 Task: Explore Airbnb accommodation in Chongoyape, Peru from 9th November, 2023 to 16th November, 2023 for 2 adults.2 bedrooms having 2 beds and 1 bathroom. Property type can be flat. Look for 4 properties as per requirement.
Action: Mouse moved to (423, 57)
Screenshot: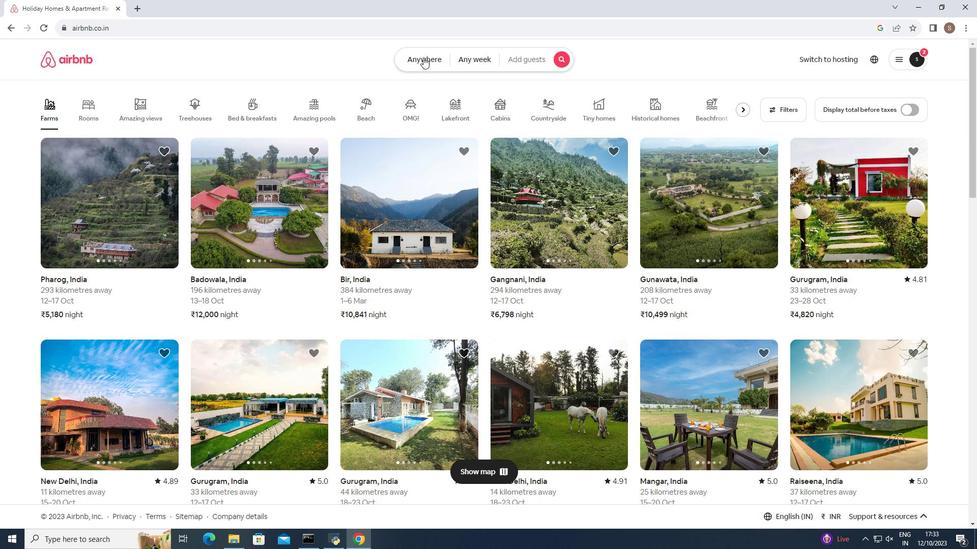 
Action: Mouse pressed left at (423, 57)
Screenshot: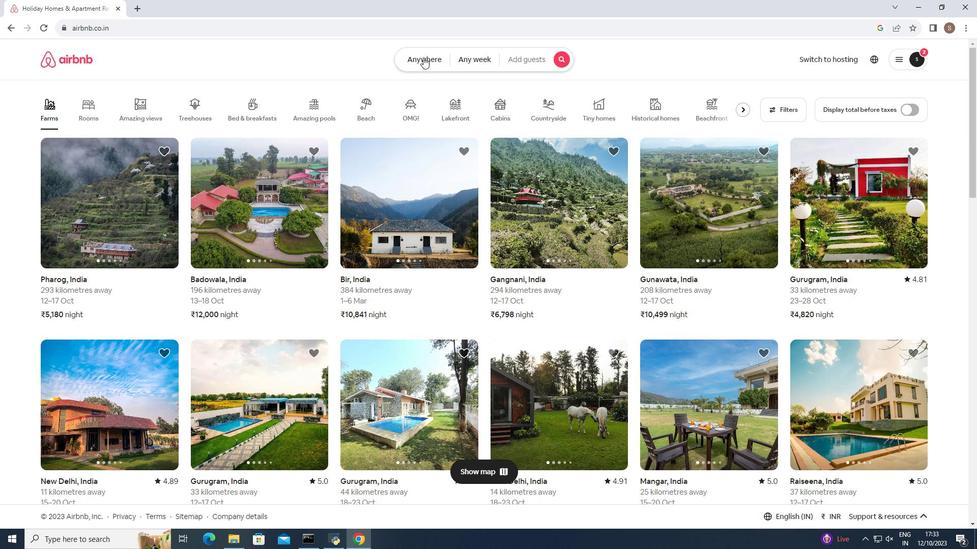 
Action: Mouse moved to (289, 102)
Screenshot: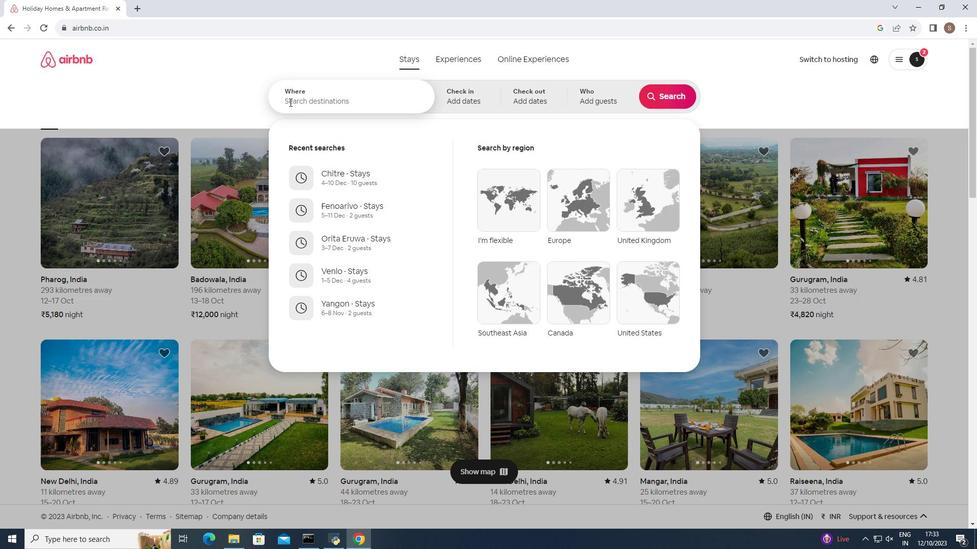 
Action: Mouse pressed left at (289, 102)
Screenshot: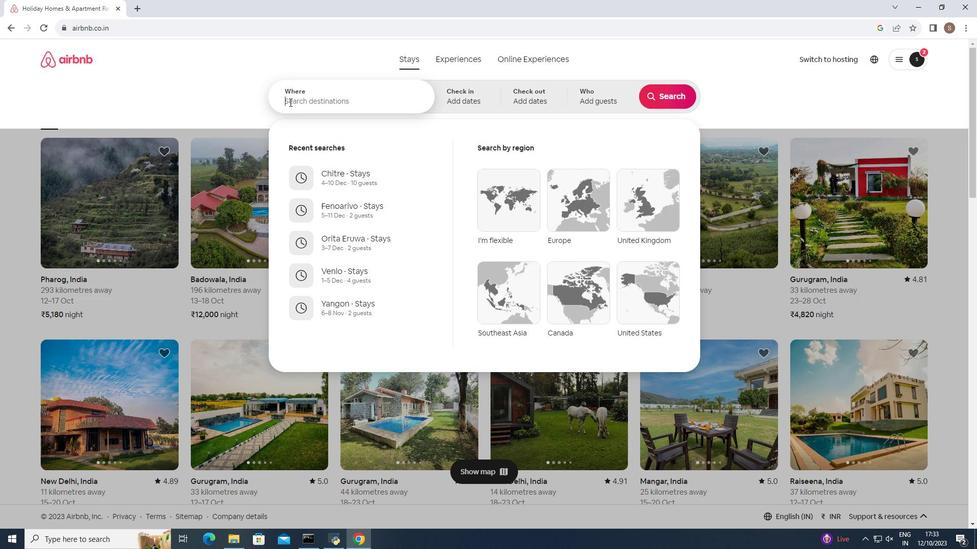 
Action: Key pressed <Key.shift>Chongoyape,<Key.space><Key.shift>Peru<Key.enter>
Screenshot: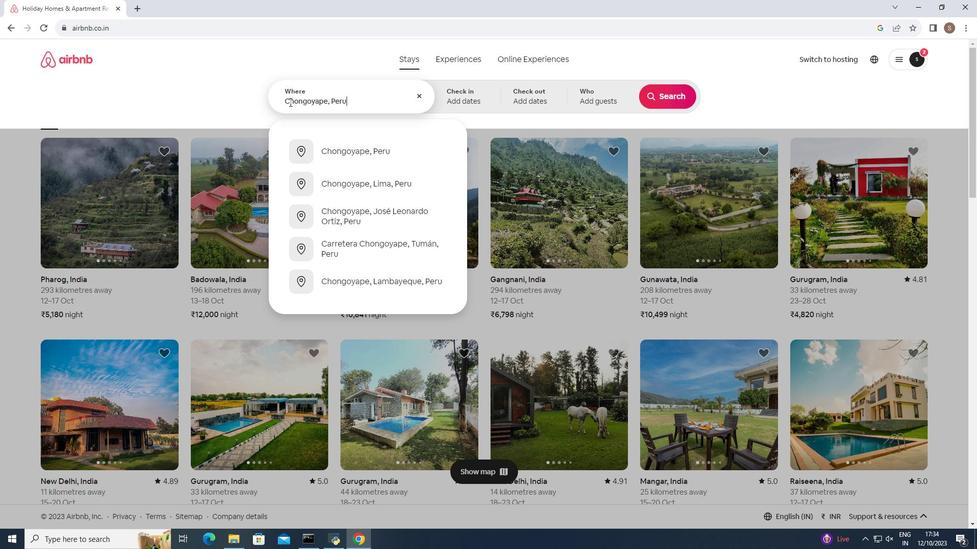 
Action: Mouse moved to (607, 242)
Screenshot: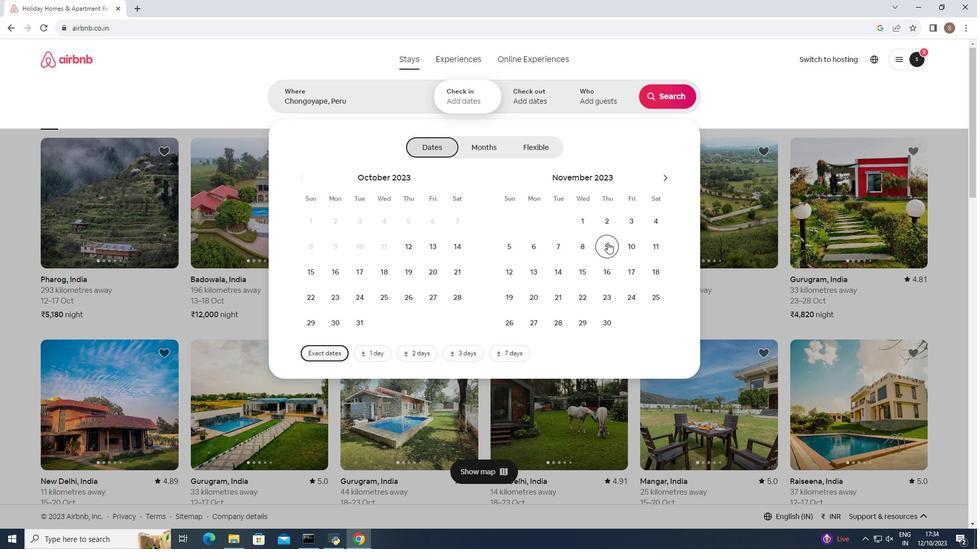 
Action: Mouse pressed left at (607, 242)
Screenshot: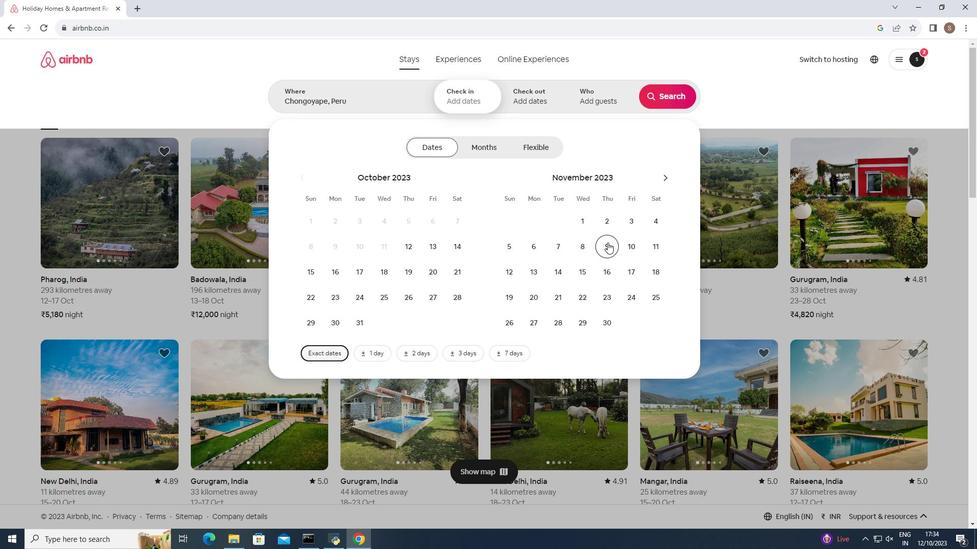 
Action: Mouse moved to (608, 268)
Screenshot: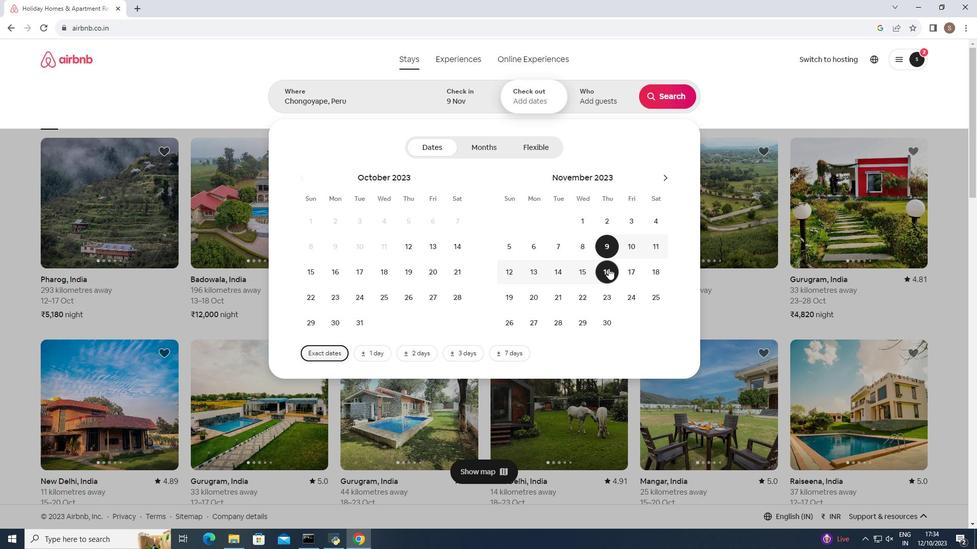 
Action: Mouse pressed left at (608, 268)
Screenshot: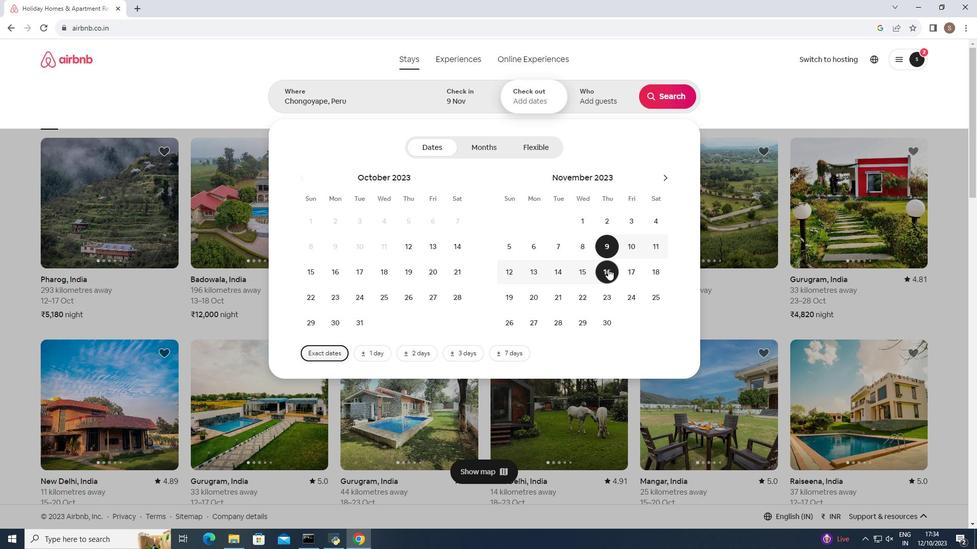 
Action: Mouse moved to (589, 95)
Screenshot: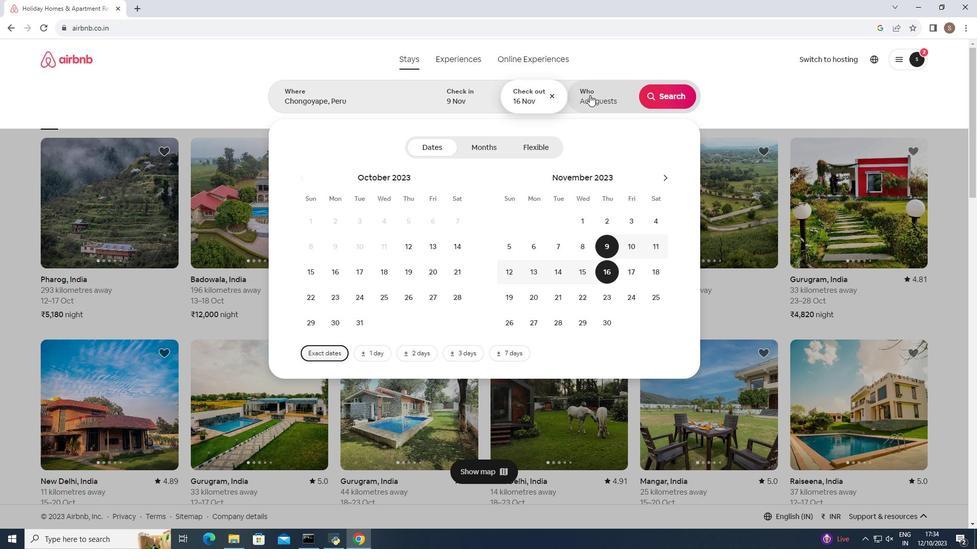
Action: Mouse pressed left at (589, 95)
Screenshot: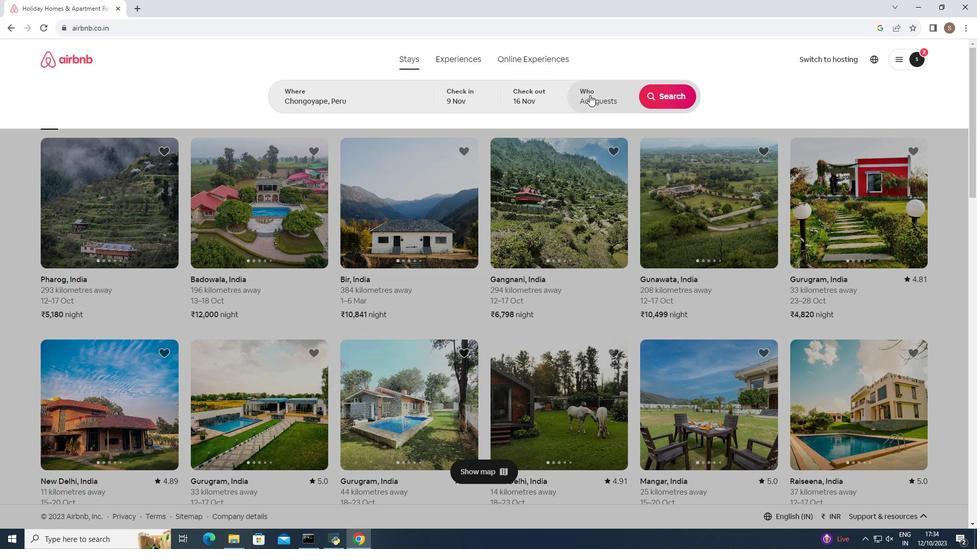 
Action: Mouse moved to (673, 149)
Screenshot: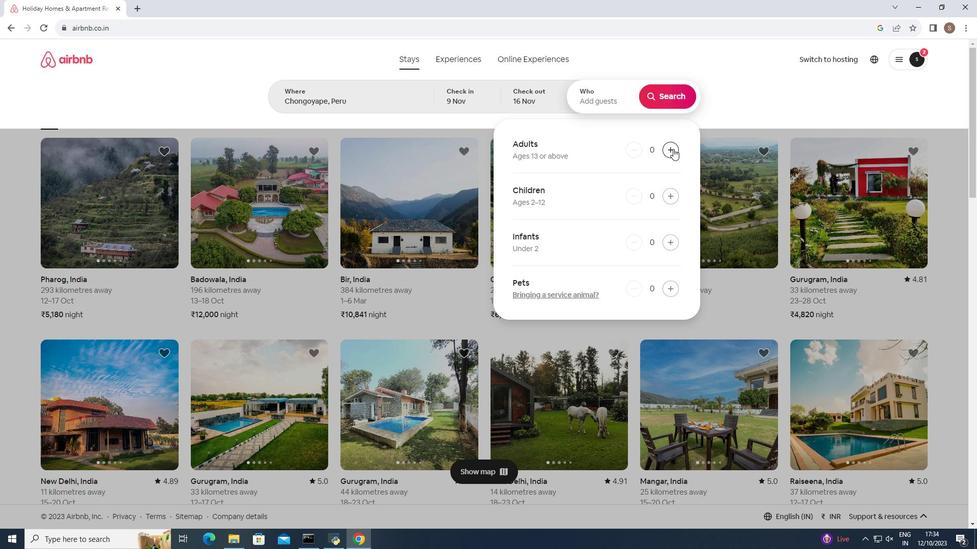 
Action: Mouse pressed left at (673, 149)
Screenshot: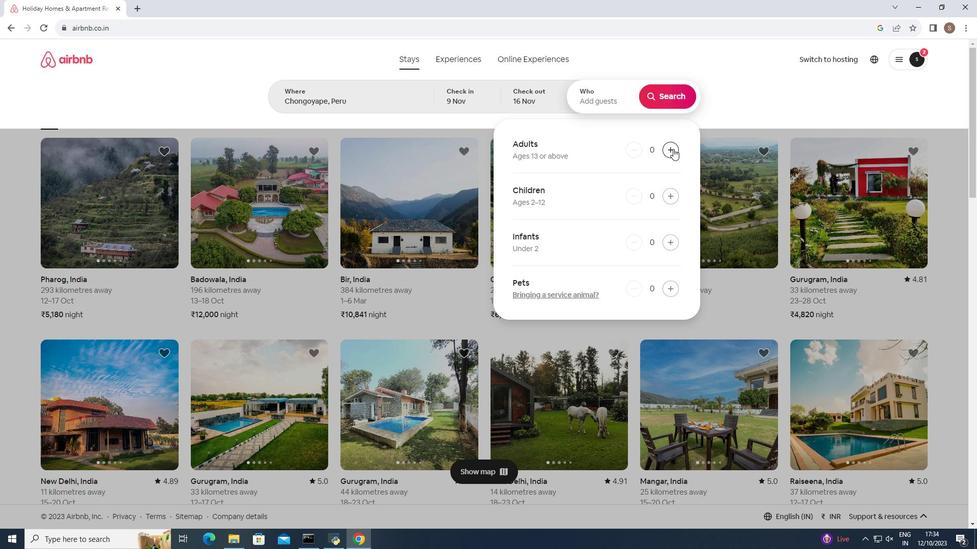 
Action: Mouse pressed left at (673, 149)
Screenshot: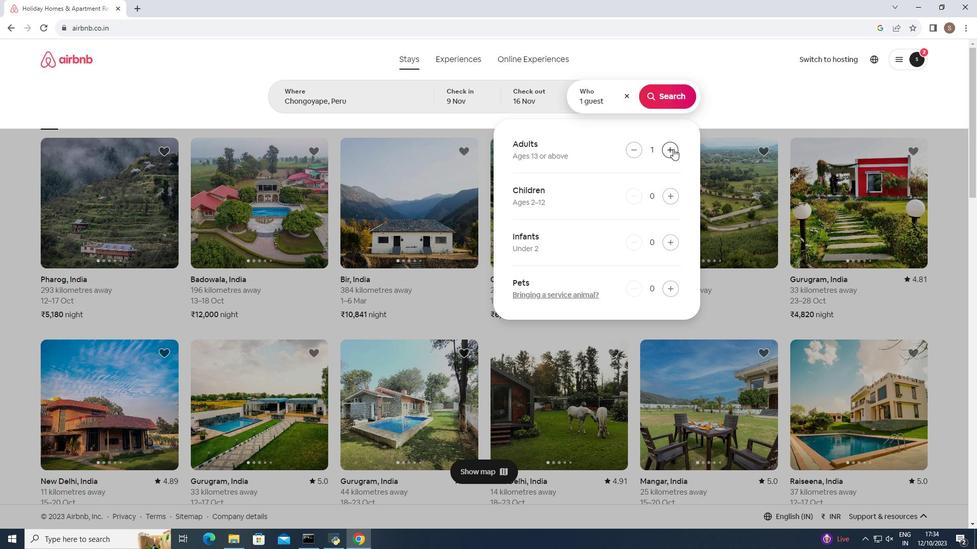 
Action: Mouse moved to (664, 92)
Screenshot: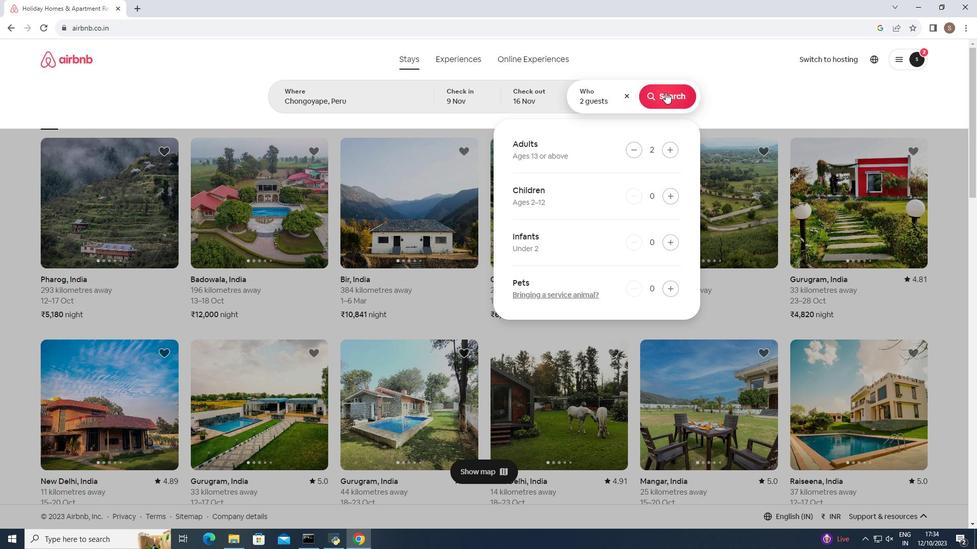 
Action: Mouse pressed left at (664, 92)
Screenshot: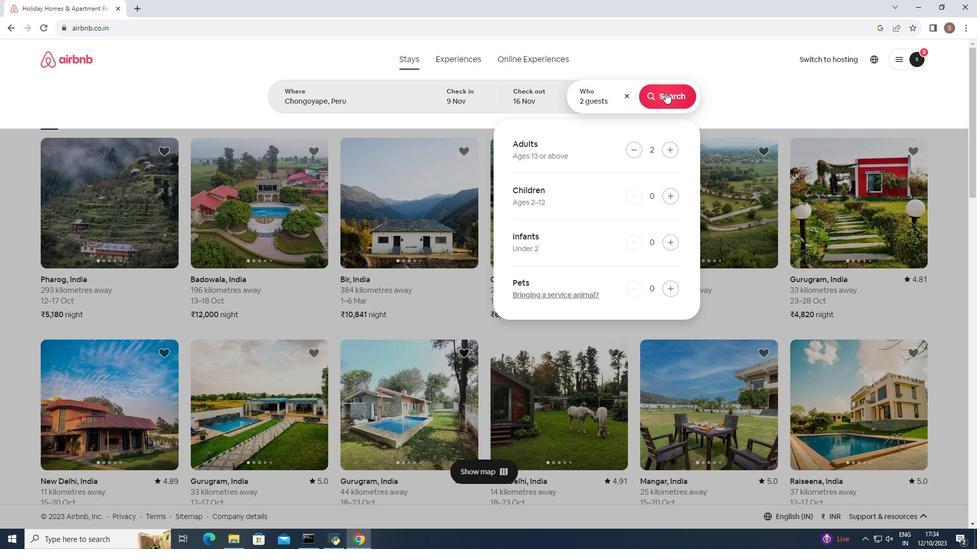 
Action: Mouse moved to (815, 103)
Screenshot: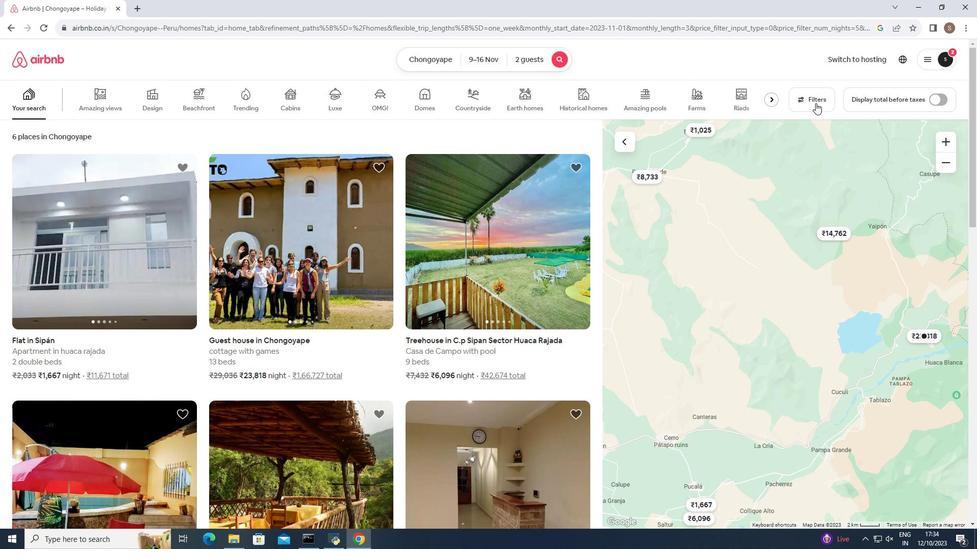 
Action: Mouse pressed left at (815, 103)
Screenshot: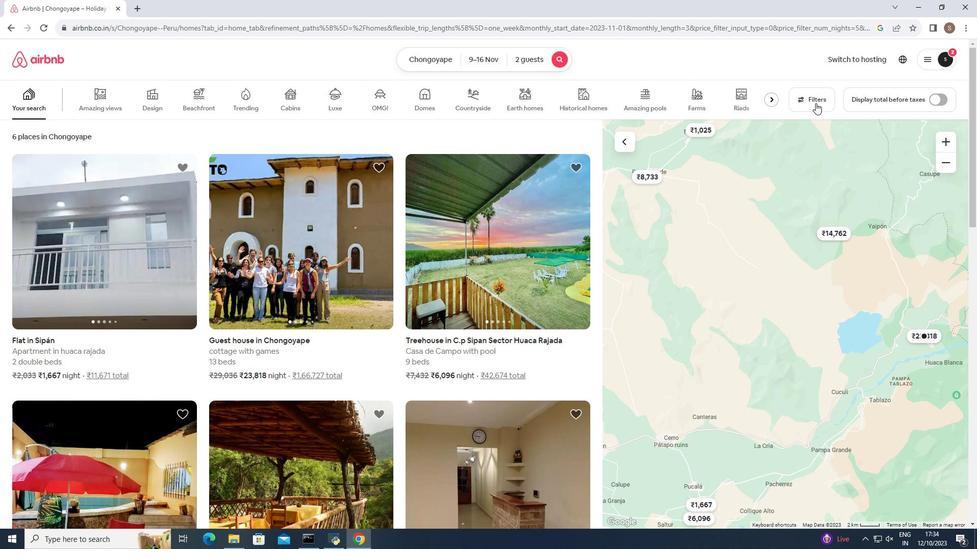 
Action: Mouse moved to (390, 317)
Screenshot: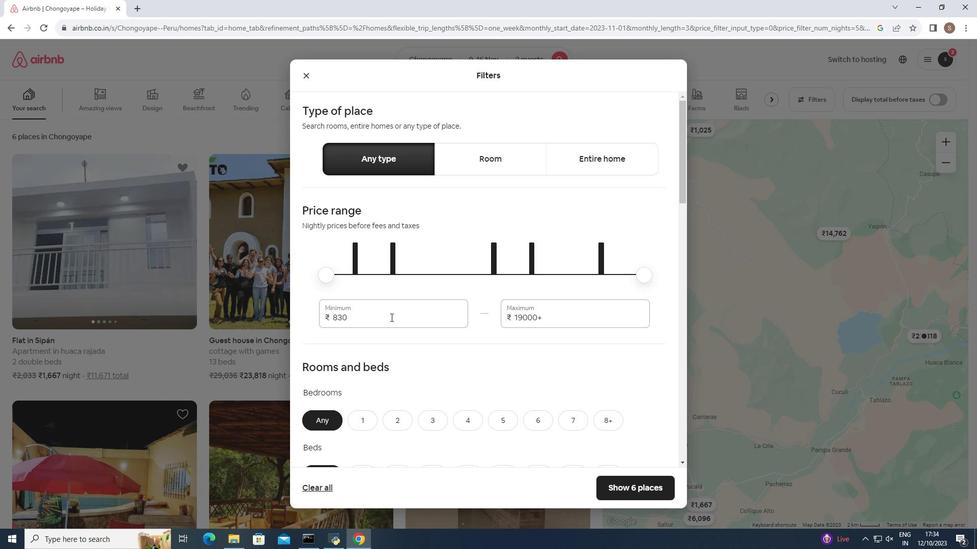 
Action: Mouse scrolled (390, 317) with delta (0, 0)
Screenshot: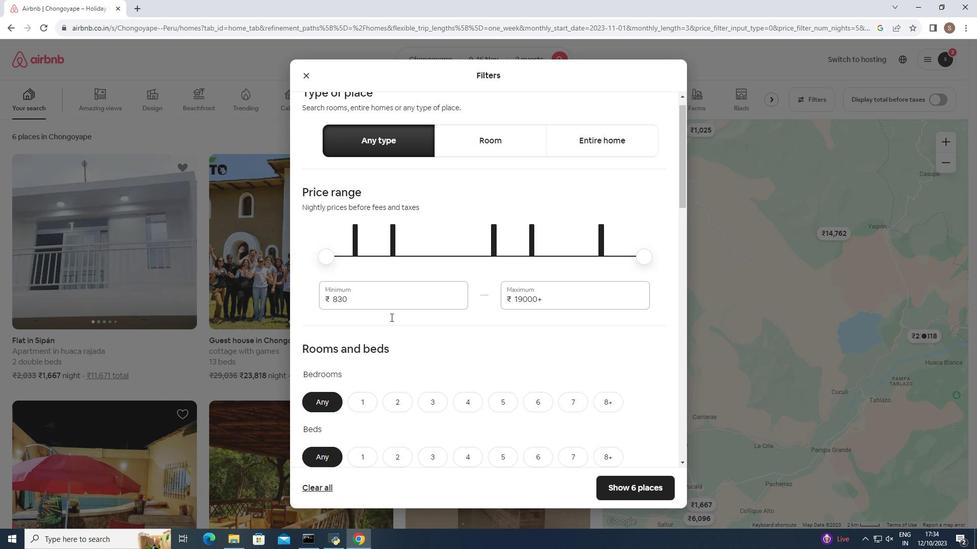 
Action: Mouse scrolled (390, 317) with delta (0, 0)
Screenshot: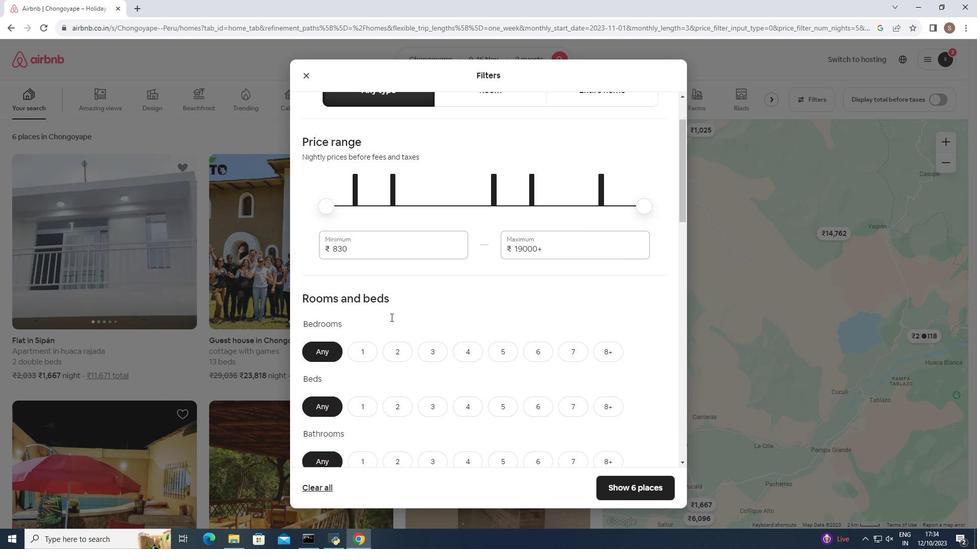
Action: Mouse moved to (394, 319)
Screenshot: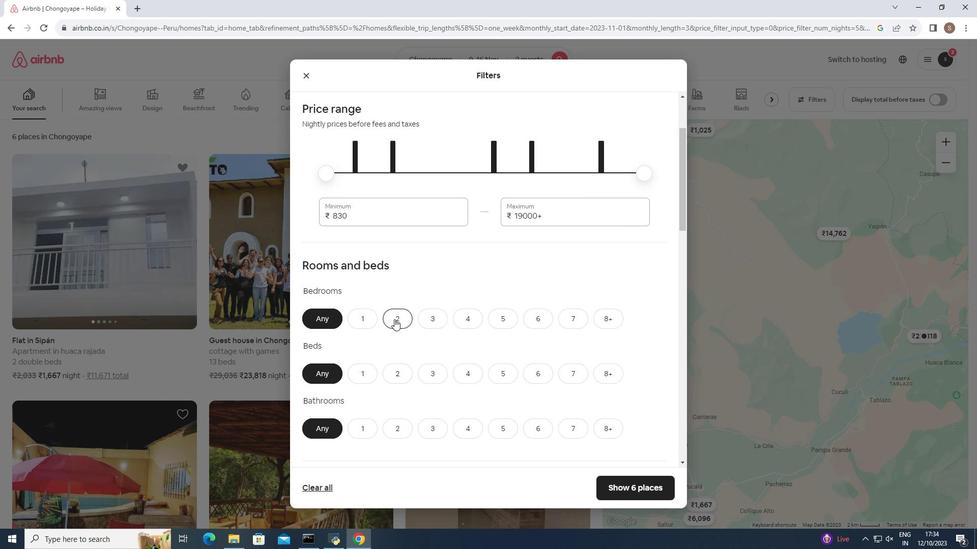 
Action: Mouse pressed left at (394, 319)
Screenshot: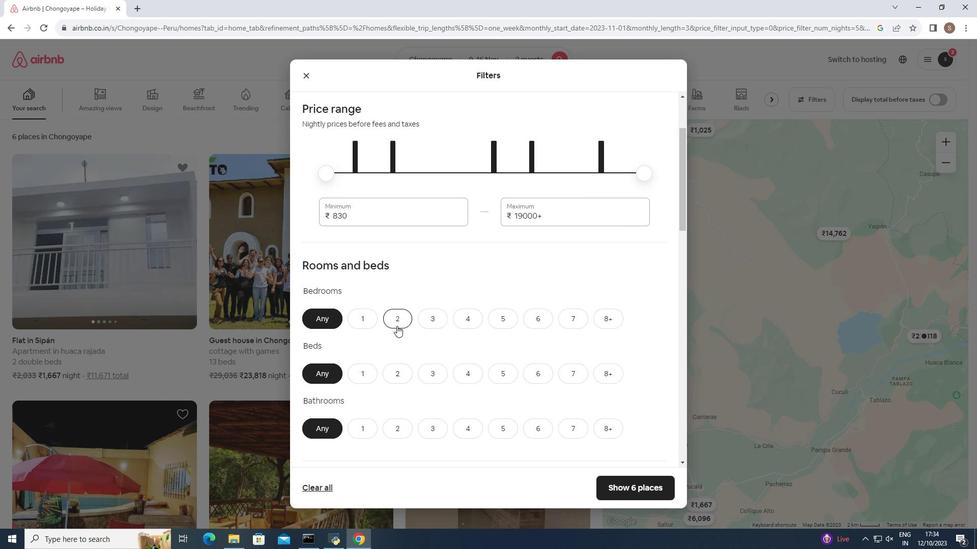 
Action: Mouse moved to (407, 373)
Screenshot: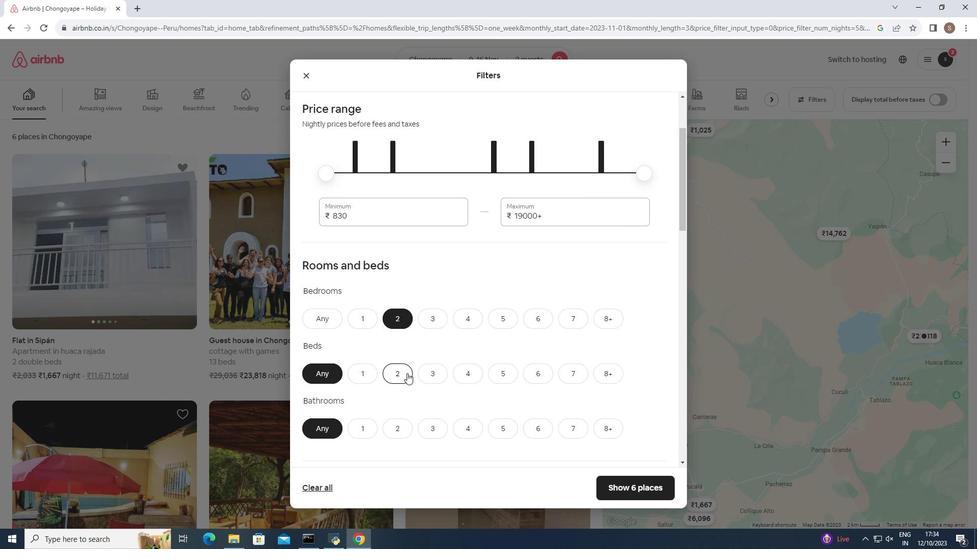 
Action: Mouse pressed left at (407, 373)
Screenshot: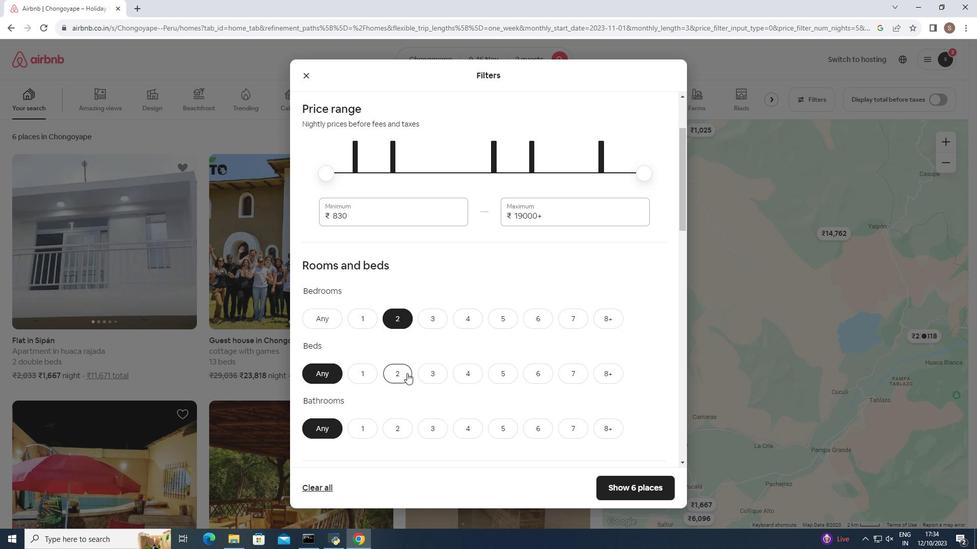 
Action: Mouse moved to (367, 426)
Screenshot: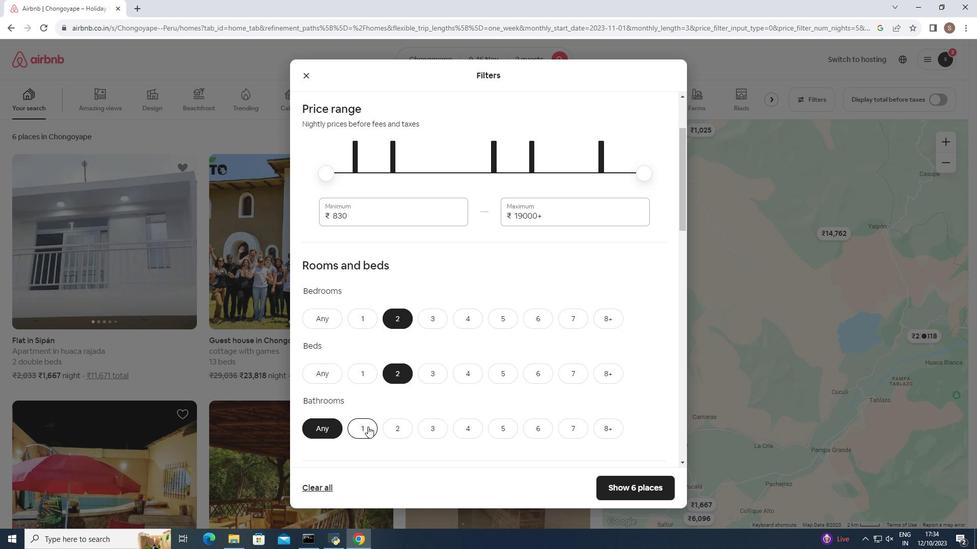 
Action: Mouse pressed left at (367, 426)
Screenshot: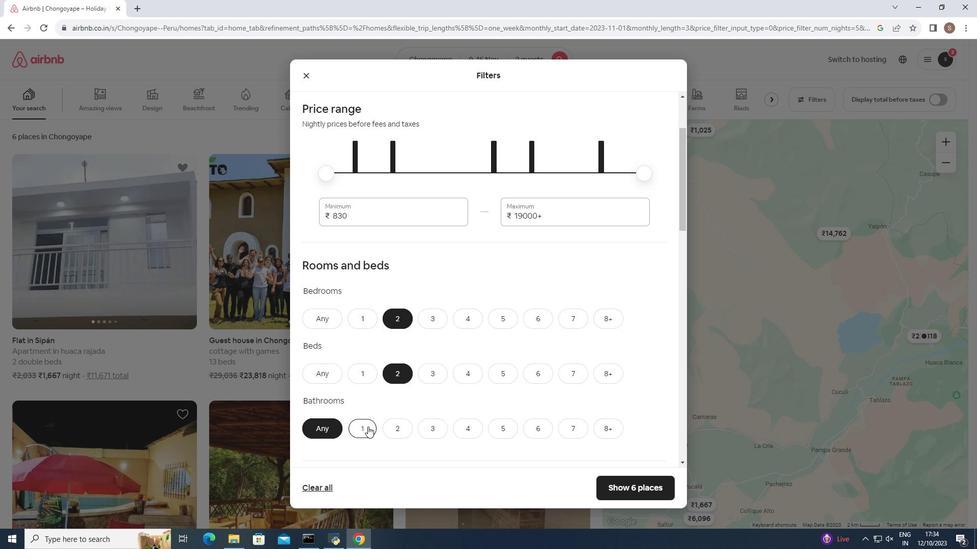 
Action: Mouse moved to (422, 354)
Screenshot: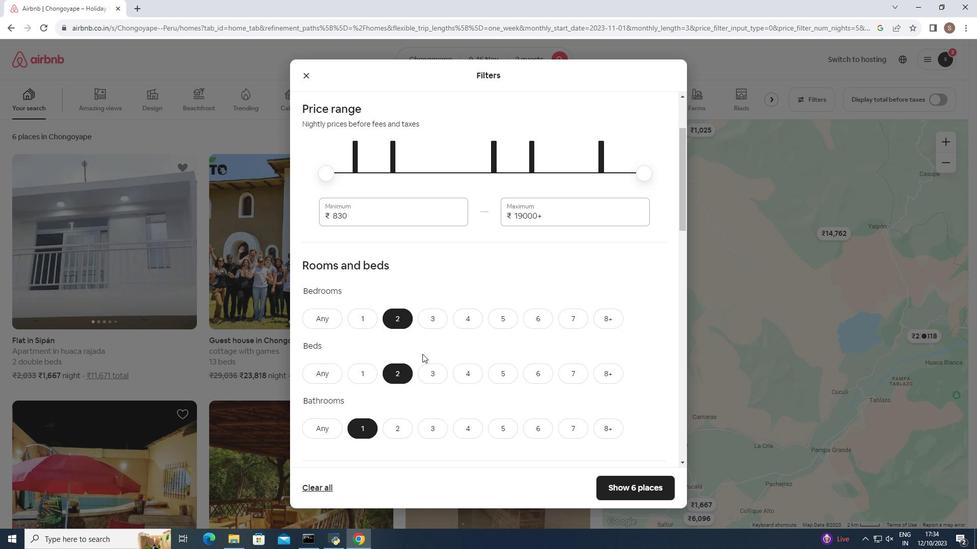 
Action: Mouse scrolled (422, 353) with delta (0, 0)
Screenshot: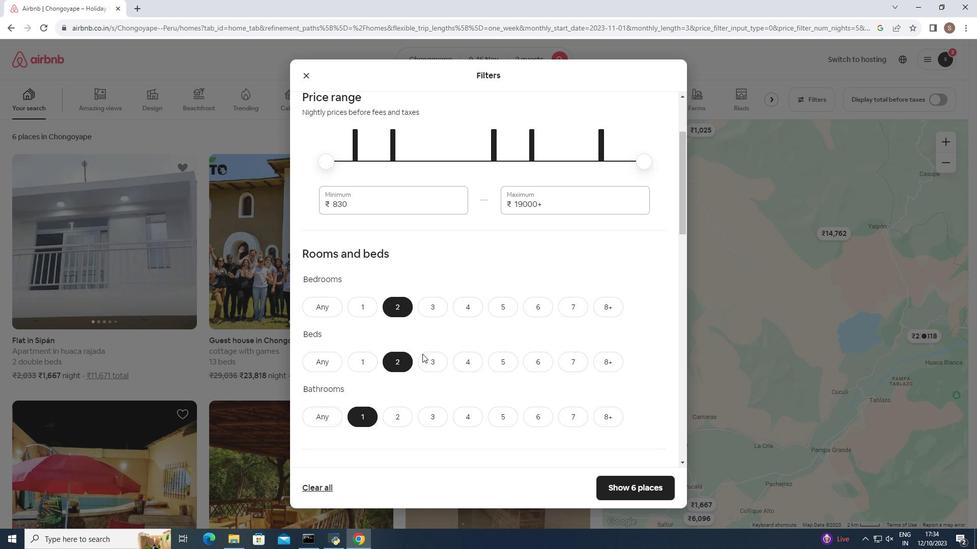 
Action: Mouse scrolled (422, 353) with delta (0, 0)
Screenshot: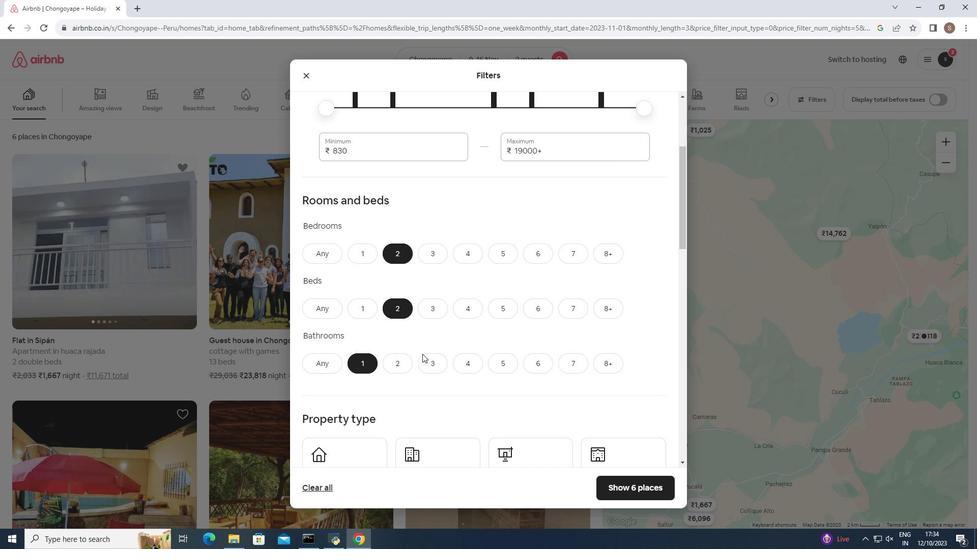 
Action: Mouse moved to (421, 353)
Screenshot: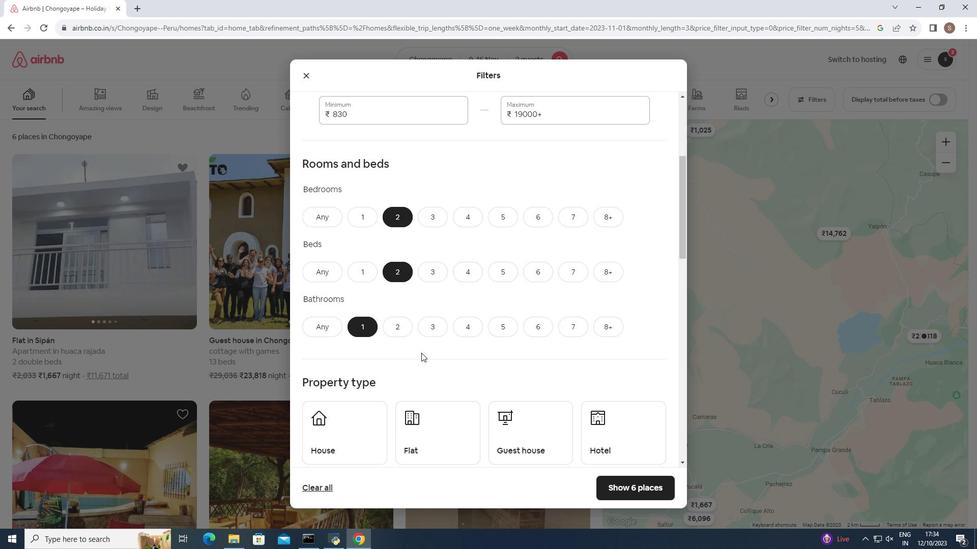 
Action: Mouse scrolled (421, 352) with delta (0, 0)
Screenshot: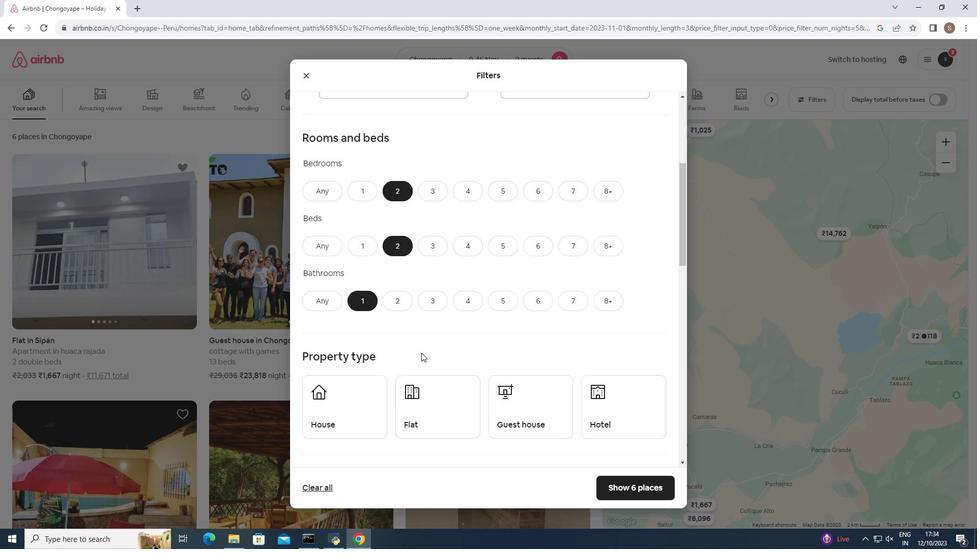 
Action: Mouse moved to (414, 372)
Screenshot: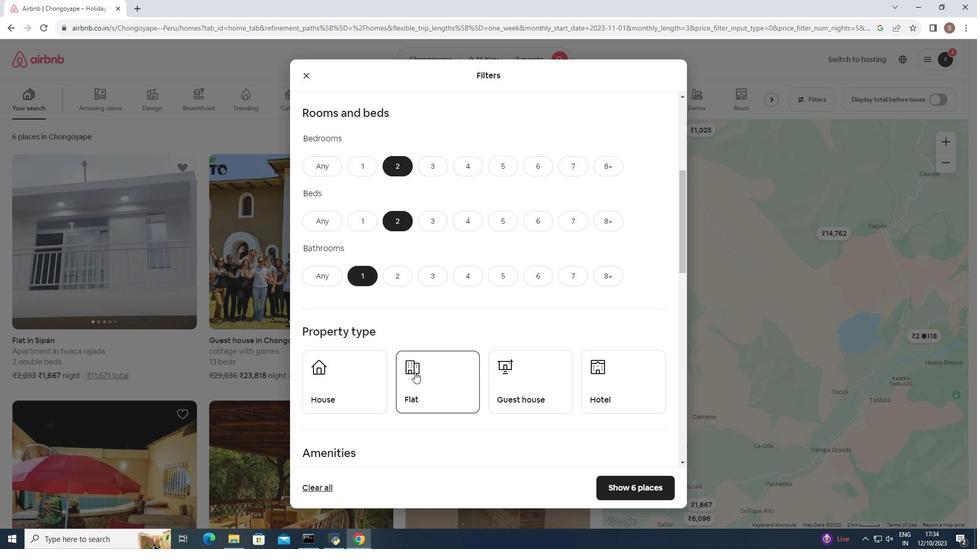 
Action: Mouse pressed left at (414, 372)
Screenshot: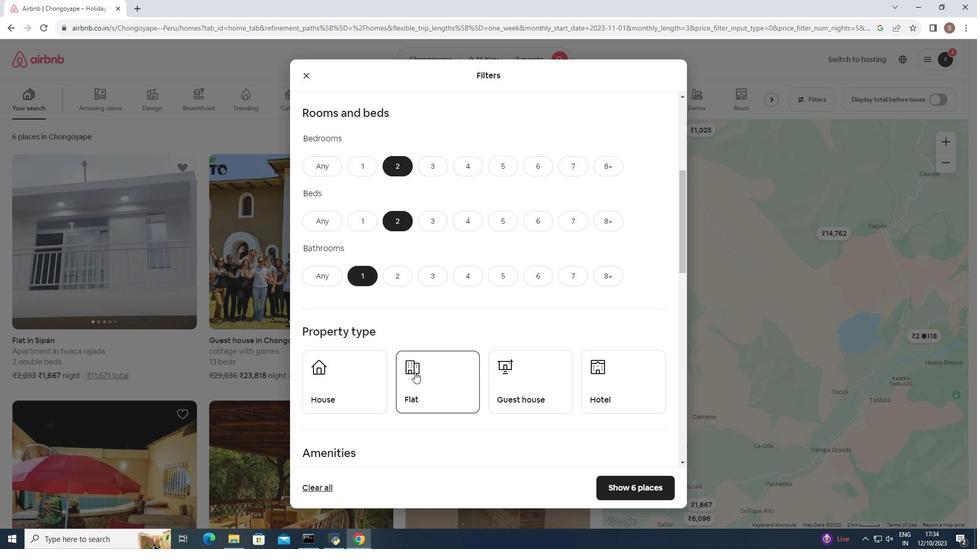 
Action: Mouse moved to (641, 486)
Screenshot: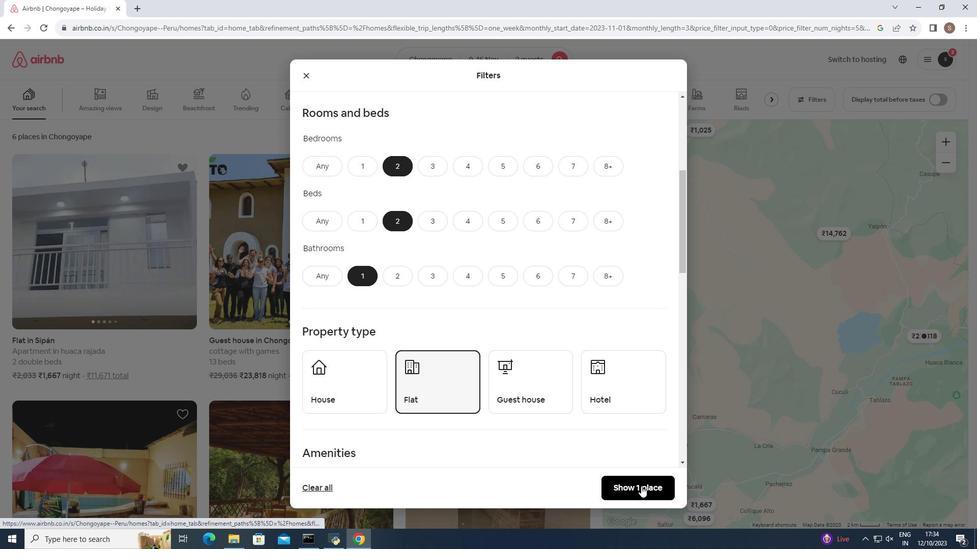 
Action: Mouse pressed left at (641, 486)
Screenshot: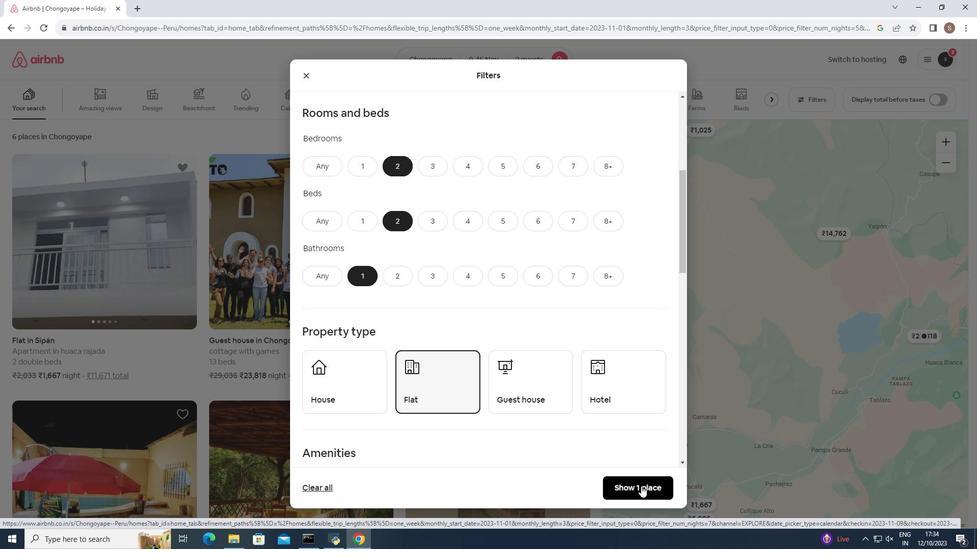 
Action: Mouse moved to (106, 266)
Screenshot: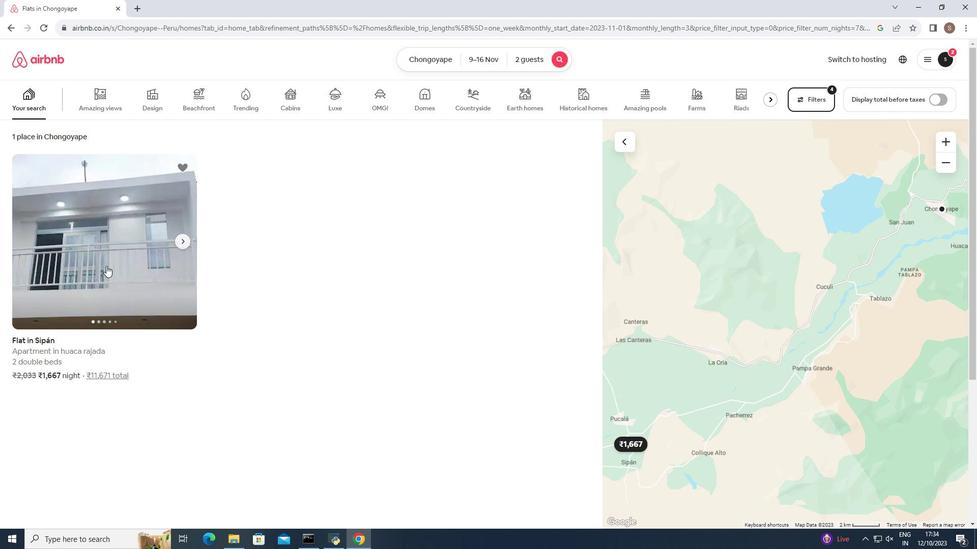 
Action: Mouse pressed left at (106, 266)
Screenshot: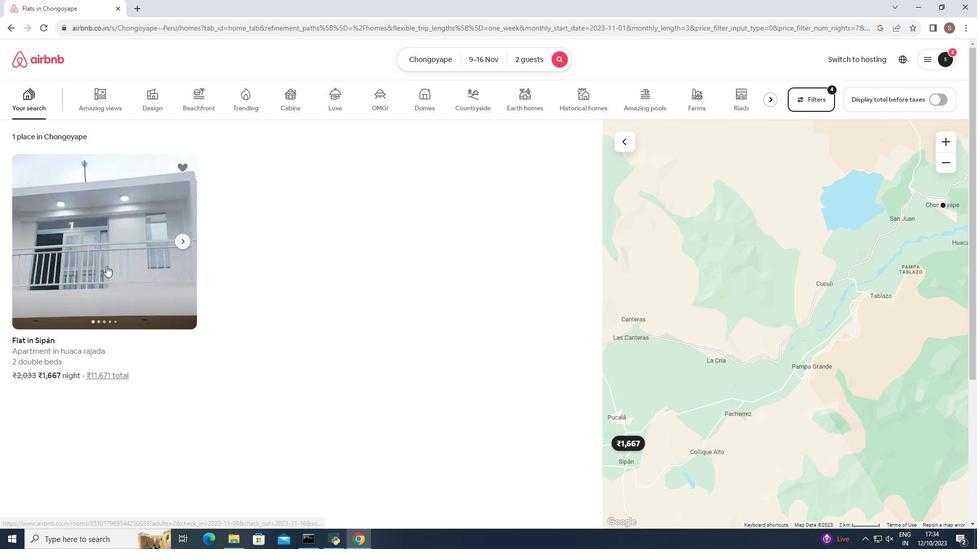 
Action: Mouse moved to (311, 275)
Screenshot: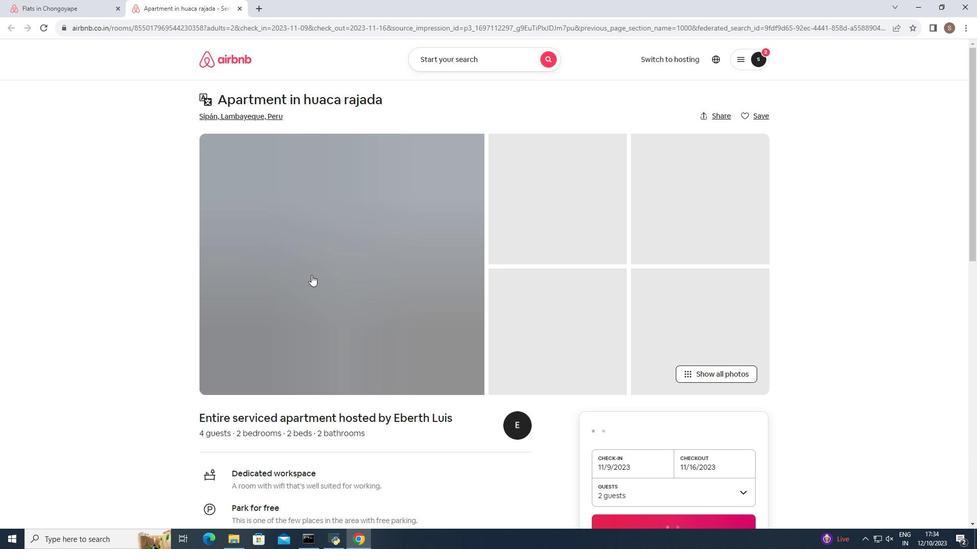 
Action: Mouse pressed left at (311, 275)
Screenshot: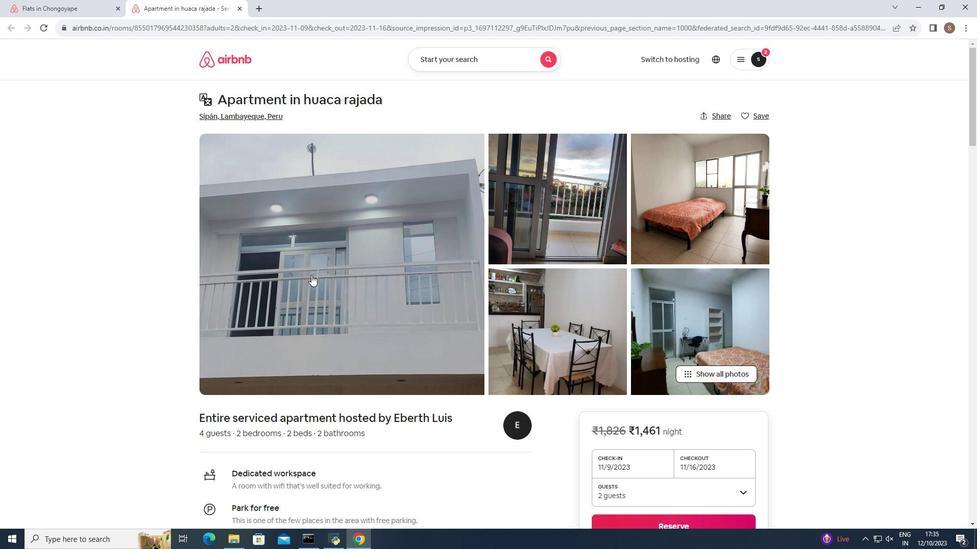 
Action: Mouse moved to (310, 273)
Screenshot: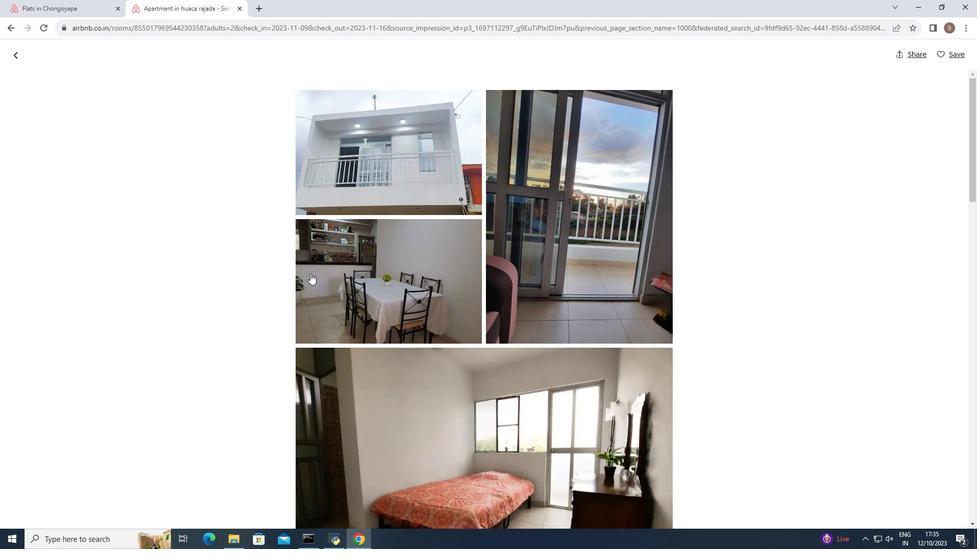 
Action: Mouse scrolled (310, 273) with delta (0, 0)
Screenshot: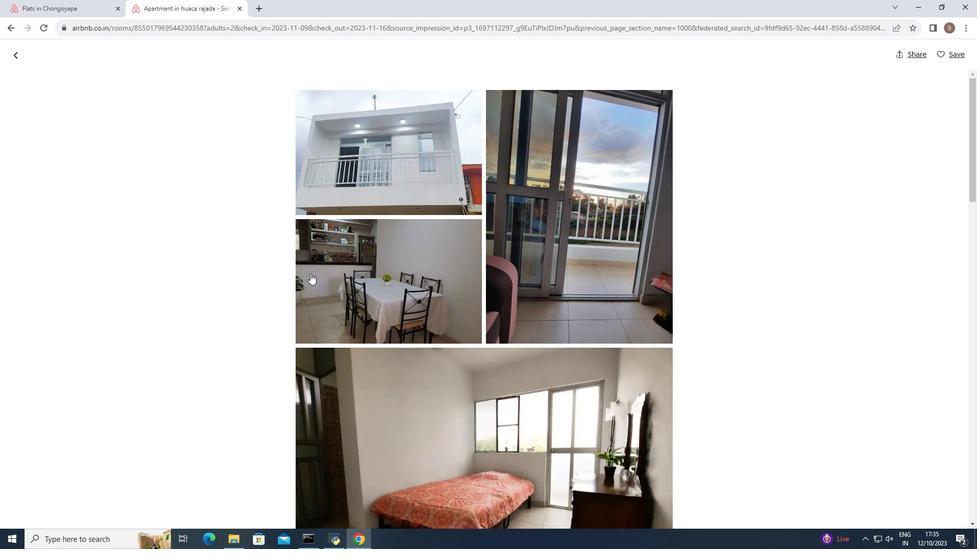 
Action: Mouse moved to (309, 273)
Screenshot: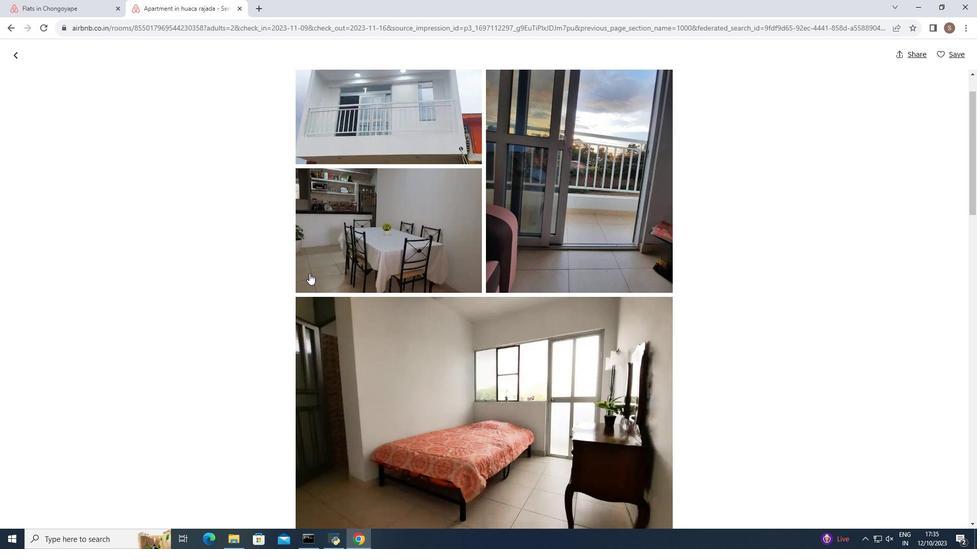 
Action: Mouse scrolled (309, 273) with delta (0, 0)
Screenshot: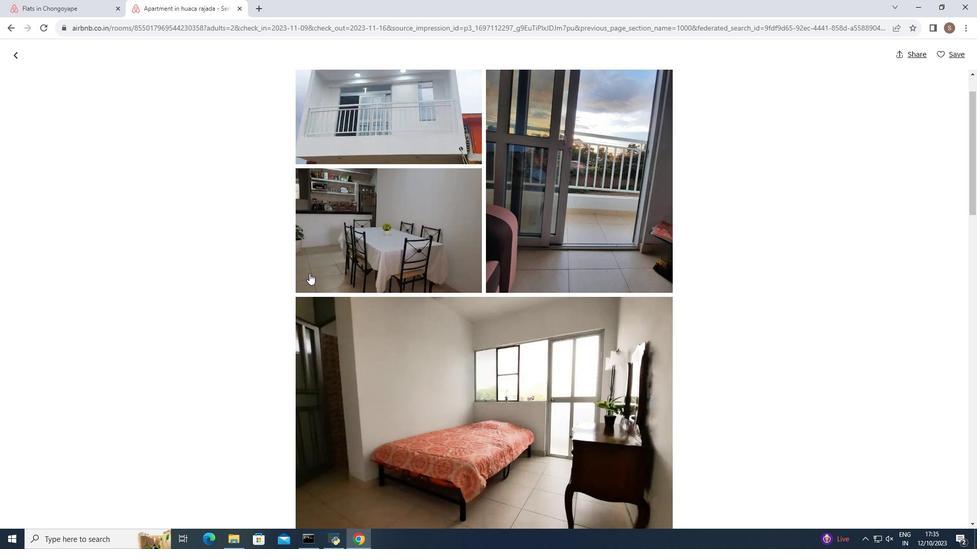 
Action: Mouse moved to (309, 273)
Screenshot: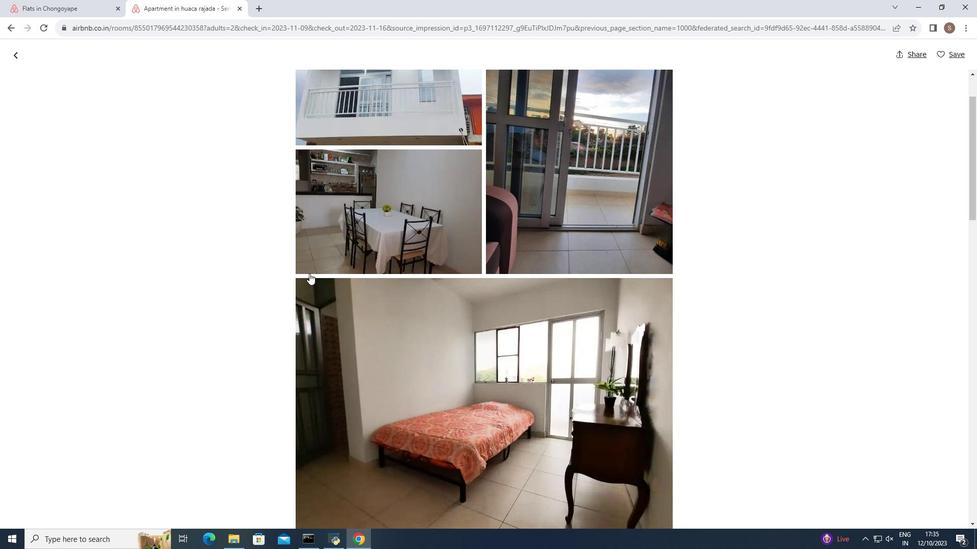 
Action: Mouse scrolled (309, 273) with delta (0, 0)
Screenshot: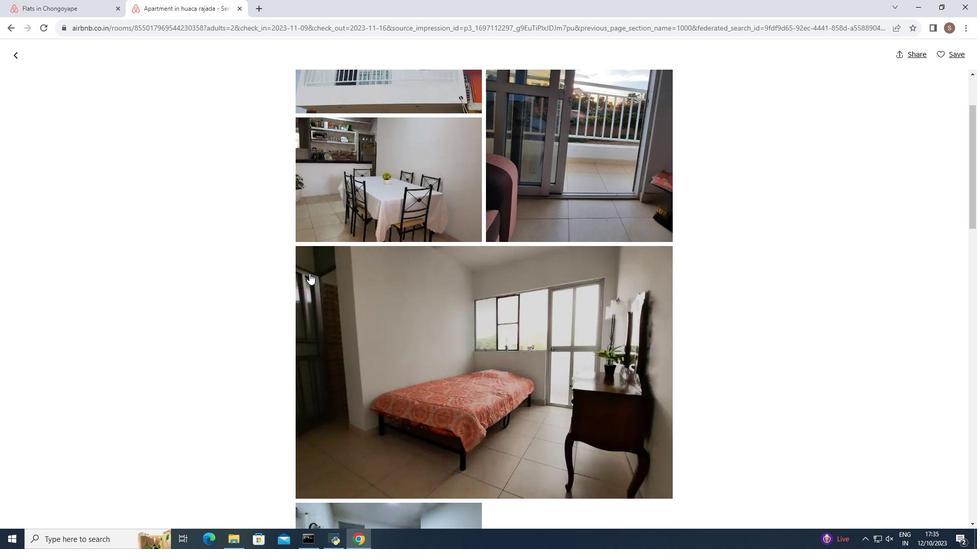 
Action: Mouse moved to (309, 273)
Screenshot: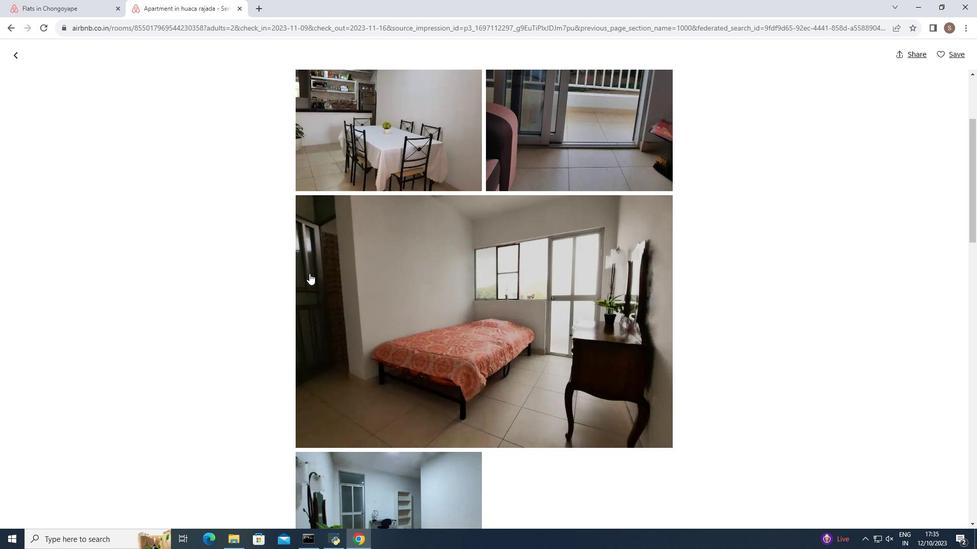 
Action: Mouse scrolled (309, 273) with delta (0, 0)
Screenshot: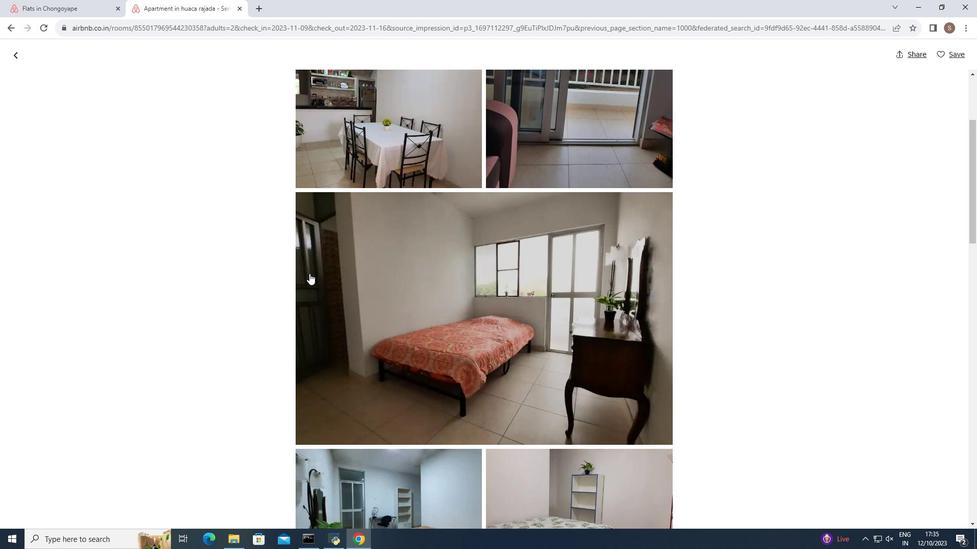 
Action: Mouse scrolled (309, 273) with delta (0, 0)
Screenshot: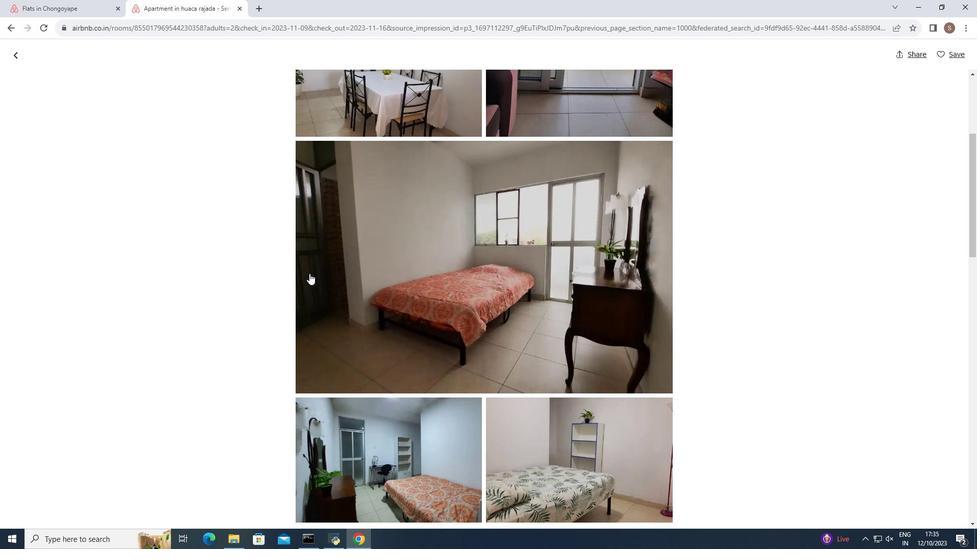 
Action: Mouse scrolled (309, 273) with delta (0, 0)
Screenshot: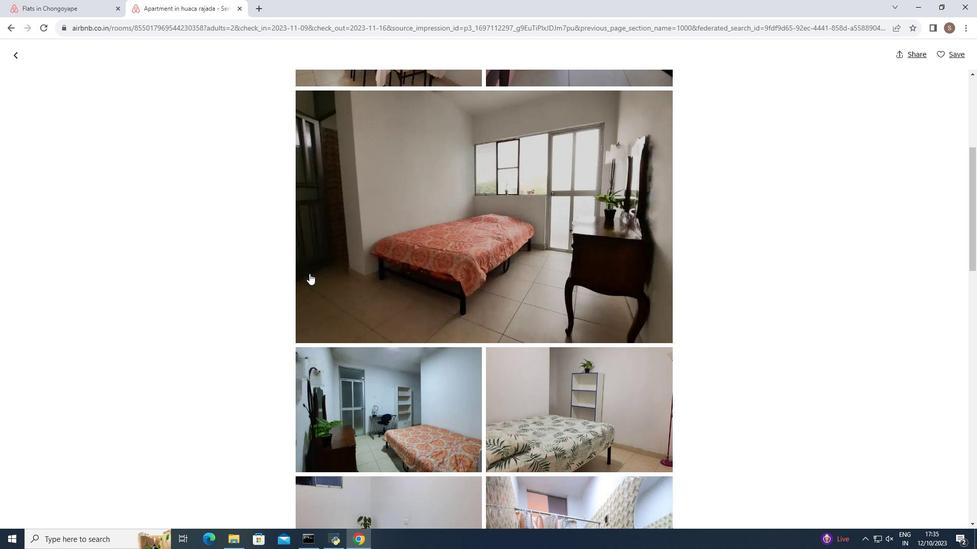
Action: Mouse scrolled (309, 273) with delta (0, 0)
Screenshot: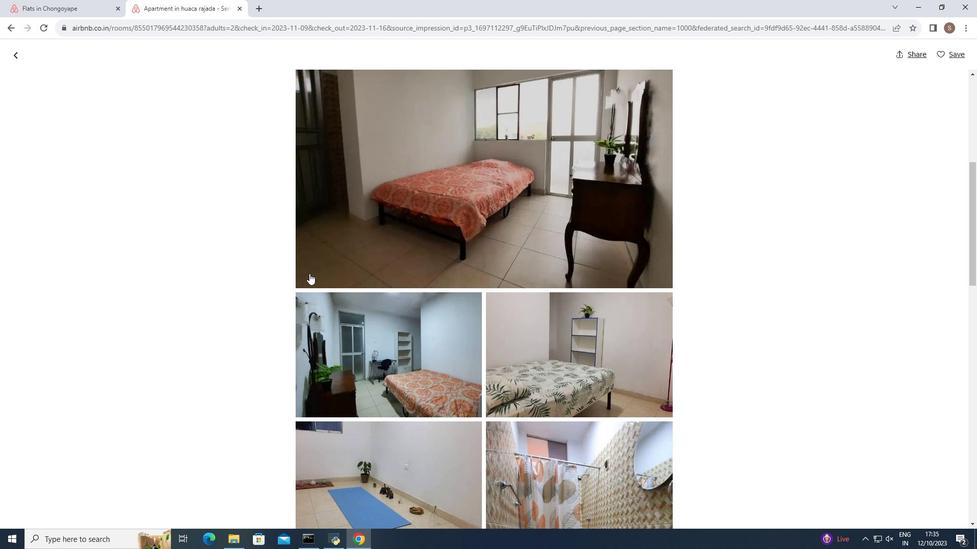 
Action: Mouse scrolled (309, 273) with delta (0, 0)
Screenshot: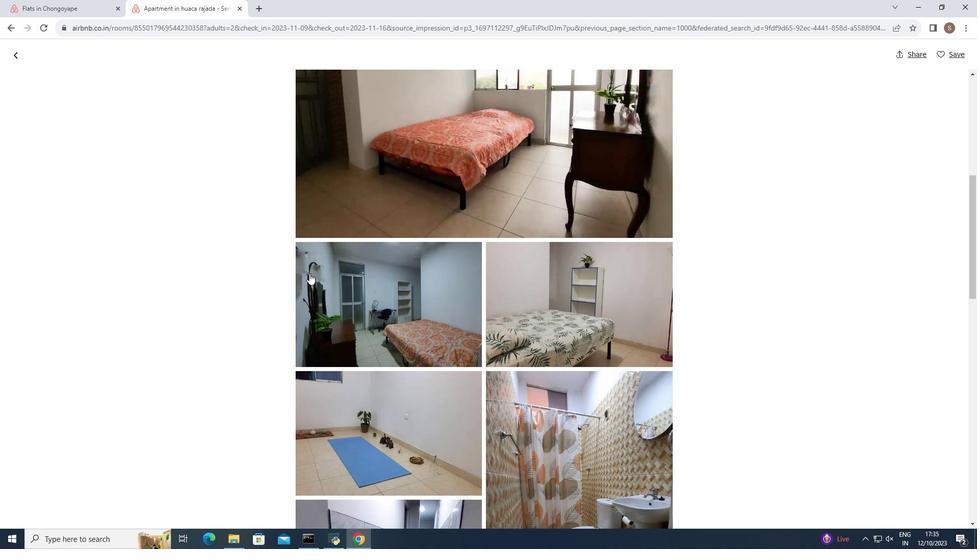 
Action: Mouse scrolled (309, 273) with delta (0, 0)
Screenshot: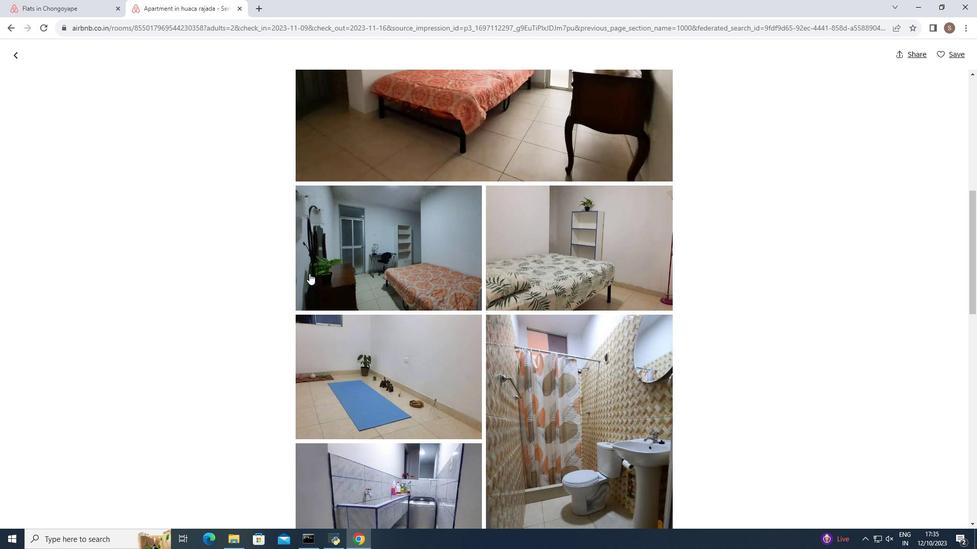 
Action: Mouse scrolled (309, 273) with delta (0, 0)
Screenshot: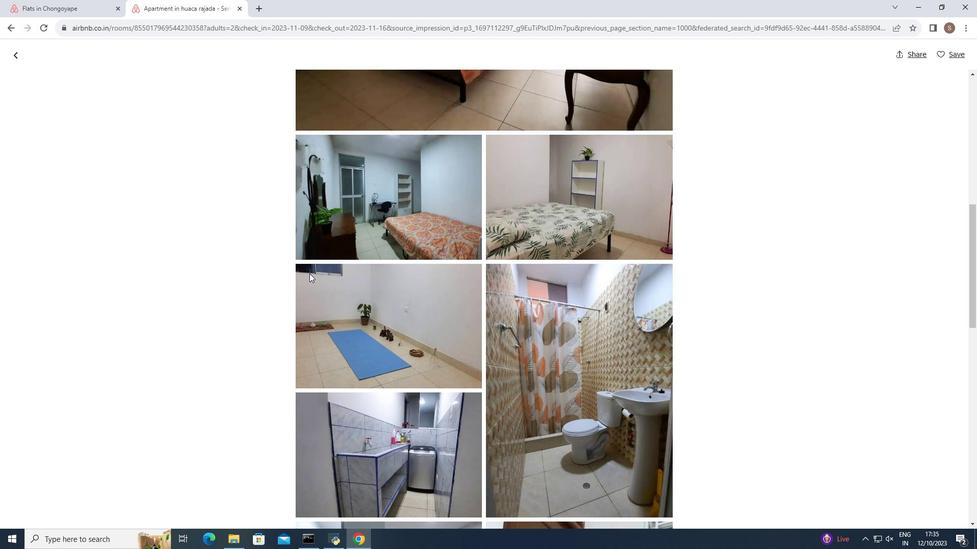 
Action: Mouse moved to (308, 273)
Screenshot: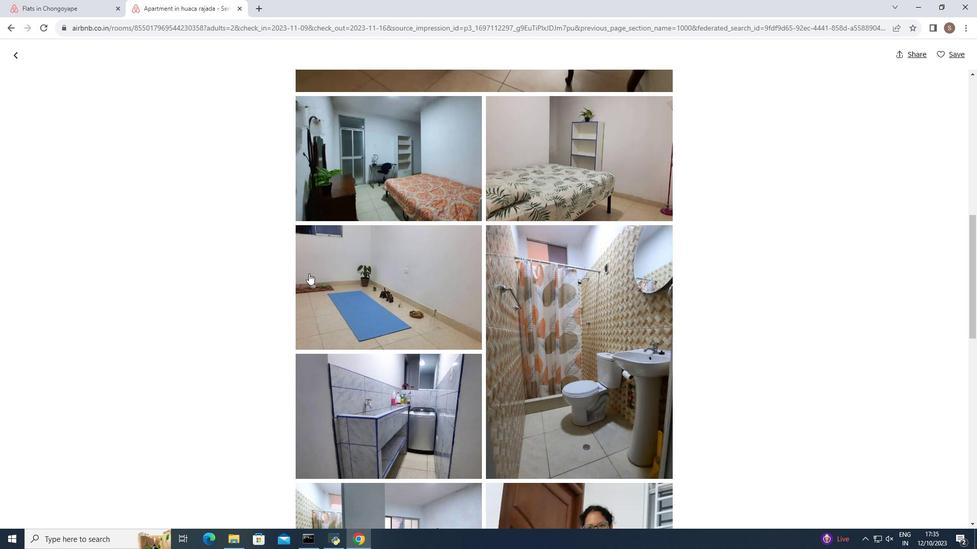
Action: Mouse scrolled (308, 273) with delta (0, 0)
Screenshot: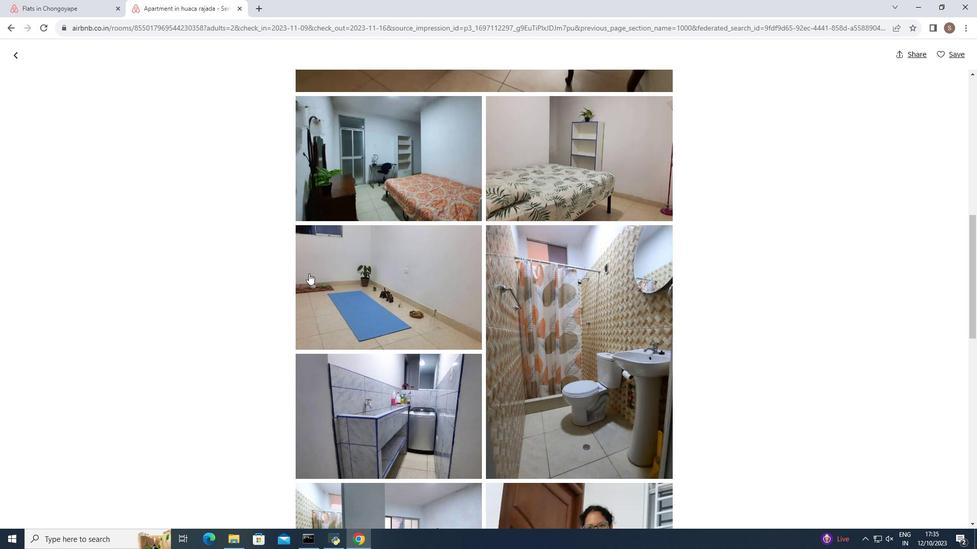
Action: Mouse moved to (308, 273)
Screenshot: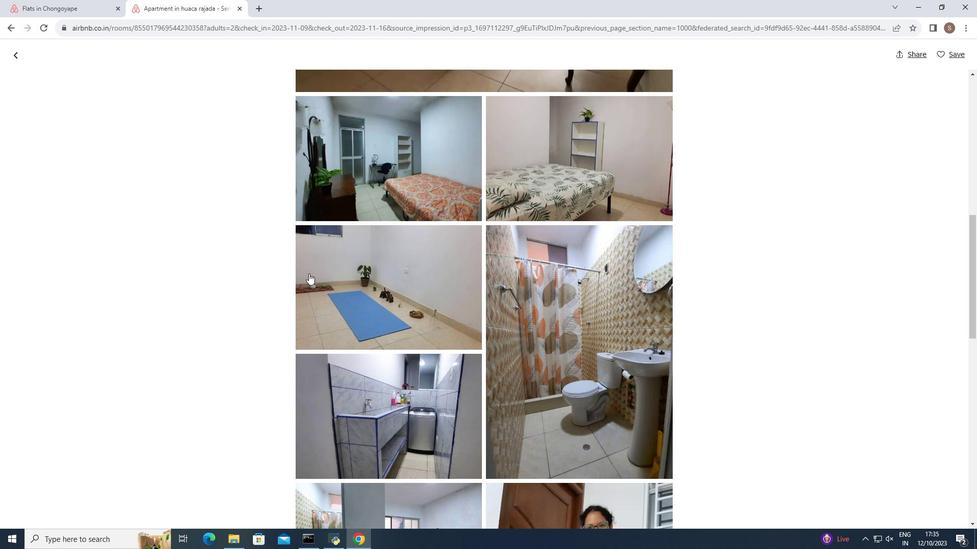 
Action: Mouse scrolled (308, 273) with delta (0, 0)
Screenshot: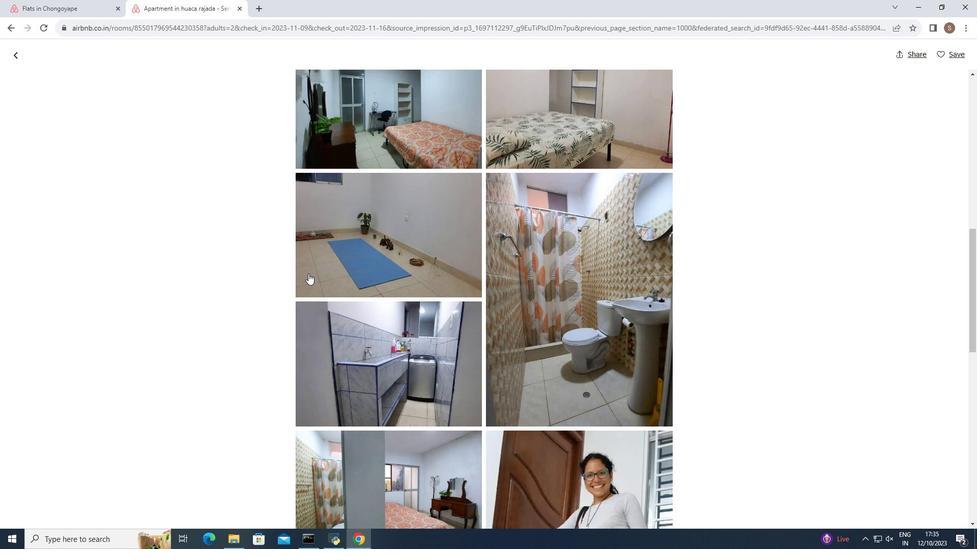 
Action: Mouse moved to (308, 273)
Screenshot: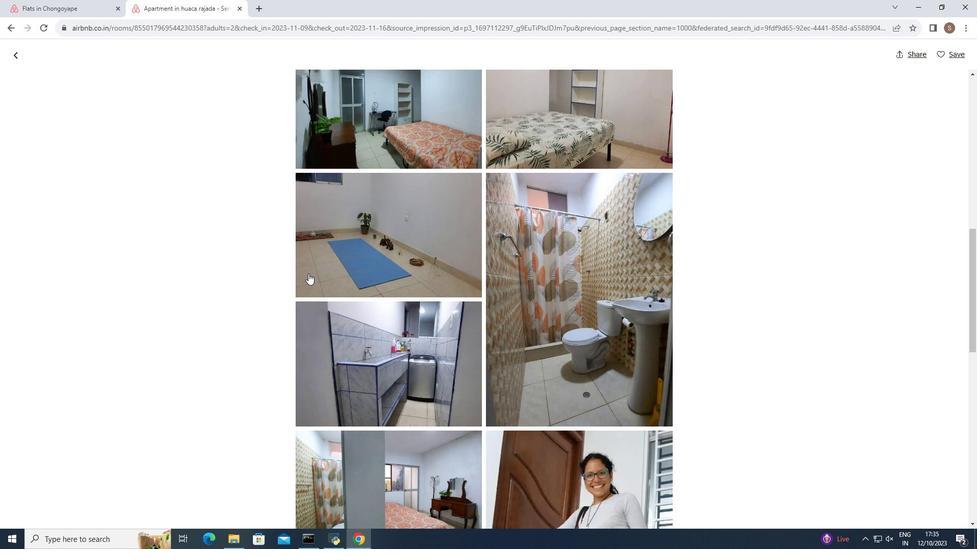 
Action: Mouse scrolled (308, 273) with delta (0, 0)
Screenshot: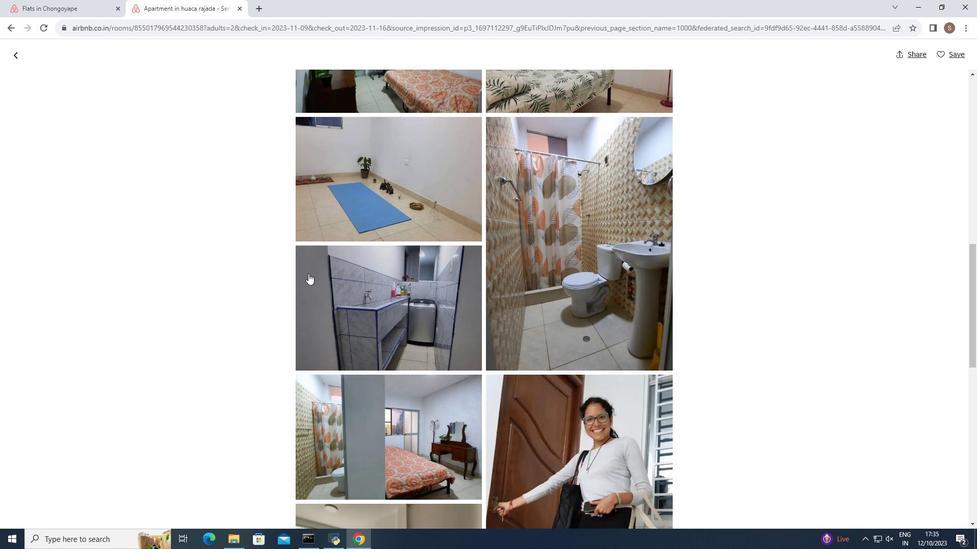 
Action: Mouse scrolled (308, 273) with delta (0, 0)
Screenshot: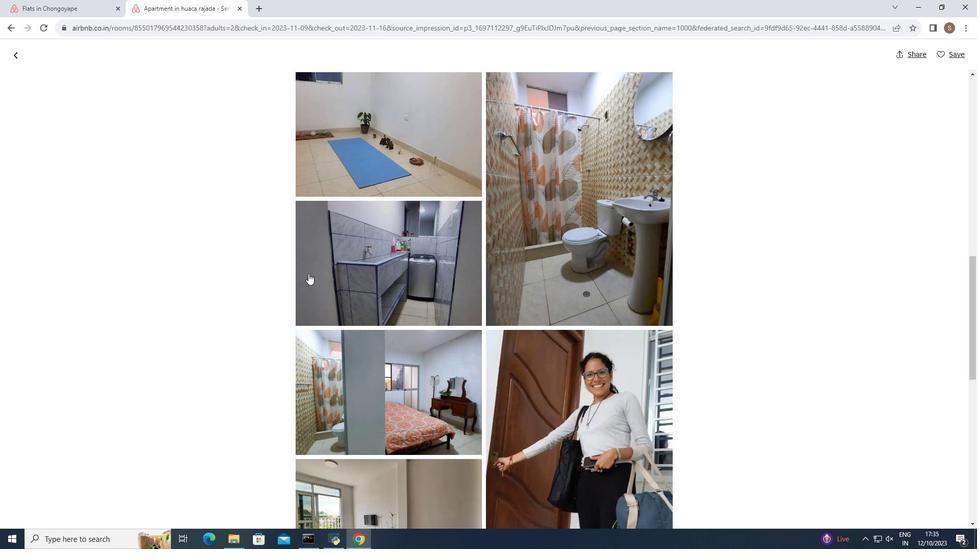
Action: Mouse scrolled (308, 273) with delta (0, 0)
Screenshot: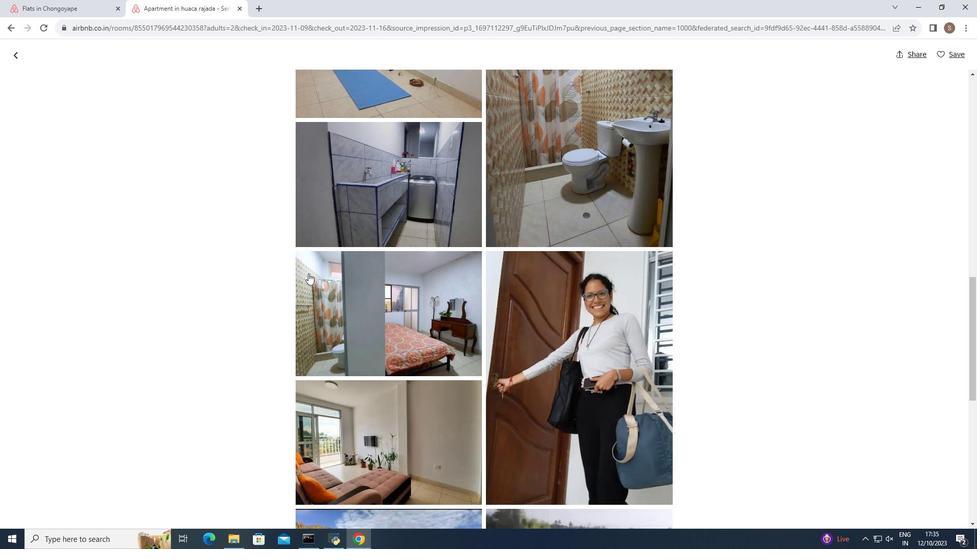 
Action: Mouse scrolled (308, 273) with delta (0, 0)
Screenshot: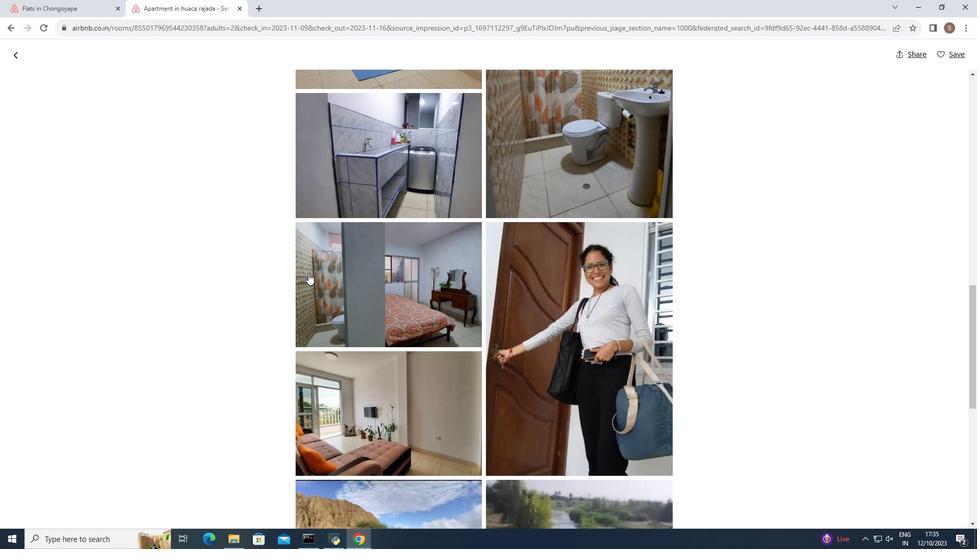 
Action: Mouse scrolled (308, 273) with delta (0, 0)
Screenshot: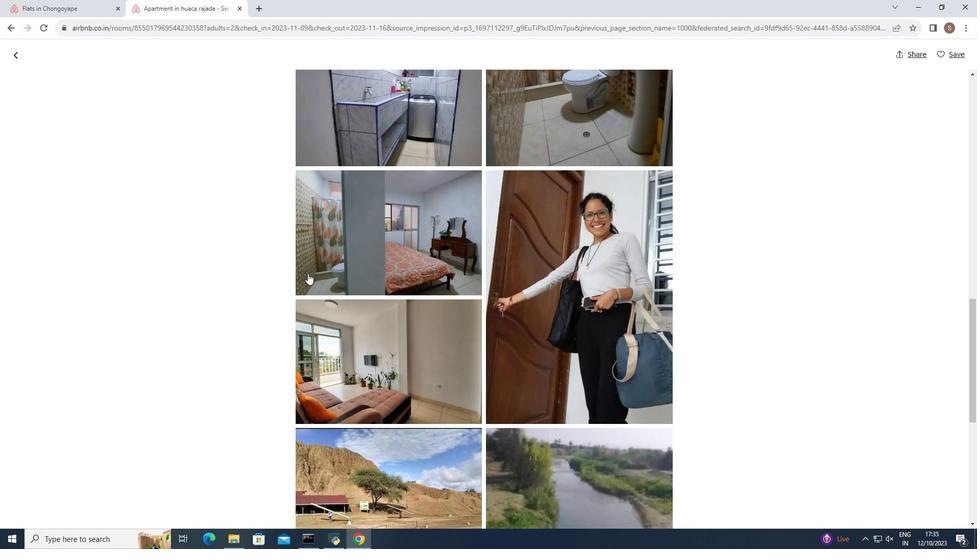 
Action: Mouse moved to (307, 273)
Screenshot: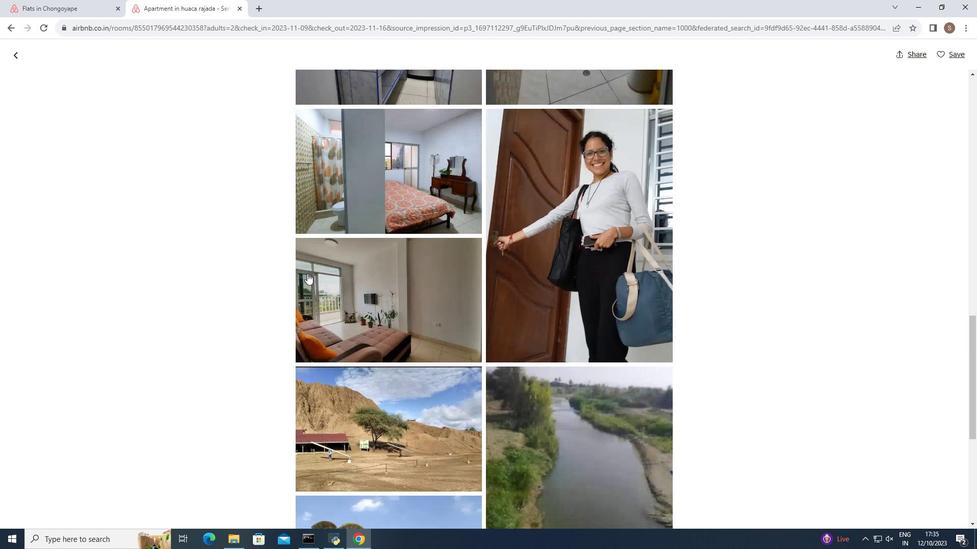 
Action: Mouse scrolled (307, 273) with delta (0, 0)
Screenshot: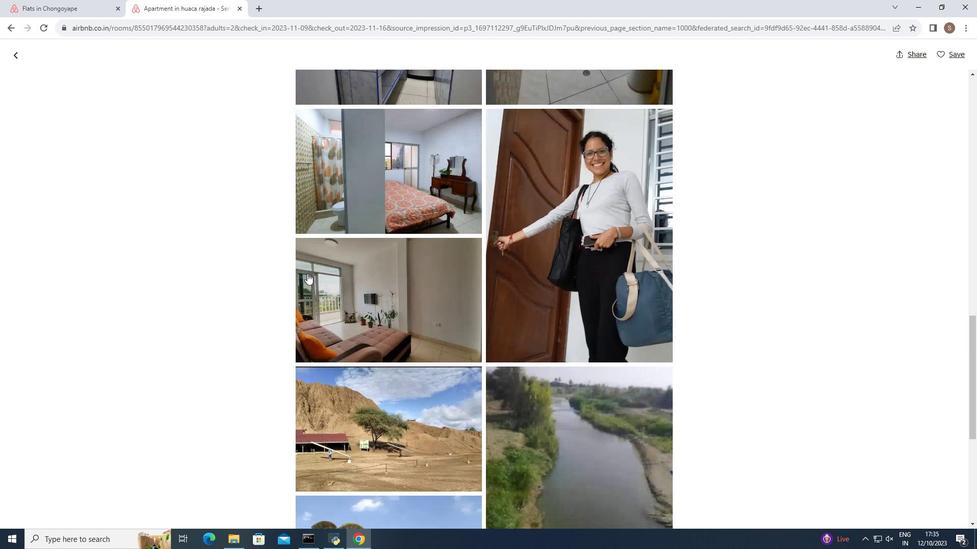 
Action: Mouse scrolled (307, 273) with delta (0, 0)
Screenshot: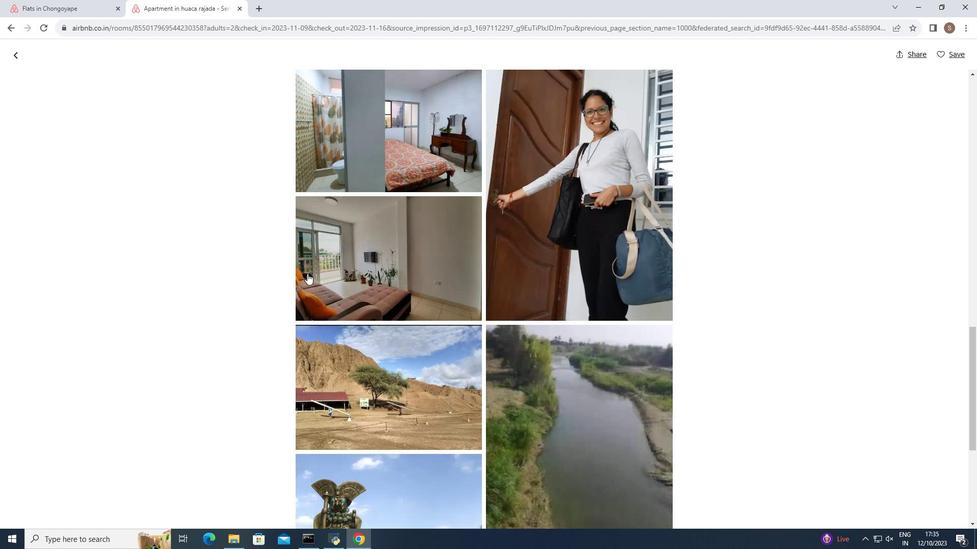 
Action: Mouse scrolled (307, 273) with delta (0, 0)
Screenshot: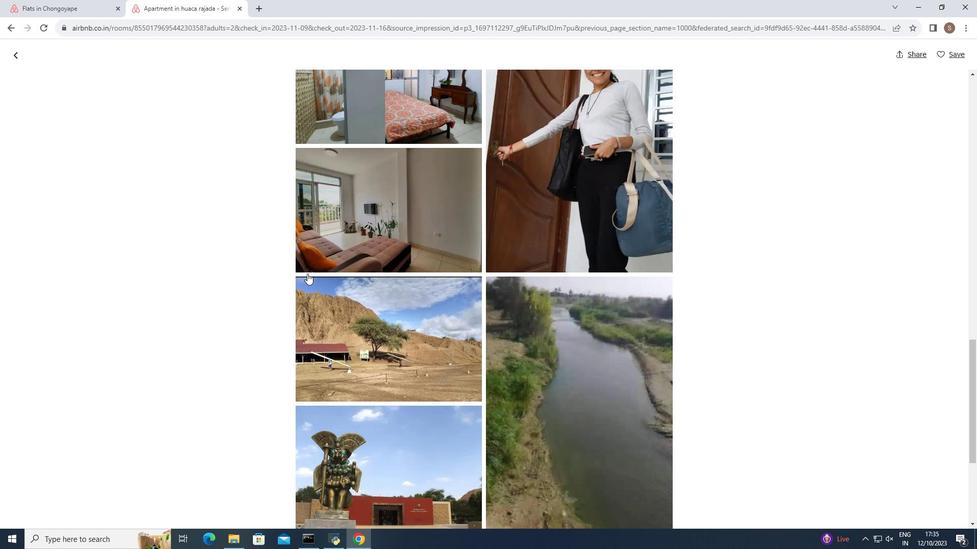 
Action: Mouse moved to (307, 273)
Screenshot: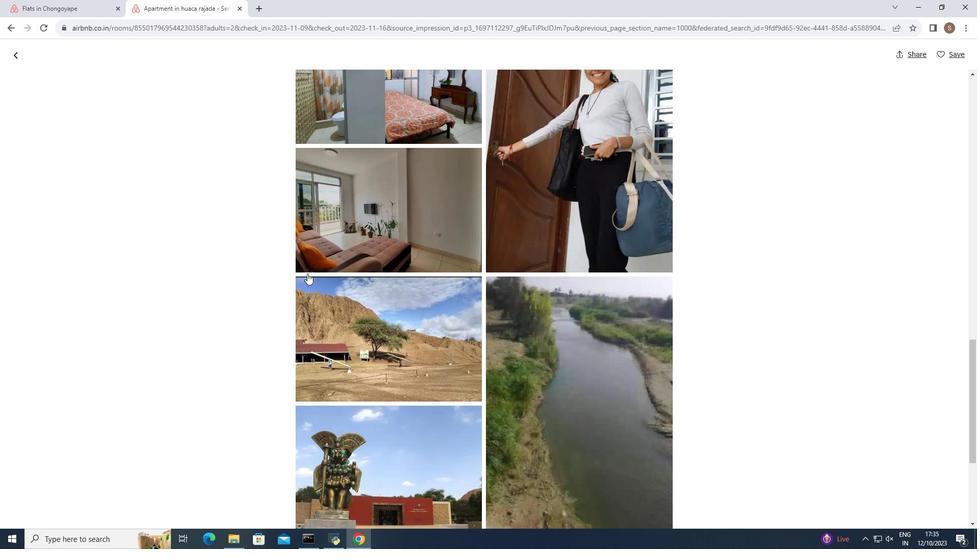 
Action: Mouse scrolled (307, 273) with delta (0, 0)
Screenshot: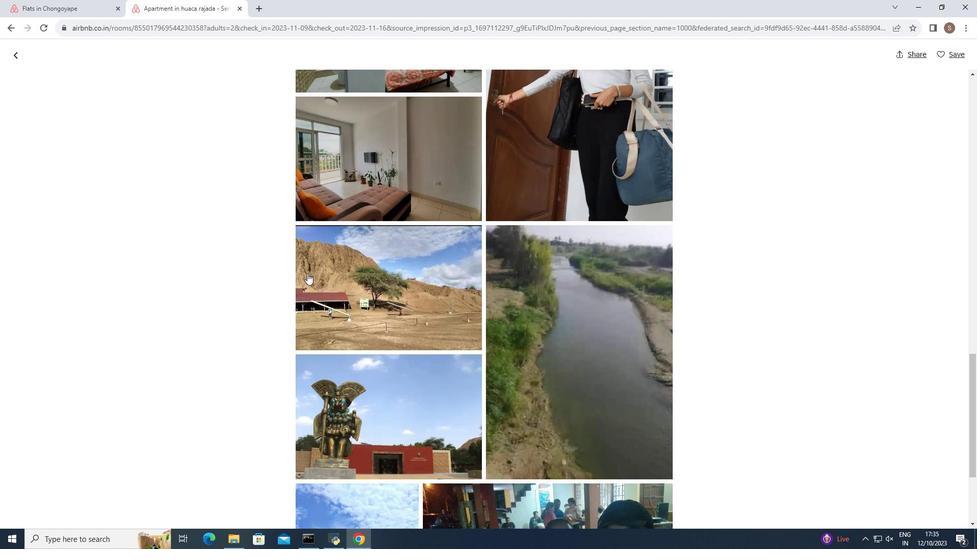 
Action: Mouse scrolled (307, 273) with delta (0, 0)
Screenshot: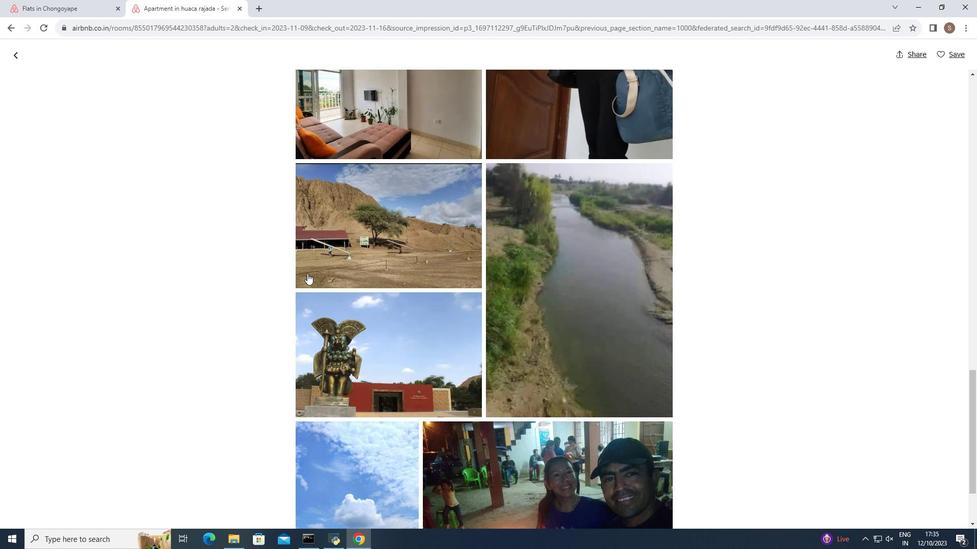 
Action: Mouse scrolled (307, 273) with delta (0, 0)
Screenshot: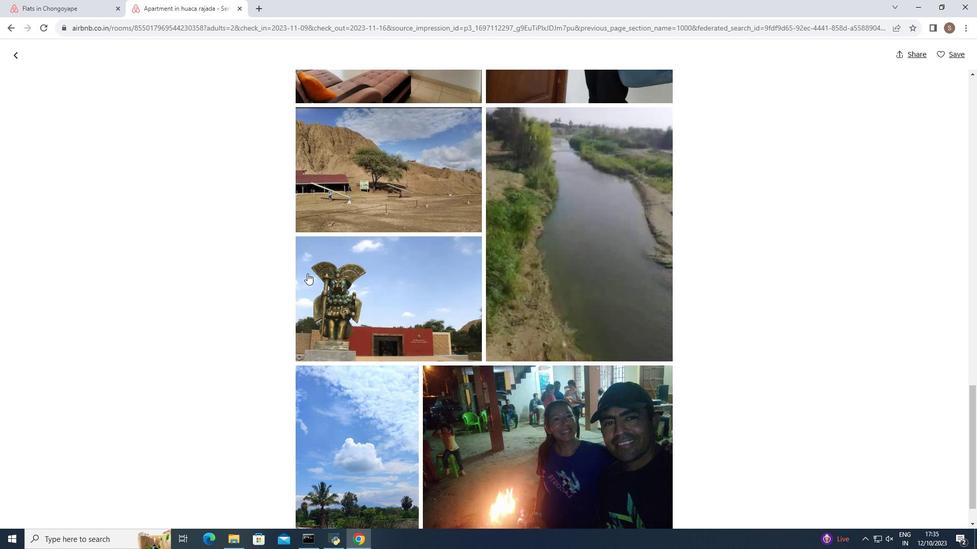 
Action: Mouse scrolled (307, 273) with delta (0, 0)
Screenshot: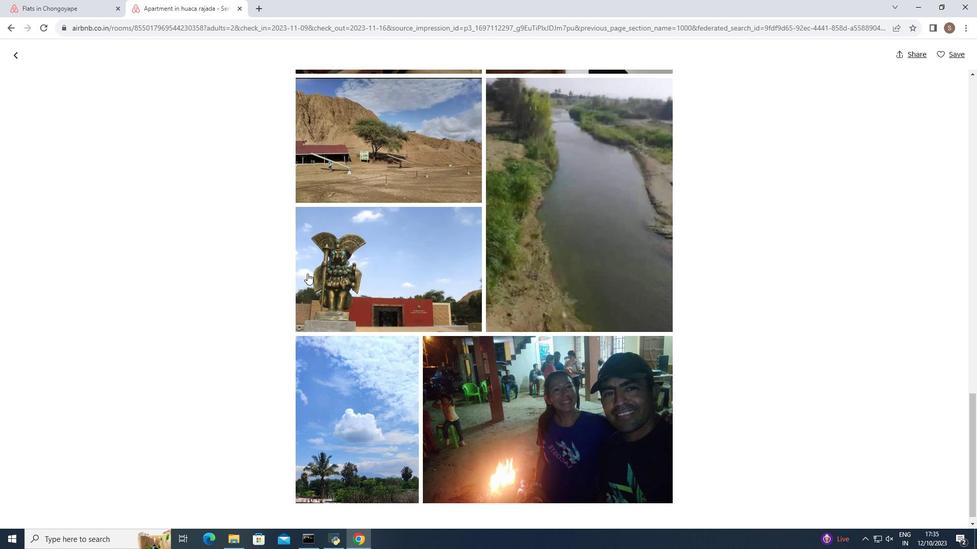 
Action: Mouse scrolled (307, 273) with delta (0, 0)
Screenshot: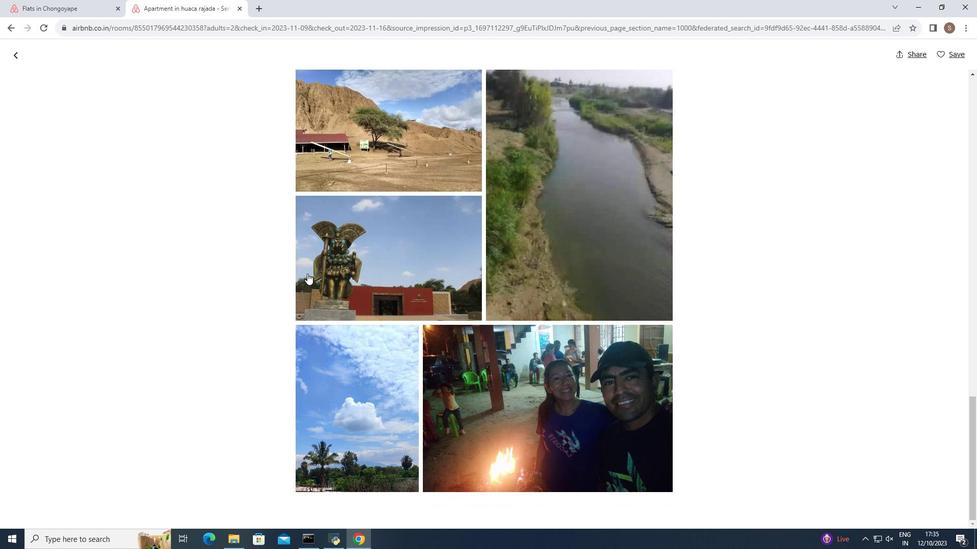 
Action: Mouse scrolled (307, 273) with delta (0, 0)
Screenshot: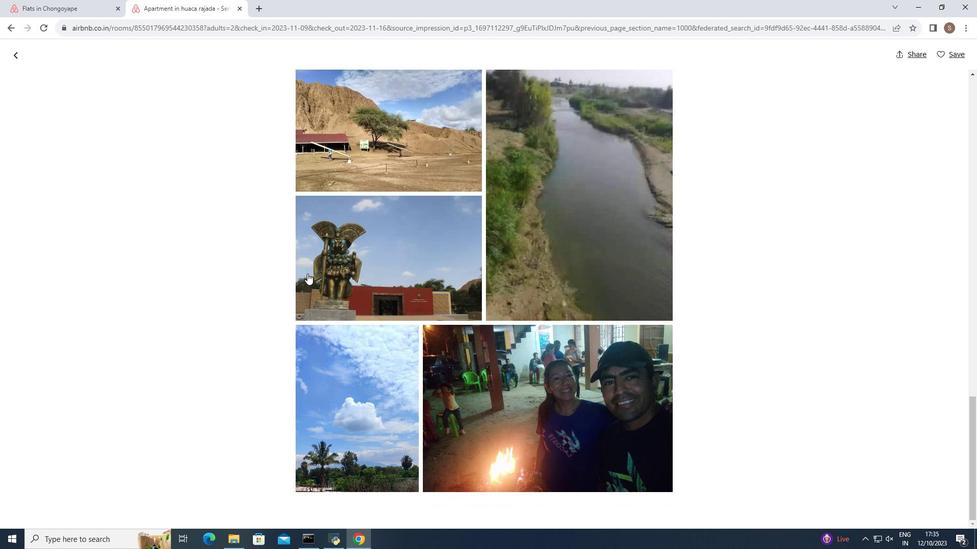 
Action: Mouse moved to (15, 54)
Screenshot: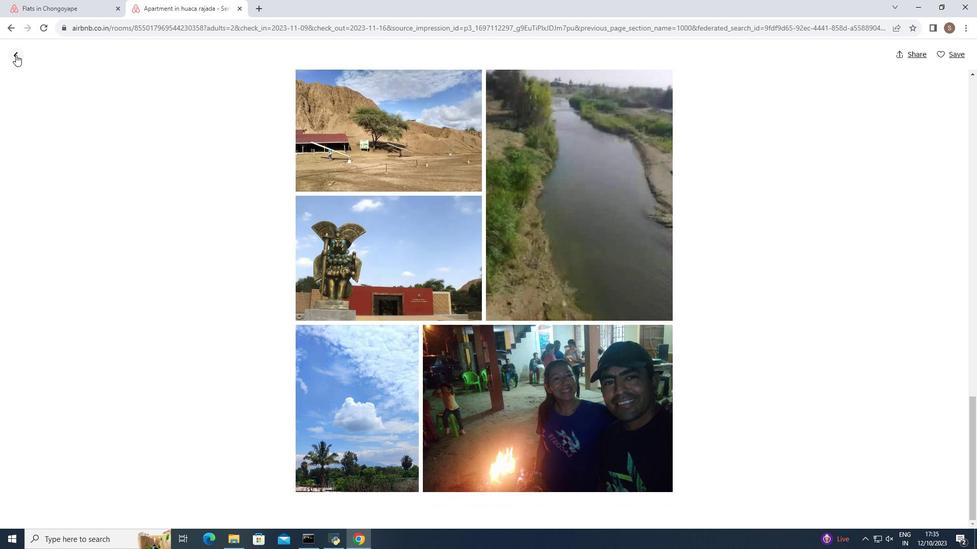 
Action: Mouse pressed left at (15, 54)
Screenshot: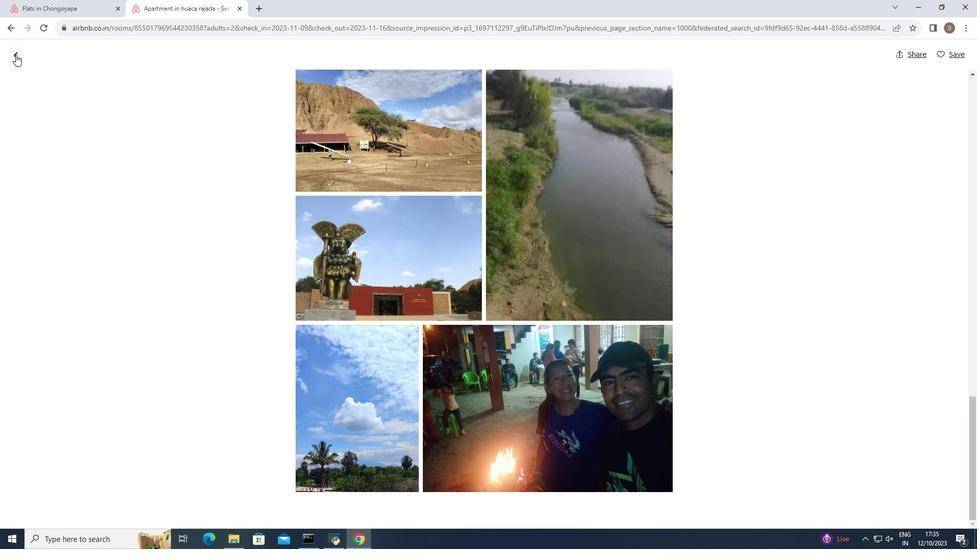 
Action: Mouse moved to (311, 221)
Screenshot: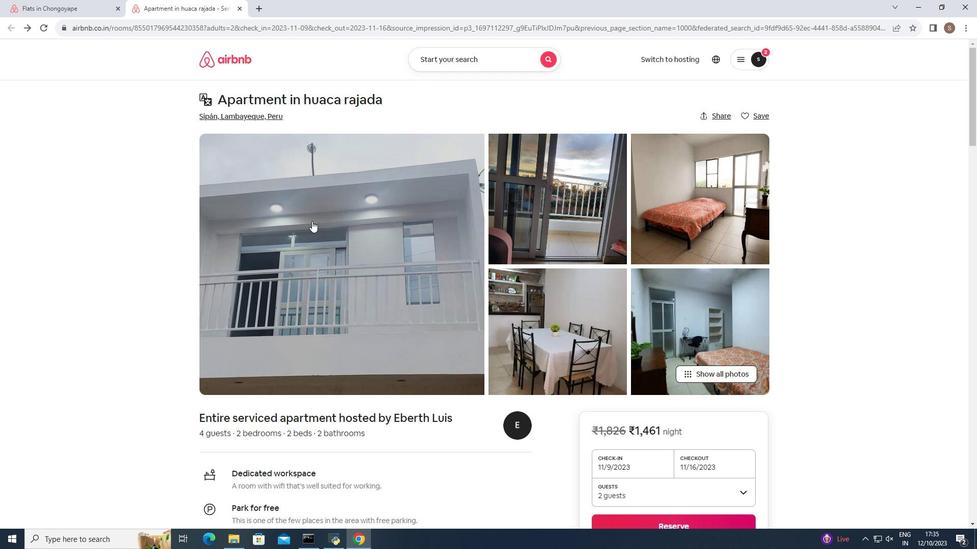 
Action: Mouse scrolled (311, 220) with delta (0, 0)
Screenshot: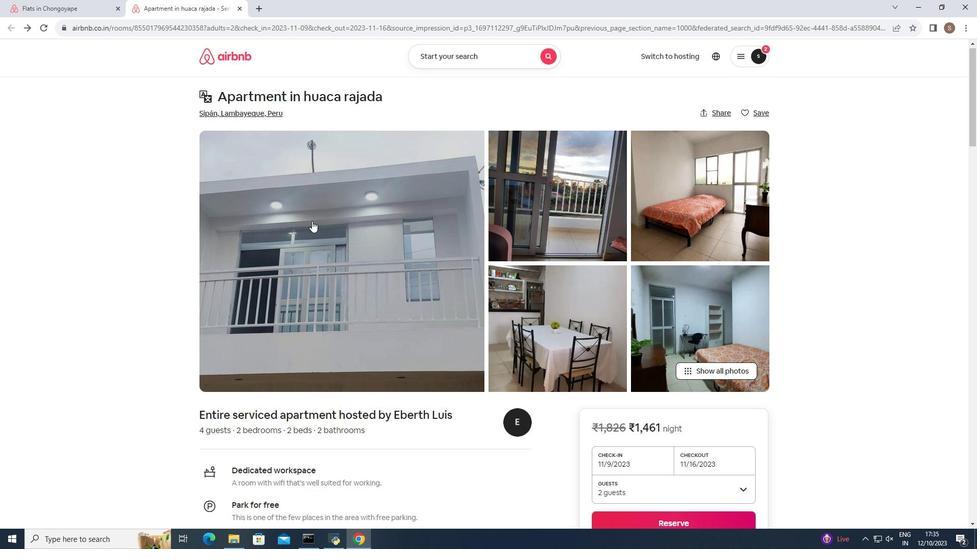 
Action: Mouse scrolled (311, 220) with delta (0, 0)
Screenshot: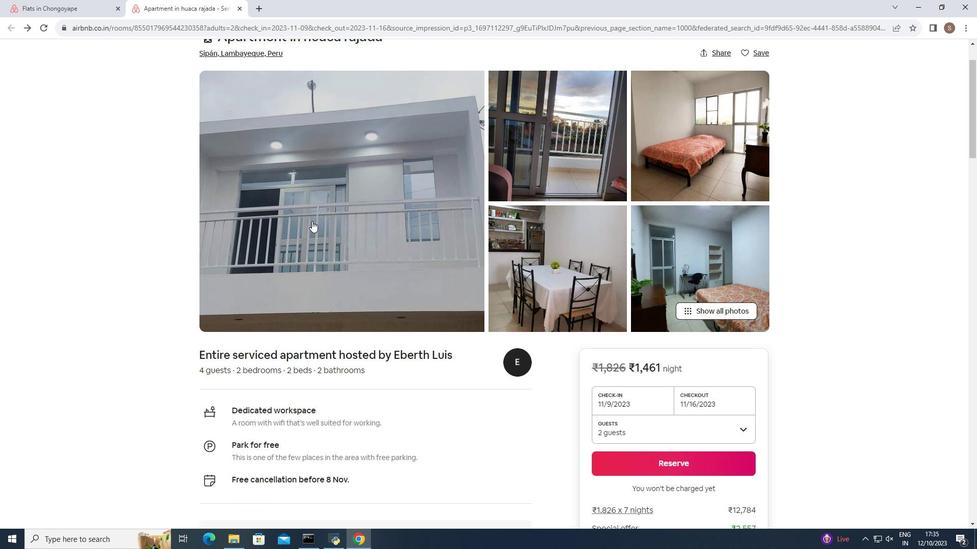
Action: Mouse scrolled (311, 220) with delta (0, 0)
Screenshot: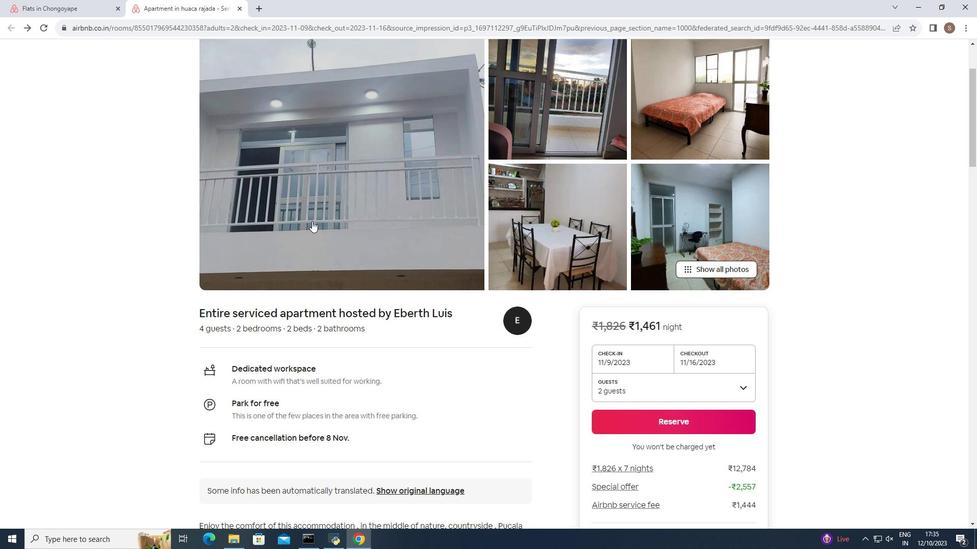 
Action: Mouse scrolled (311, 220) with delta (0, 0)
Screenshot: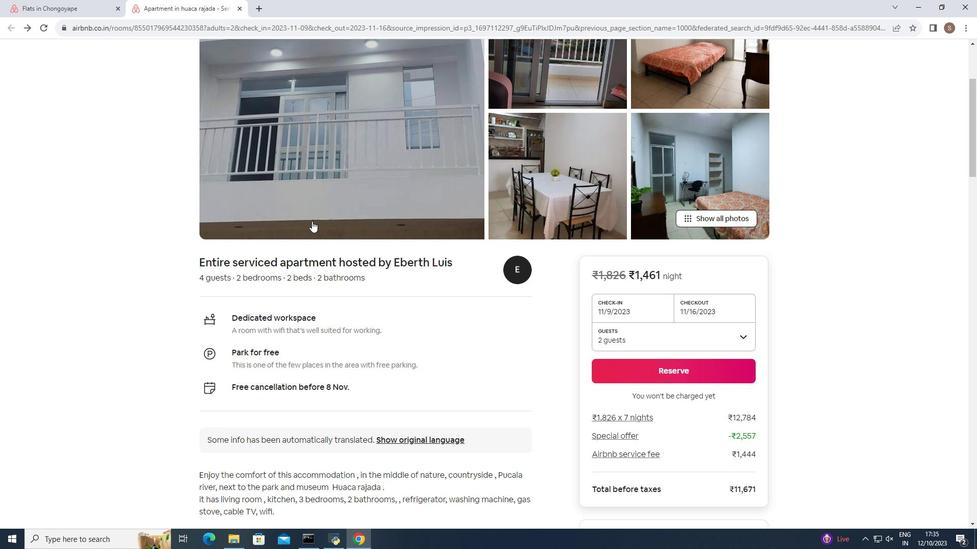 
Action: Mouse scrolled (311, 220) with delta (0, 0)
Screenshot: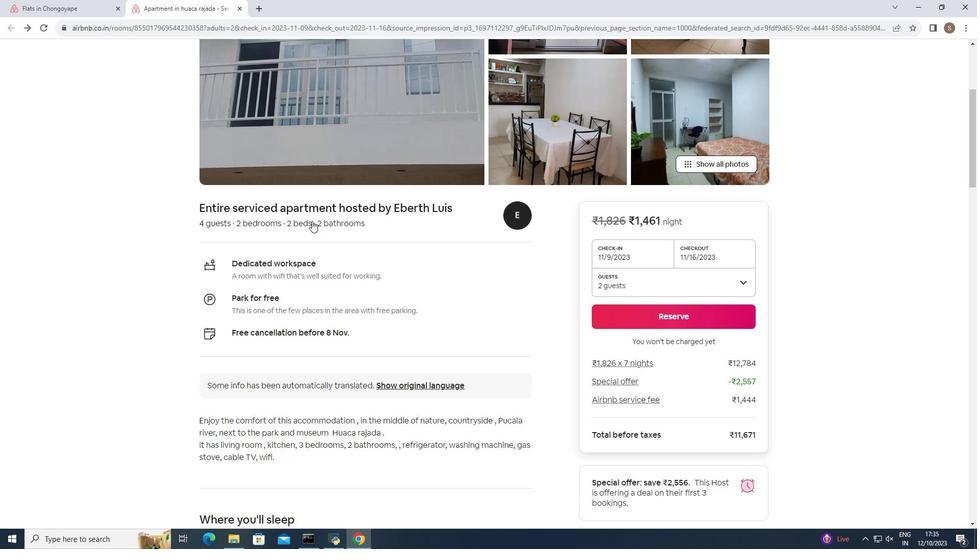 
Action: Mouse scrolled (311, 220) with delta (0, 0)
Screenshot: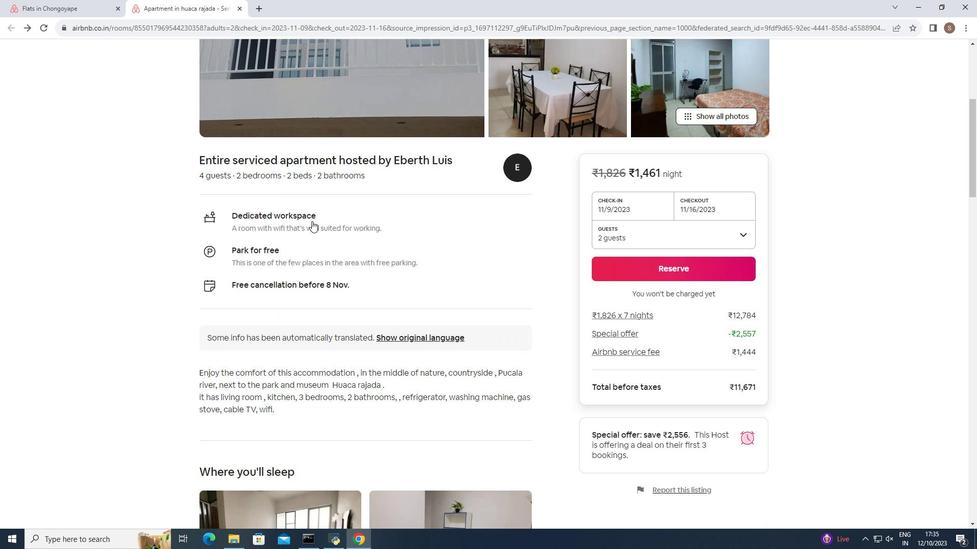 
Action: Mouse scrolled (311, 220) with delta (0, 0)
Screenshot: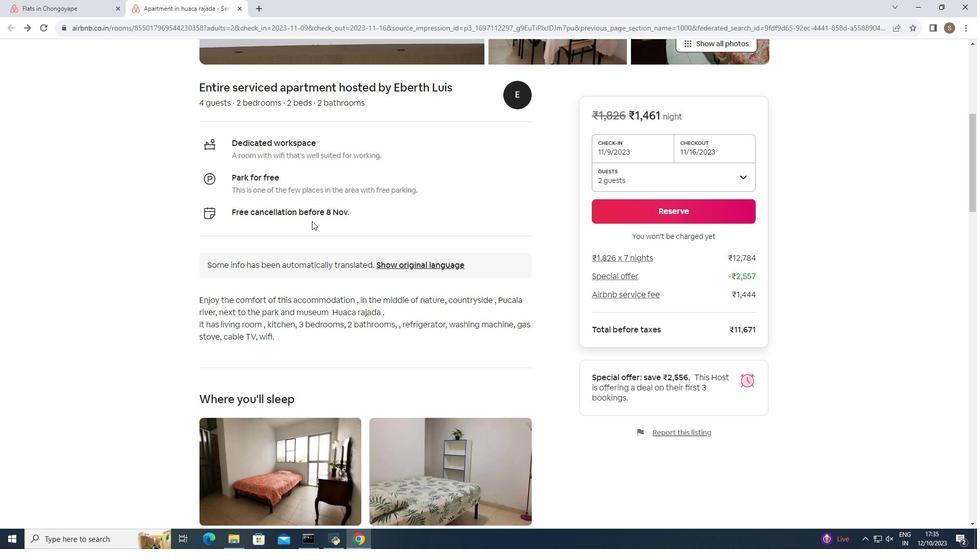 
Action: Mouse scrolled (311, 220) with delta (0, 0)
Screenshot: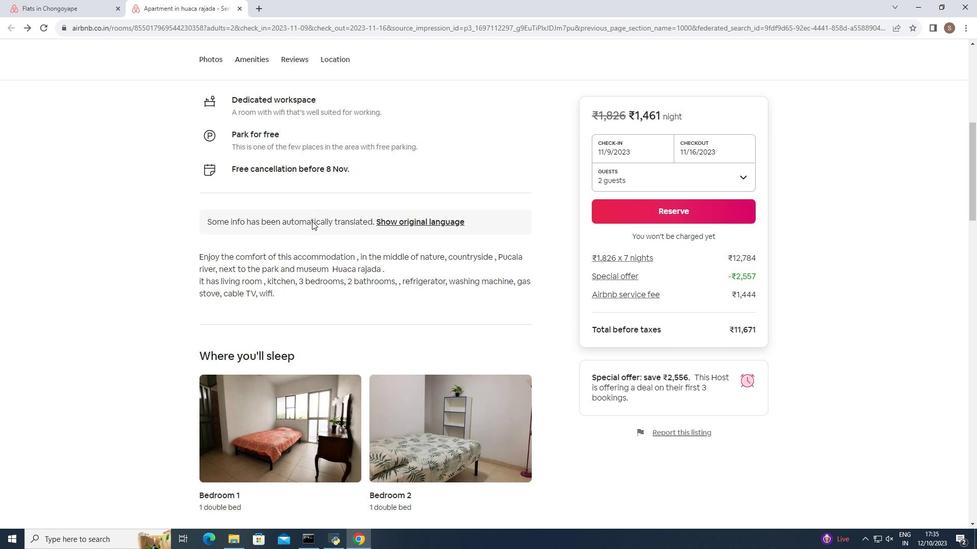 
Action: Mouse scrolled (311, 220) with delta (0, 0)
Screenshot: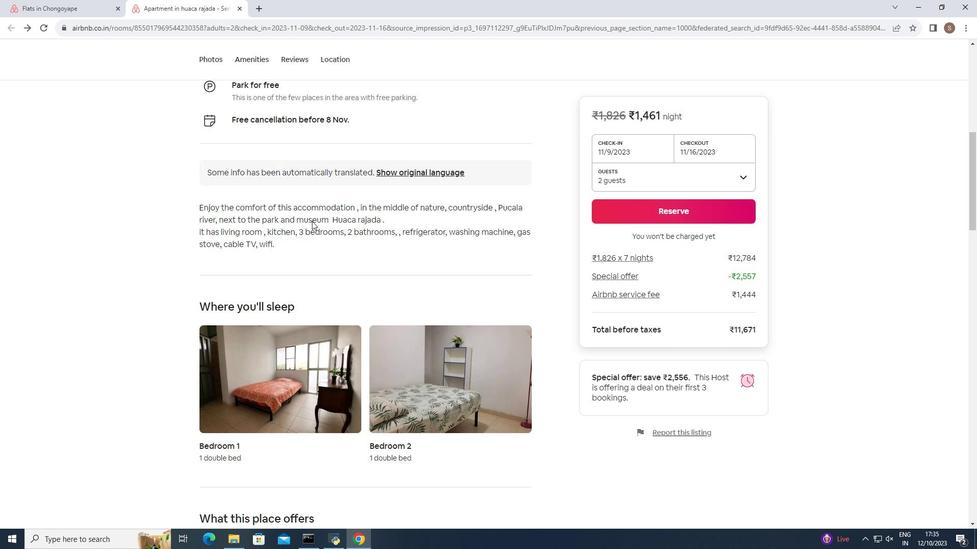 
Action: Mouse scrolled (311, 220) with delta (0, 0)
Screenshot: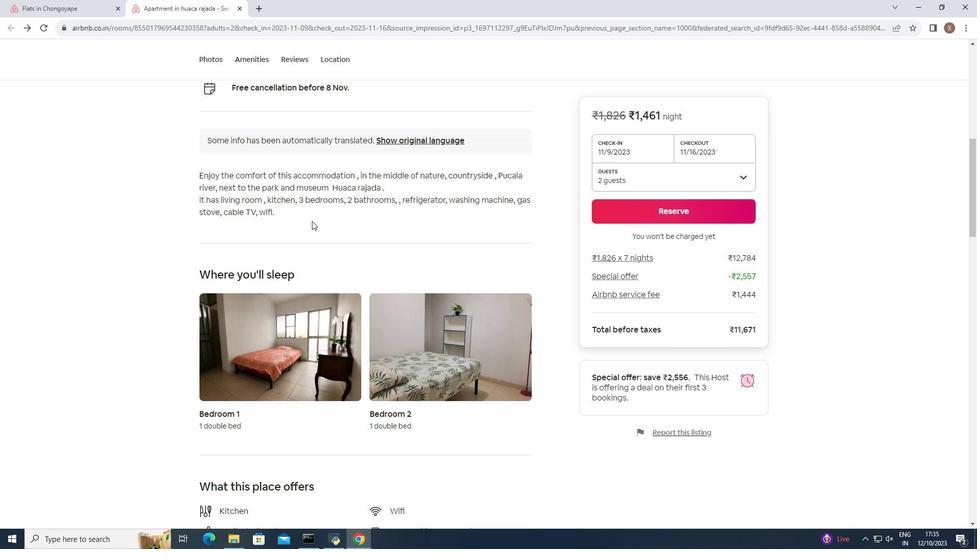 
Action: Mouse scrolled (311, 220) with delta (0, 0)
Screenshot: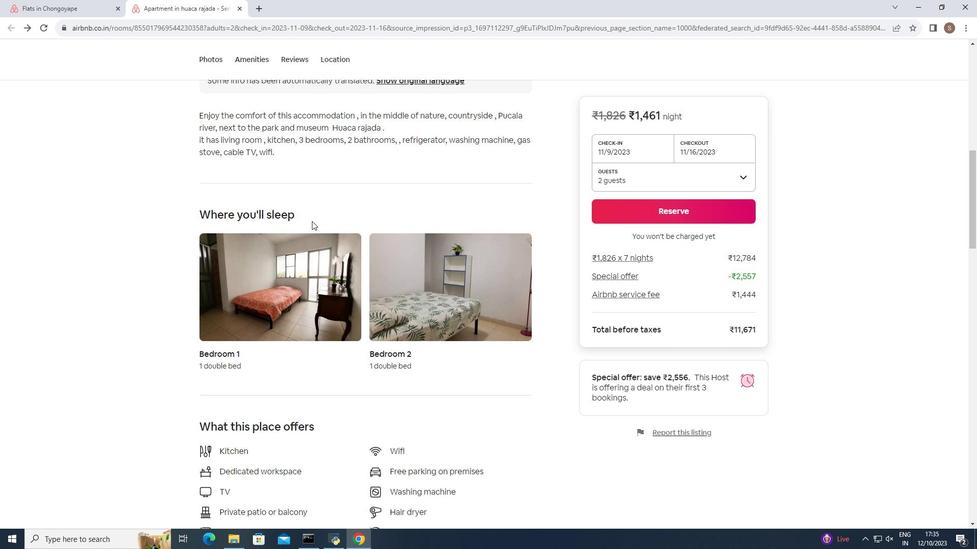 
Action: Mouse scrolled (311, 220) with delta (0, 0)
Screenshot: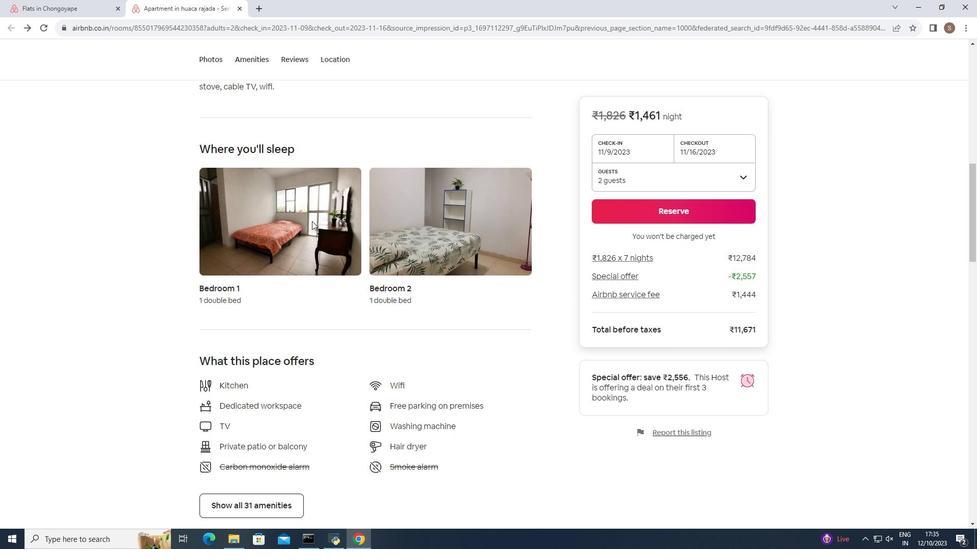 
Action: Mouse scrolled (311, 220) with delta (0, 0)
Screenshot: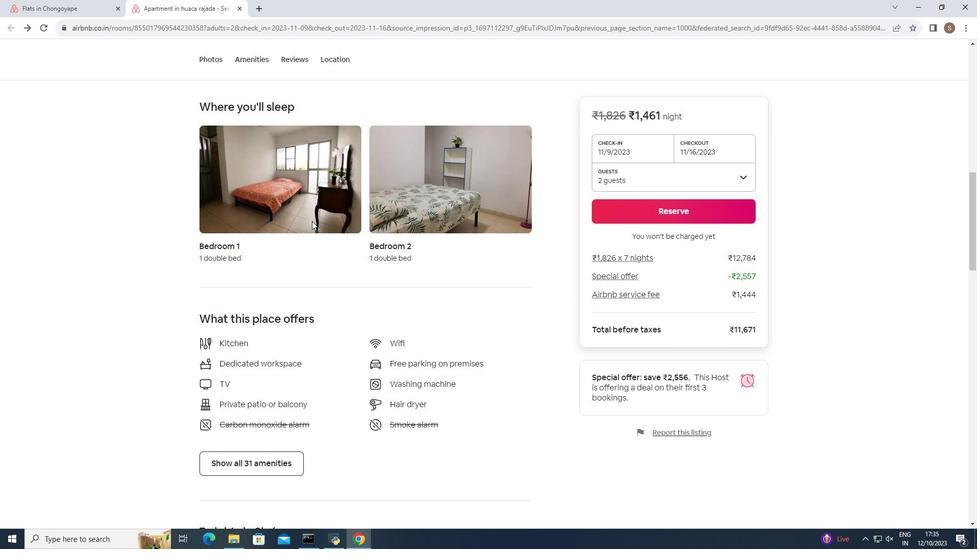 
Action: Mouse scrolled (311, 220) with delta (0, 0)
Screenshot: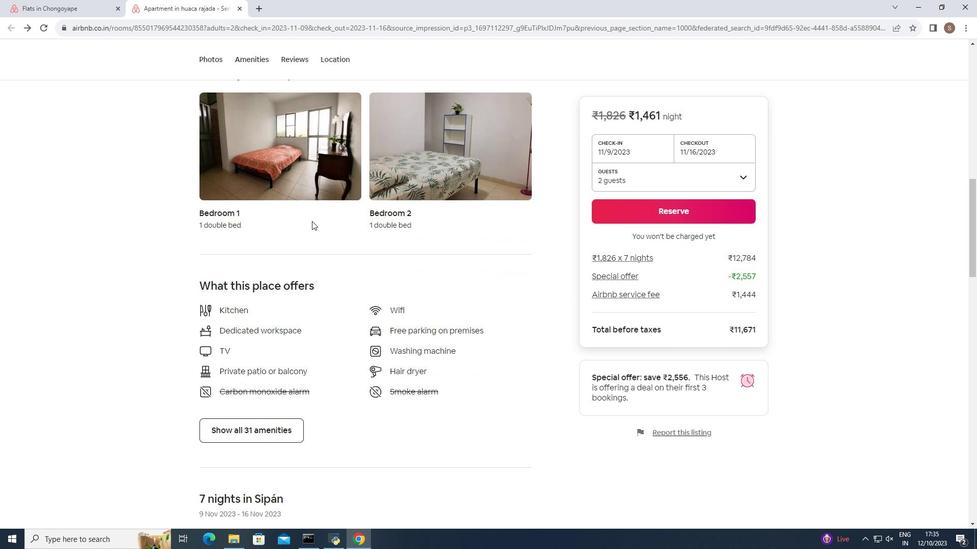 
Action: Mouse scrolled (311, 220) with delta (0, 0)
Screenshot: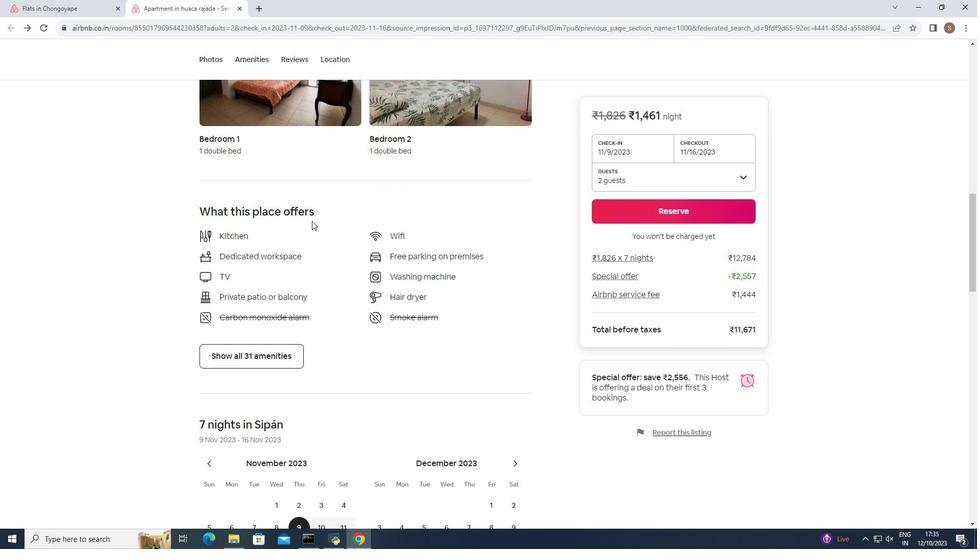 
Action: Mouse moved to (278, 317)
Screenshot: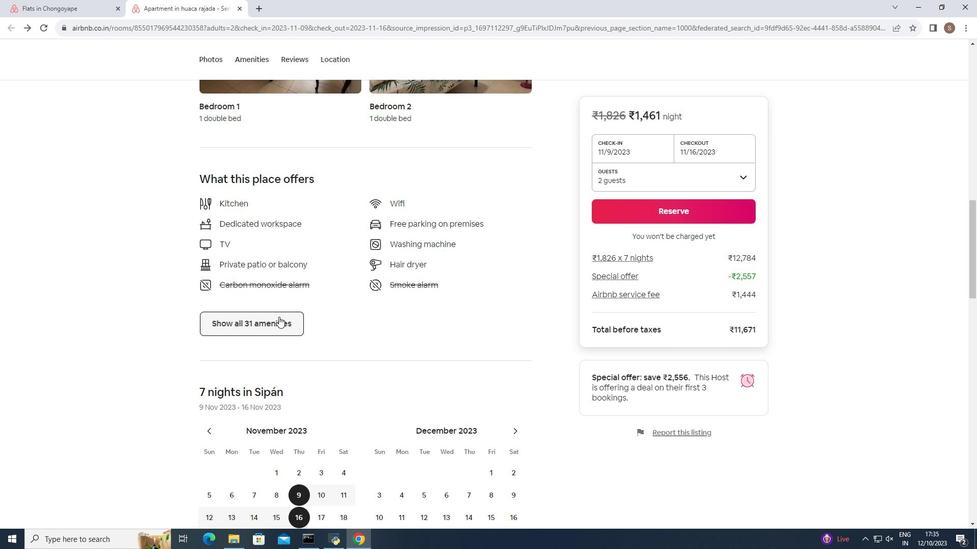 
Action: Mouse pressed left at (278, 317)
Screenshot: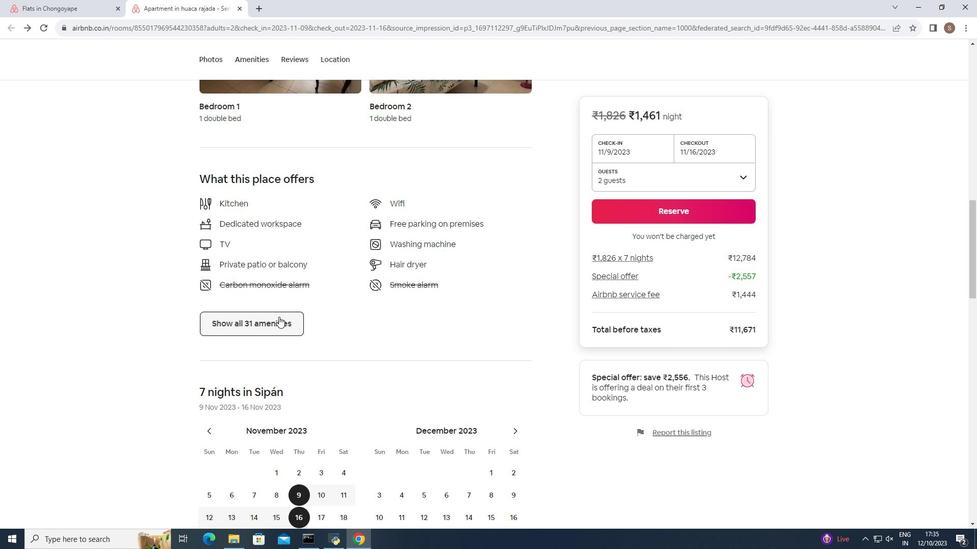 
Action: Mouse moved to (357, 299)
Screenshot: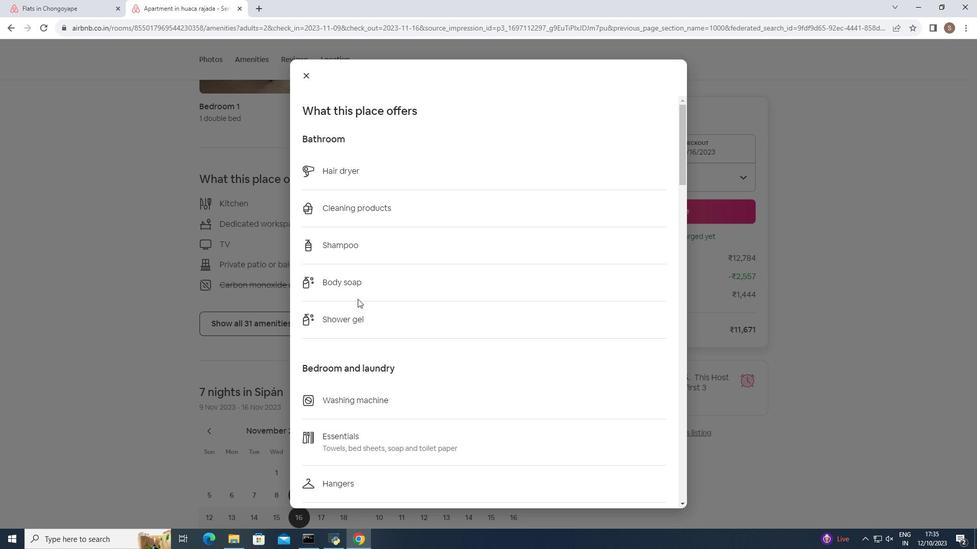
Action: Mouse scrolled (357, 298) with delta (0, 0)
Screenshot: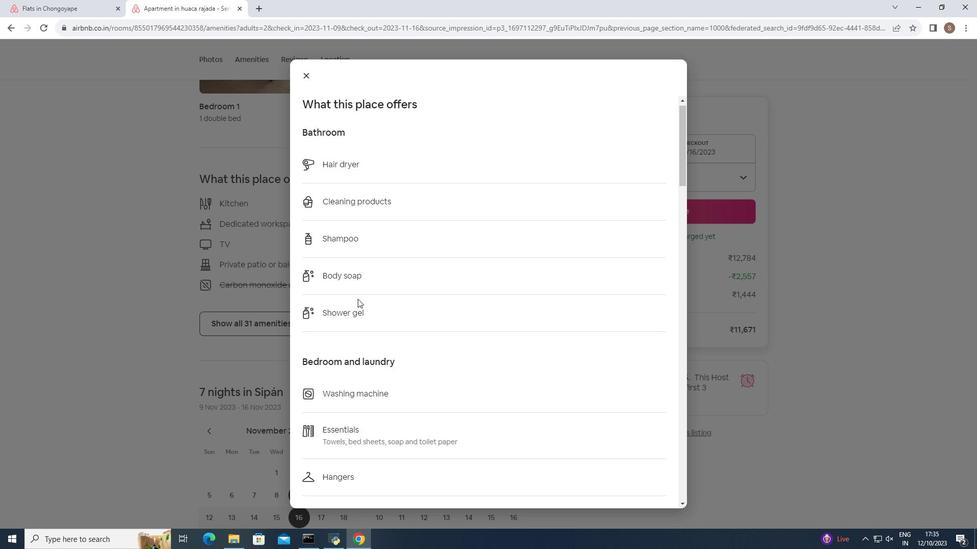 
Action: Mouse scrolled (357, 298) with delta (0, 0)
Screenshot: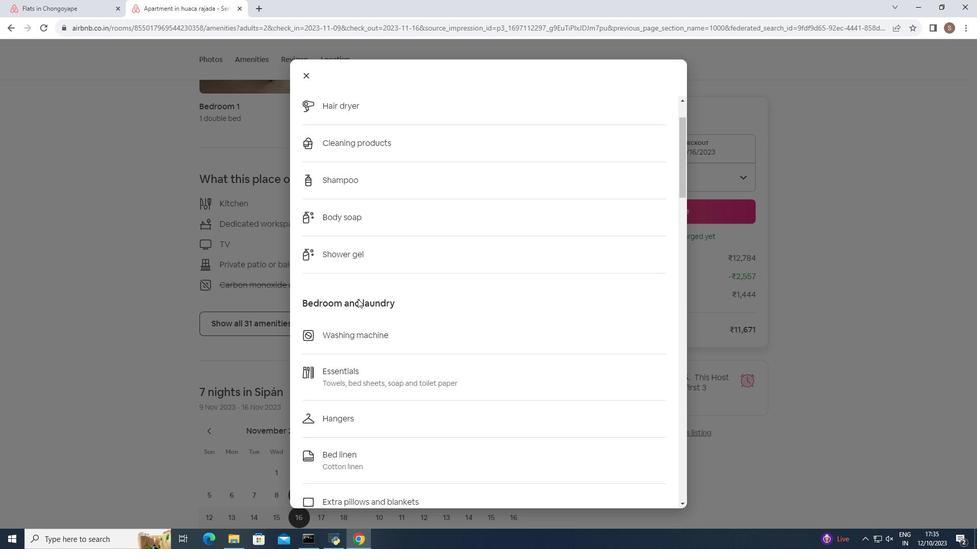
Action: Mouse moved to (357, 299)
Screenshot: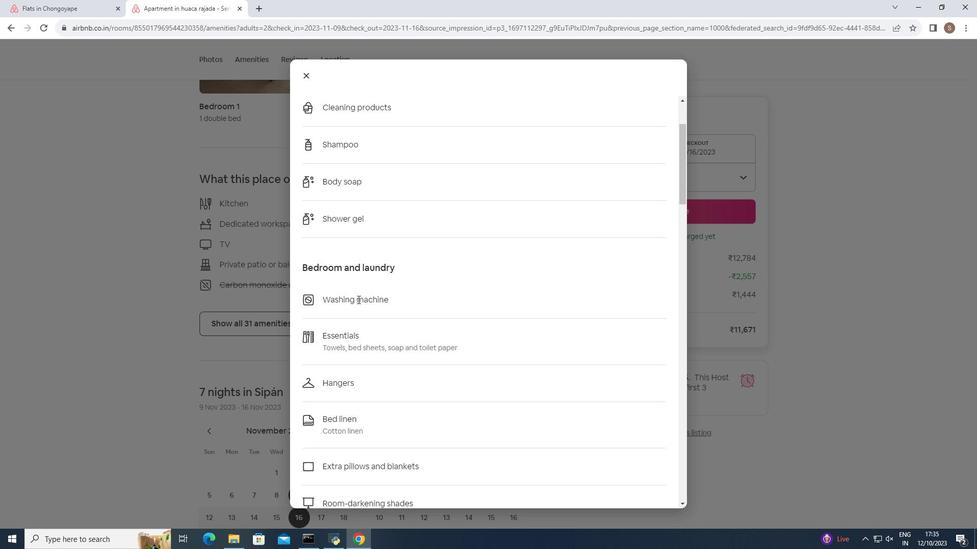 
Action: Mouse scrolled (357, 299) with delta (0, 0)
Screenshot: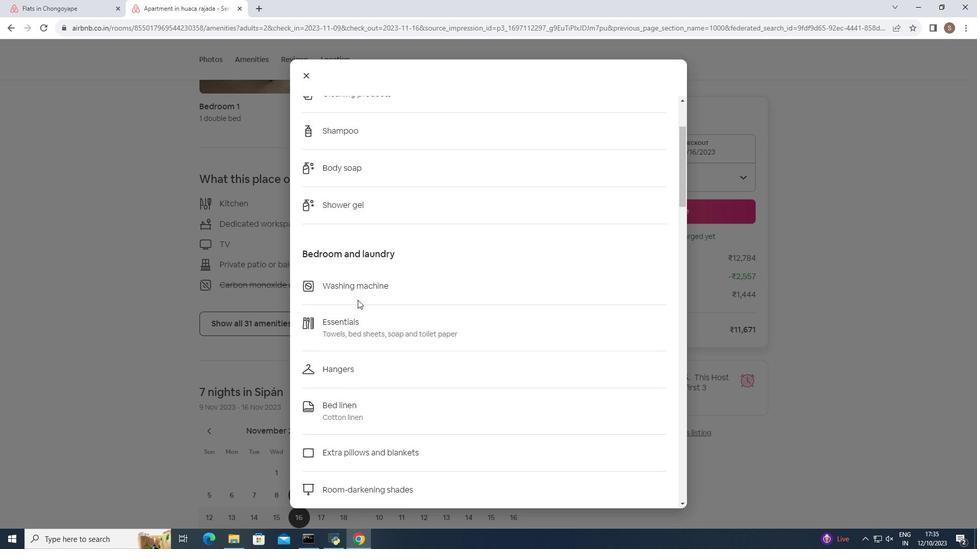 
Action: Mouse moved to (357, 300)
Screenshot: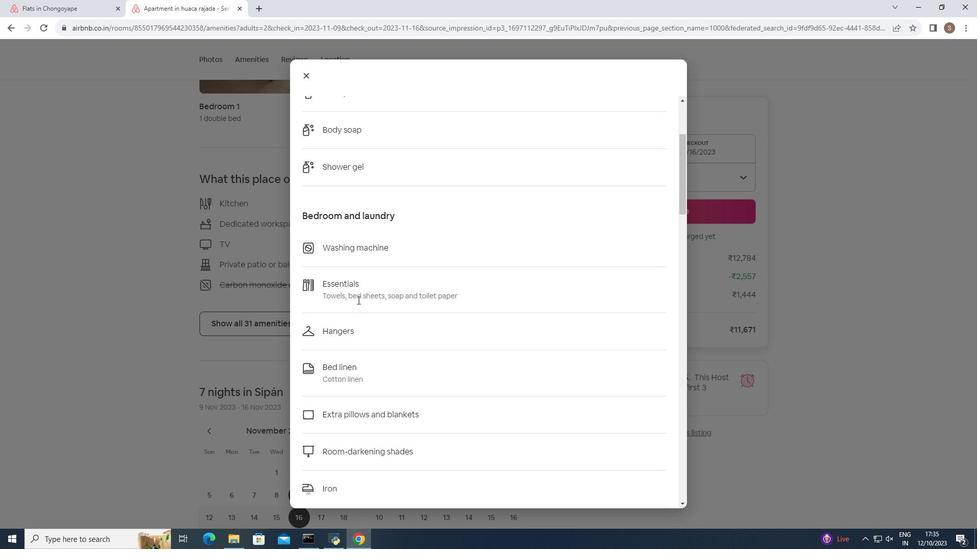 
Action: Mouse scrolled (357, 299) with delta (0, 0)
Screenshot: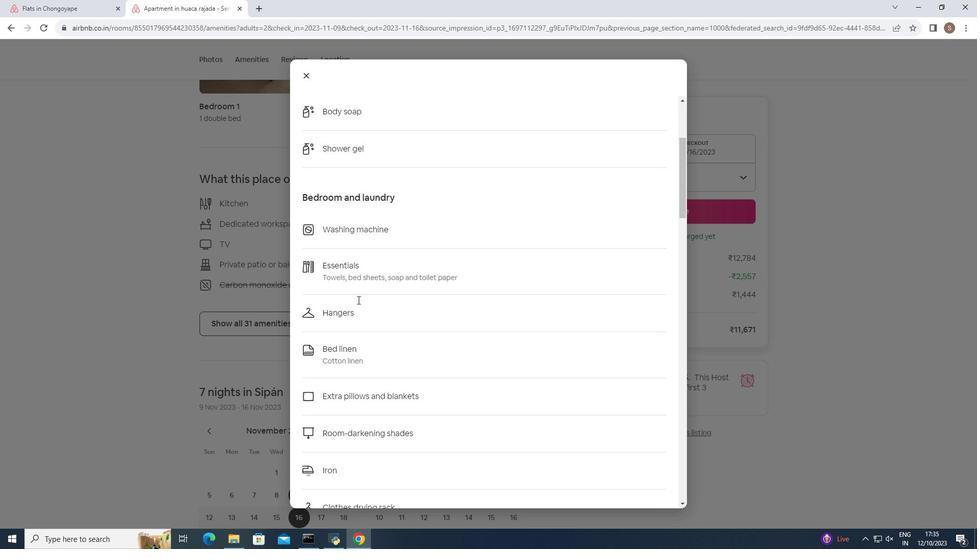 
Action: Mouse scrolled (357, 299) with delta (0, 0)
Screenshot: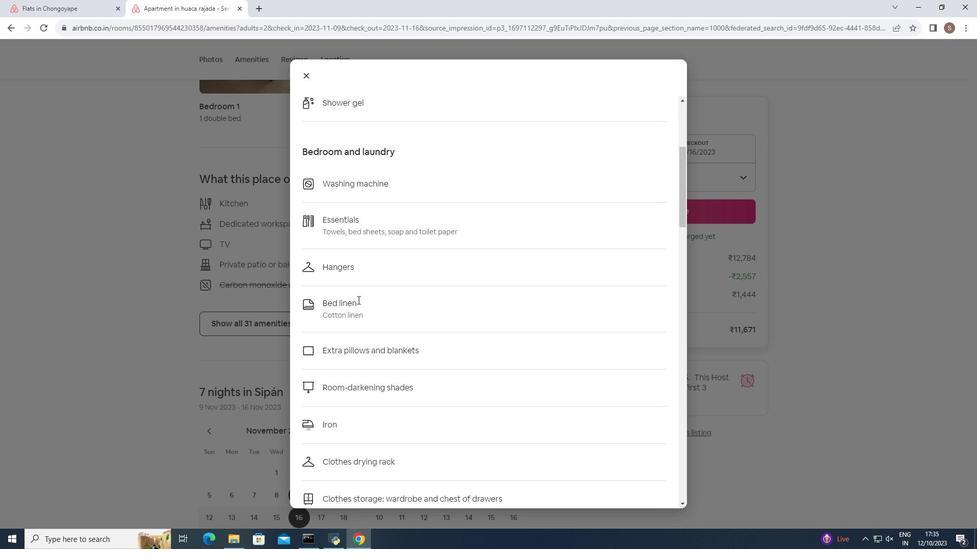 
Action: Mouse scrolled (357, 299) with delta (0, 0)
Screenshot: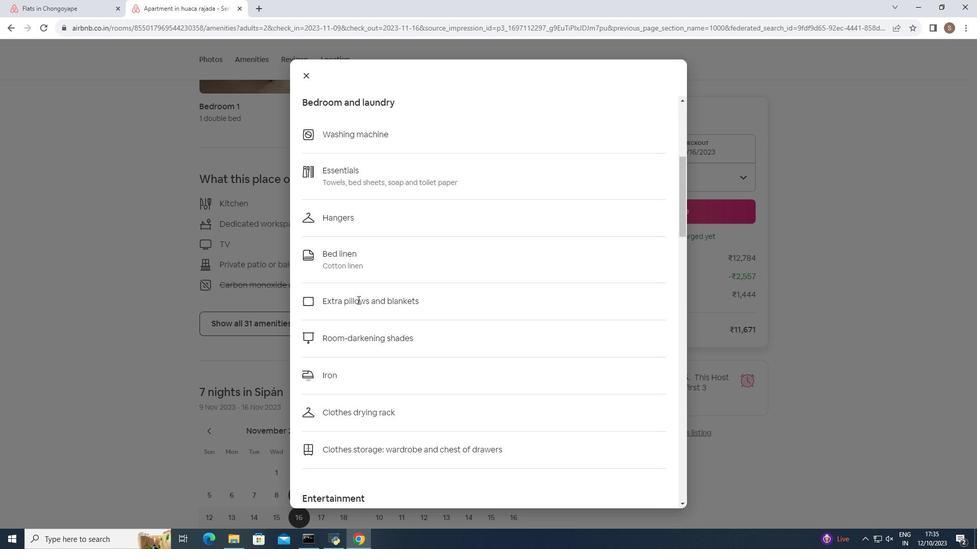 
Action: Mouse scrolled (357, 299) with delta (0, 0)
Screenshot: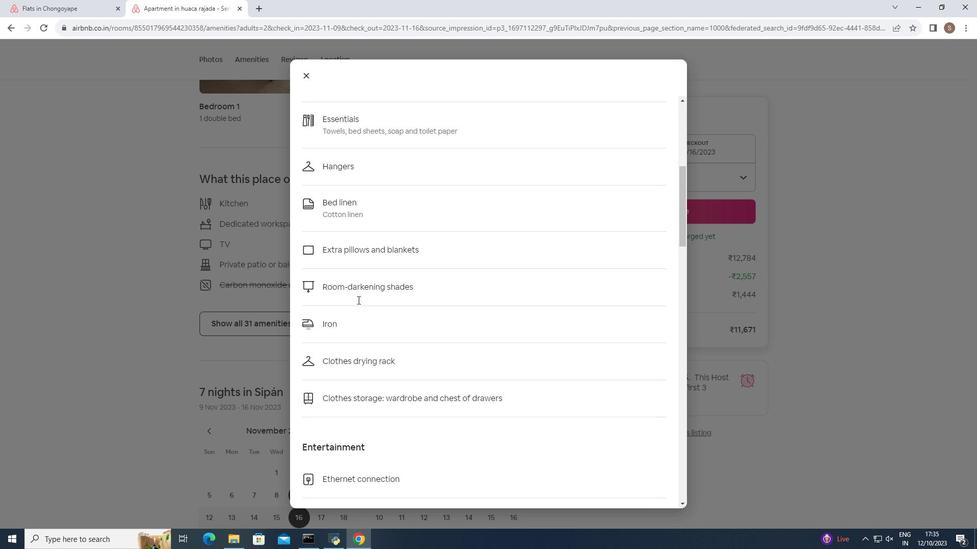 
Action: Mouse scrolled (357, 299) with delta (0, 0)
Screenshot: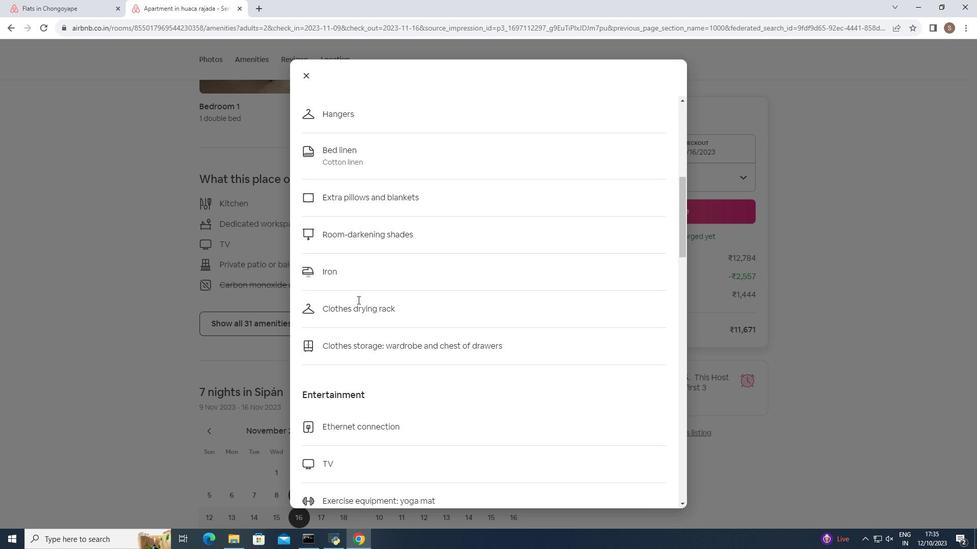 
Action: Mouse scrolled (357, 299) with delta (0, 0)
Screenshot: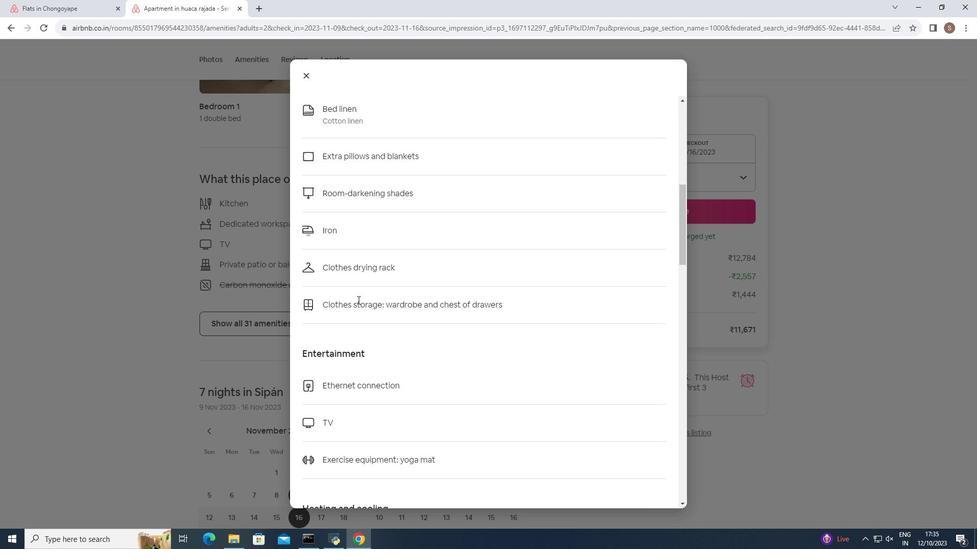 
Action: Mouse scrolled (357, 299) with delta (0, 0)
Screenshot: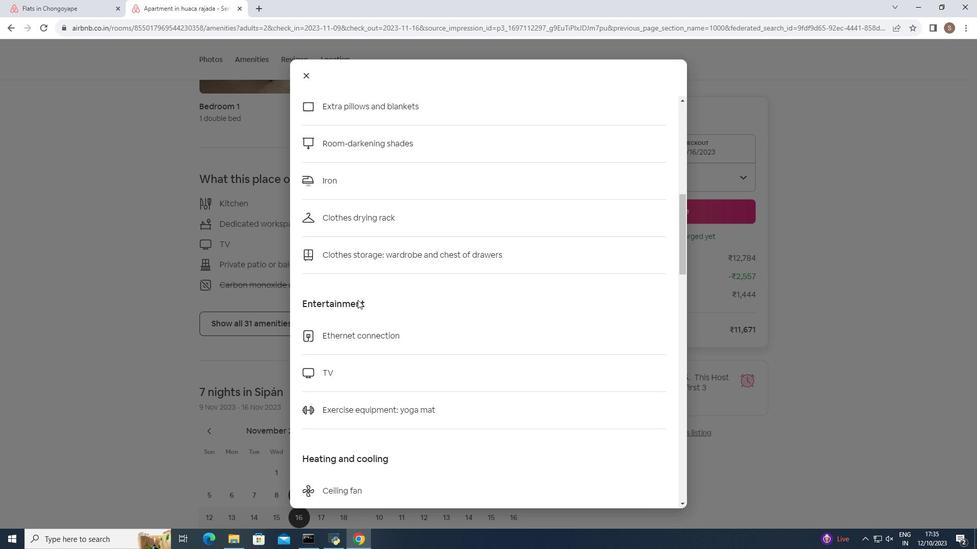 
Action: Mouse scrolled (357, 299) with delta (0, 0)
Screenshot: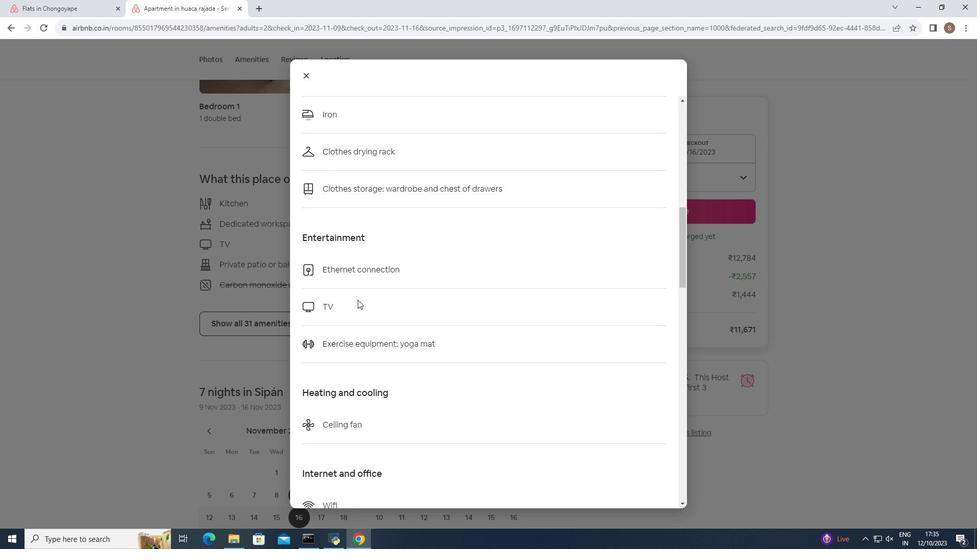 
Action: Mouse scrolled (357, 299) with delta (0, 0)
Screenshot: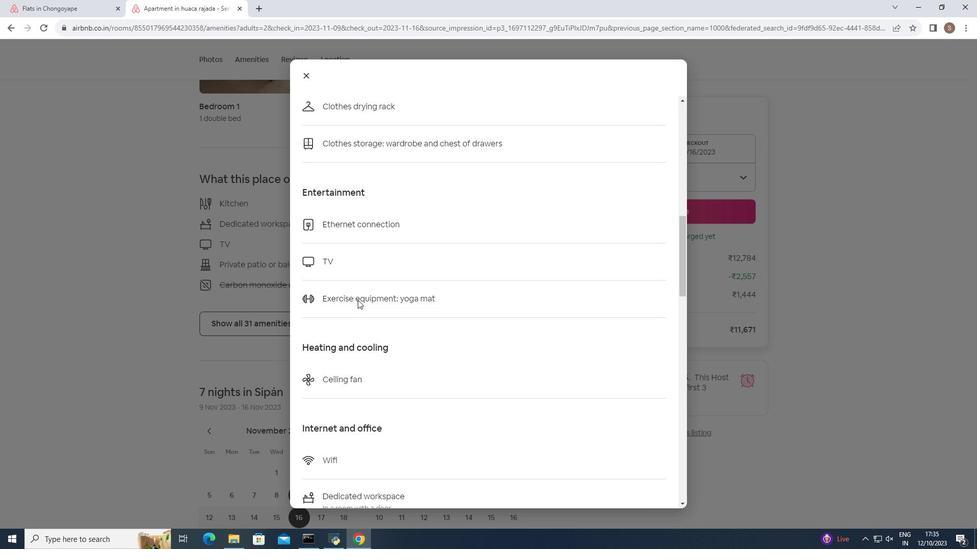 
Action: Mouse scrolled (357, 299) with delta (0, 0)
Screenshot: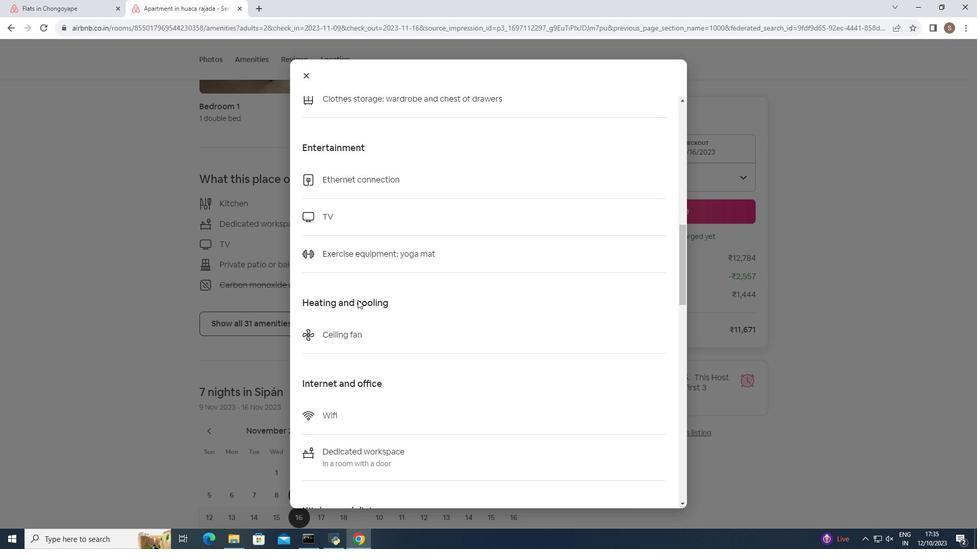 
Action: Mouse scrolled (357, 299) with delta (0, 0)
Screenshot: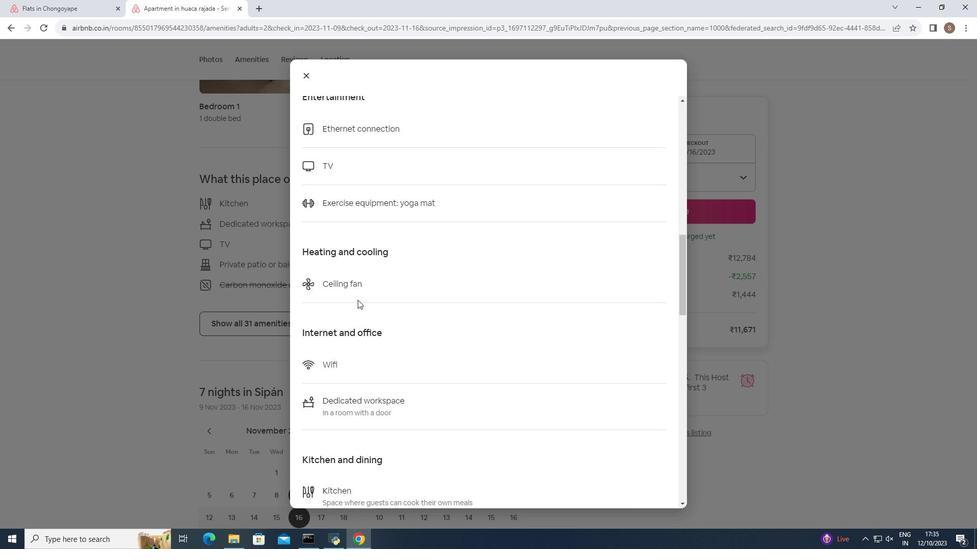 
Action: Mouse scrolled (357, 299) with delta (0, 0)
Screenshot: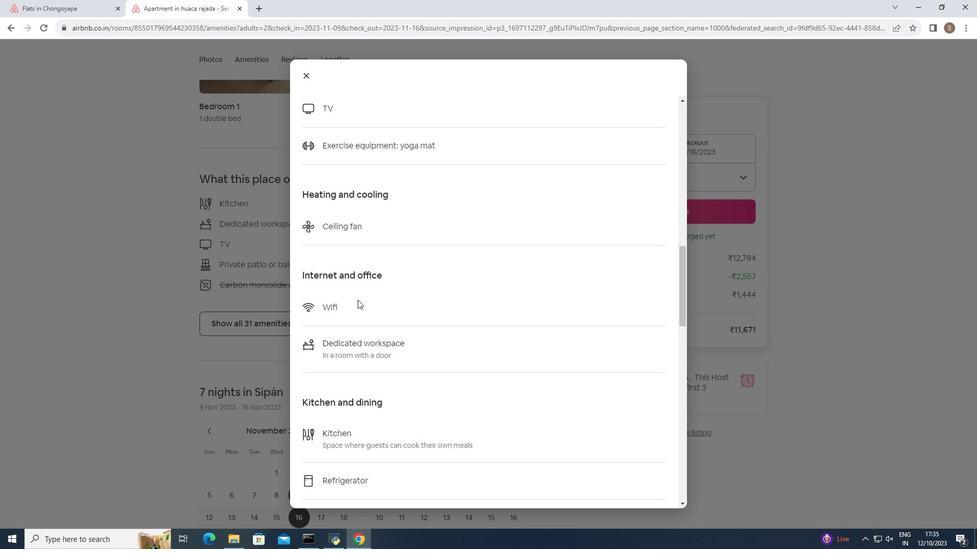 
Action: Mouse scrolled (357, 299) with delta (0, 0)
Screenshot: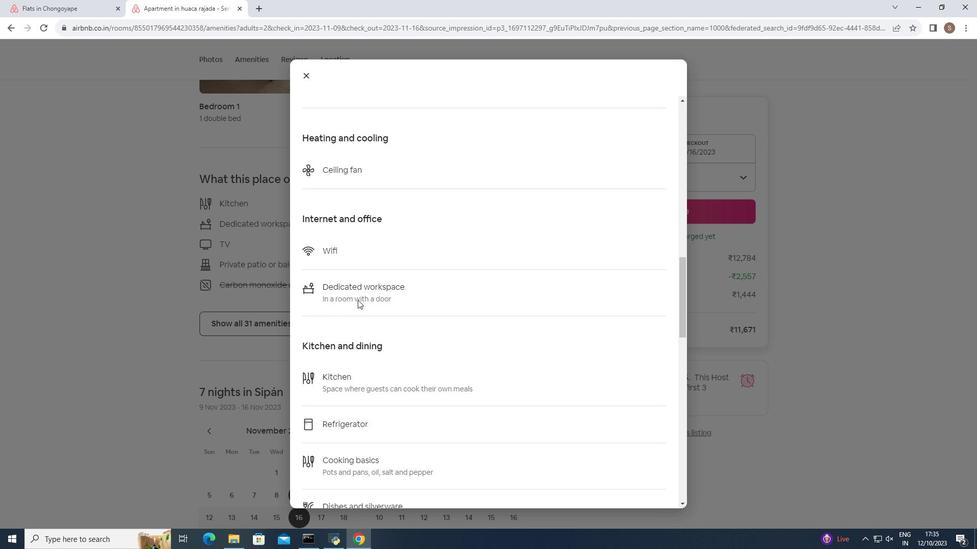 
Action: Mouse scrolled (357, 299) with delta (0, 0)
Screenshot: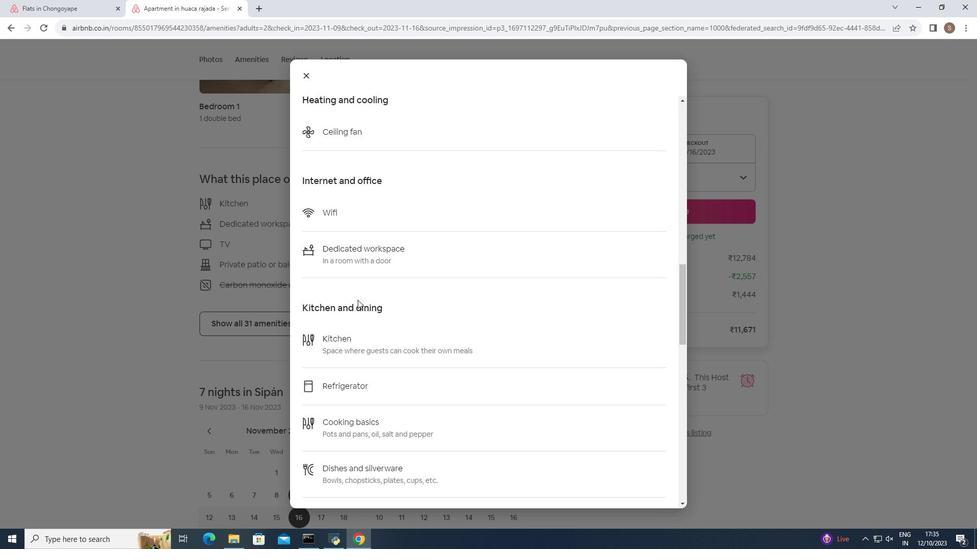 
Action: Mouse scrolled (357, 299) with delta (0, 0)
Screenshot: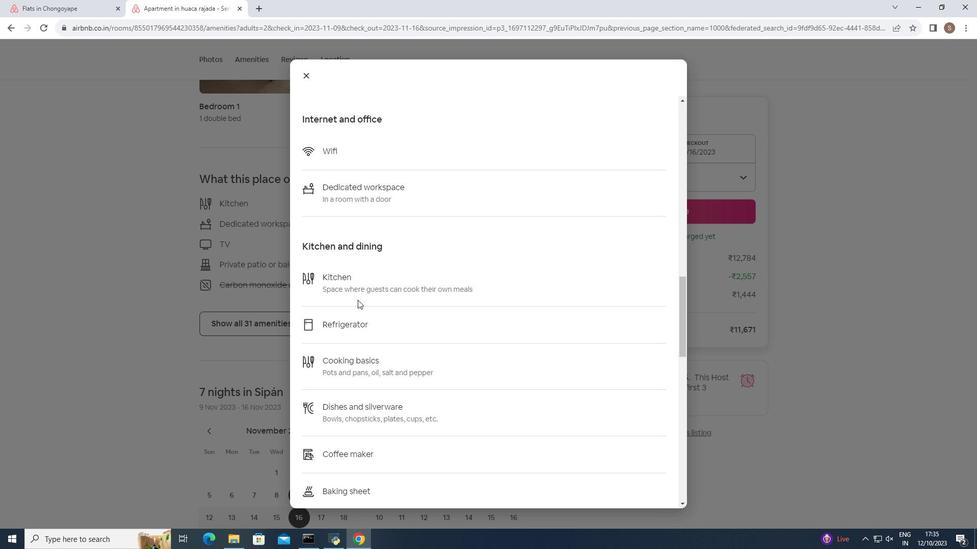 
Action: Mouse scrolled (357, 299) with delta (0, 0)
Screenshot: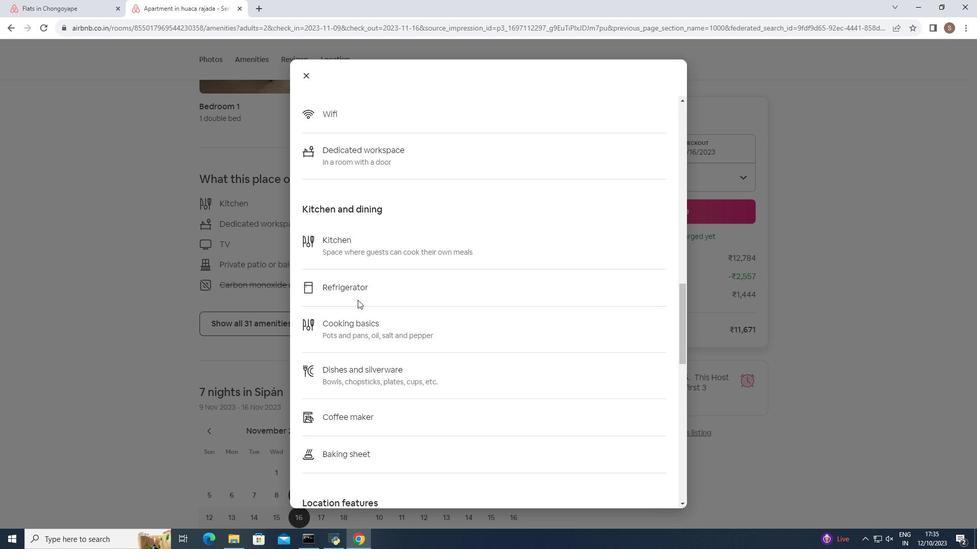 
Action: Mouse scrolled (357, 299) with delta (0, 0)
Screenshot: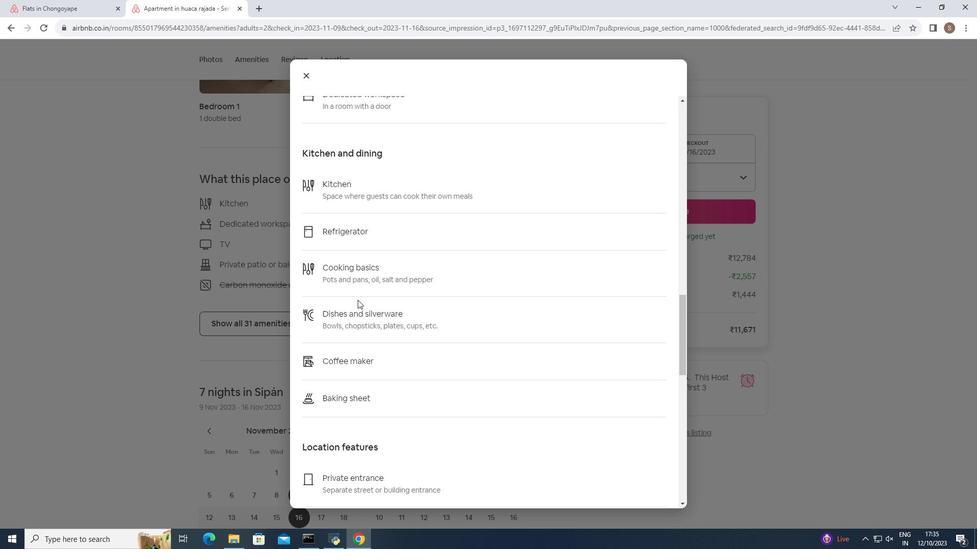 
Action: Mouse scrolled (357, 299) with delta (0, 0)
Screenshot: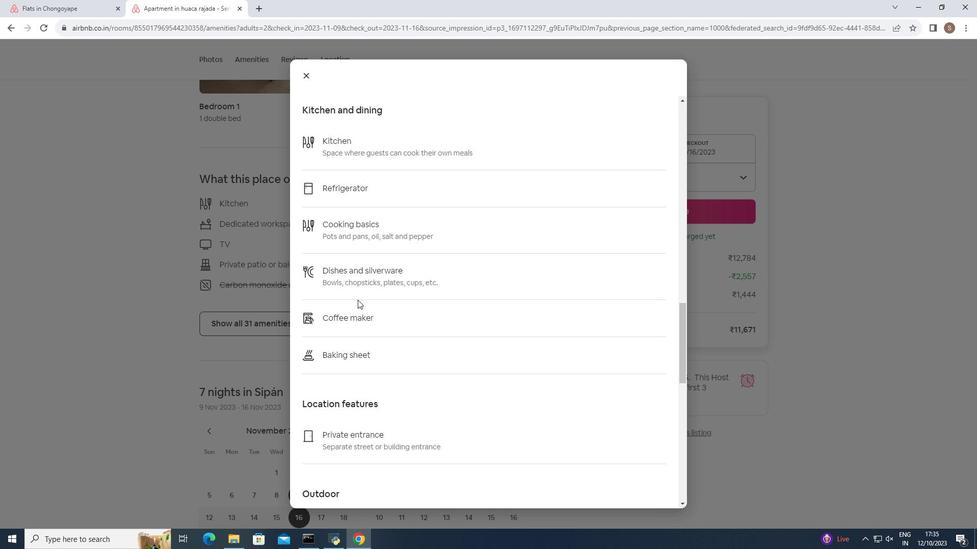 
Action: Mouse scrolled (357, 299) with delta (0, 0)
Screenshot: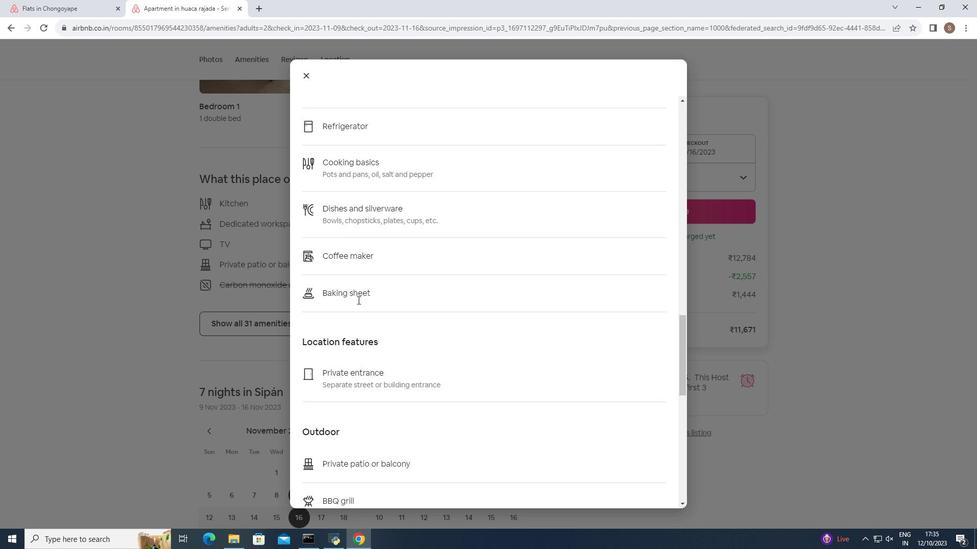 
Action: Mouse scrolled (357, 299) with delta (0, 0)
Screenshot: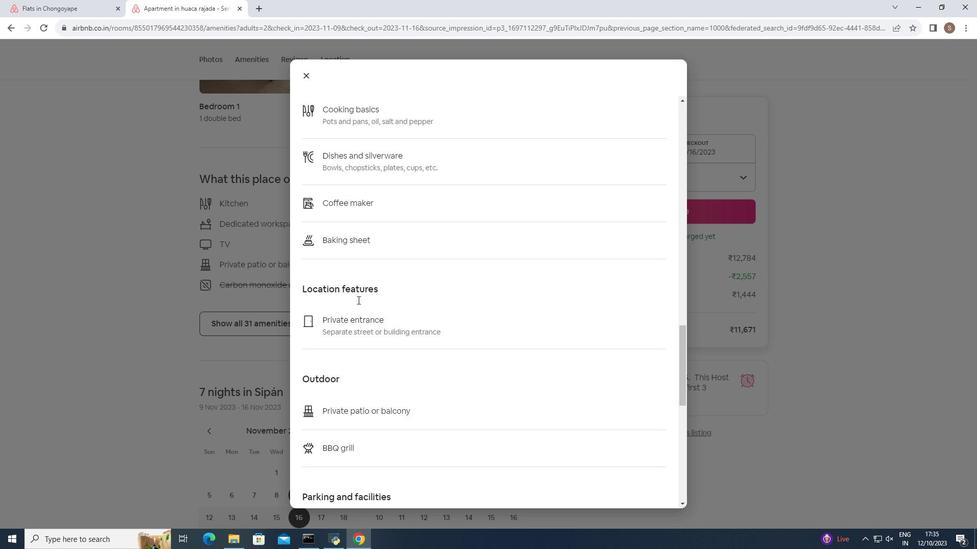 
Action: Mouse scrolled (357, 299) with delta (0, 0)
Screenshot: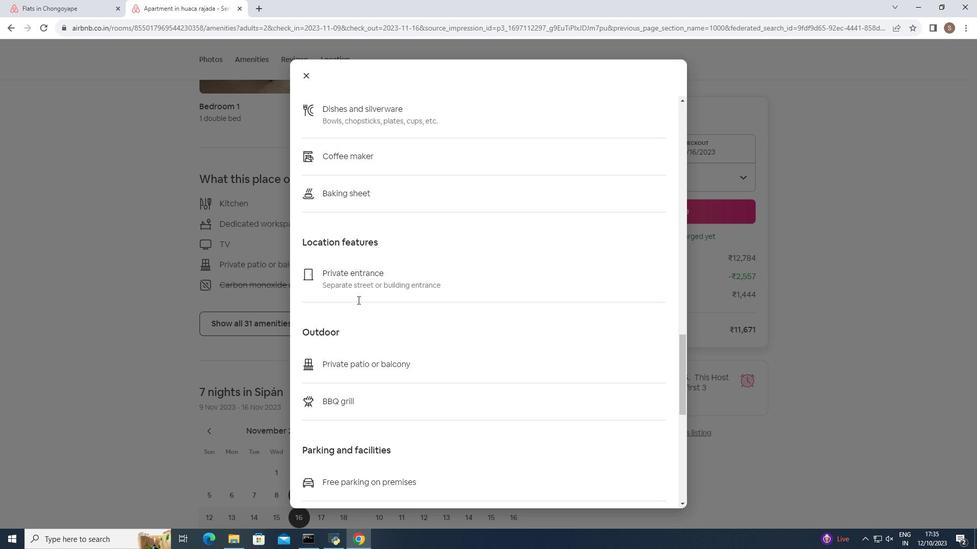 
Action: Mouse scrolled (357, 299) with delta (0, 0)
Screenshot: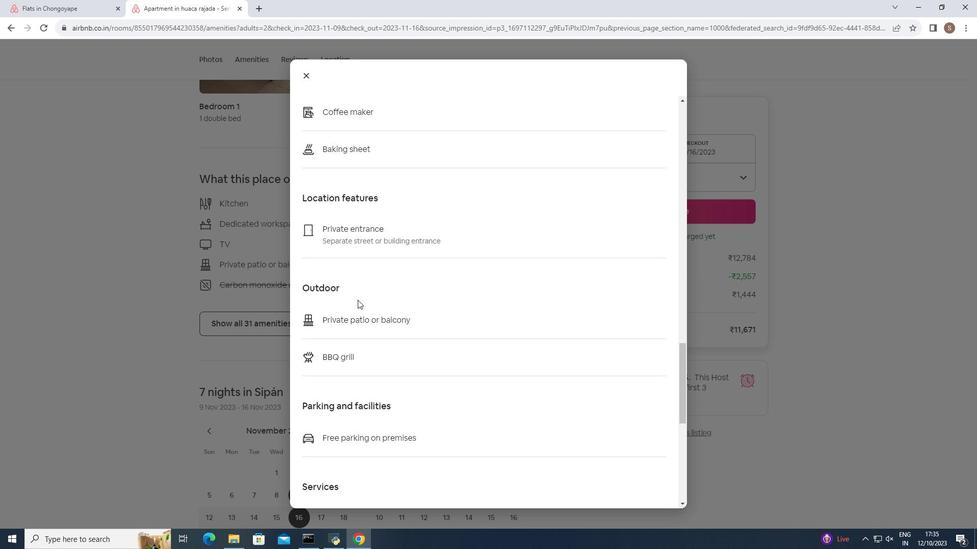 
Action: Mouse scrolled (357, 299) with delta (0, 0)
Screenshot: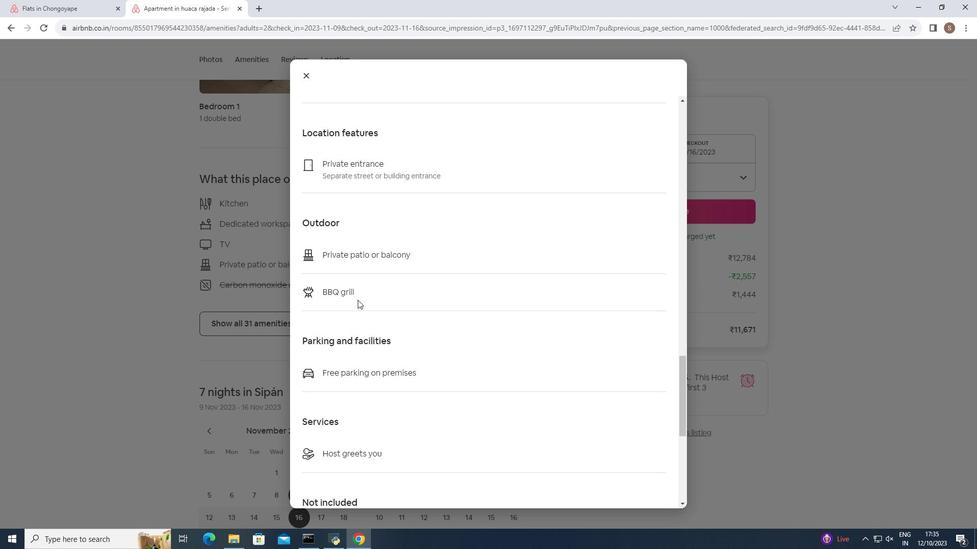 
Action: Mouse scrolled (357, 299) with delta (0, 0)
Screenshot: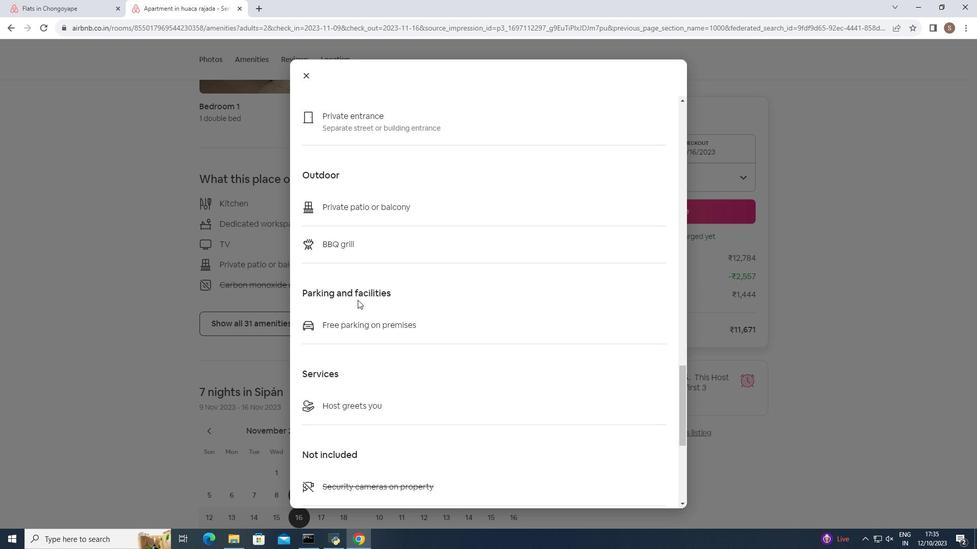 
Action: Mouse scrolled (357, 299) with delta (0, 0)
Screenshot: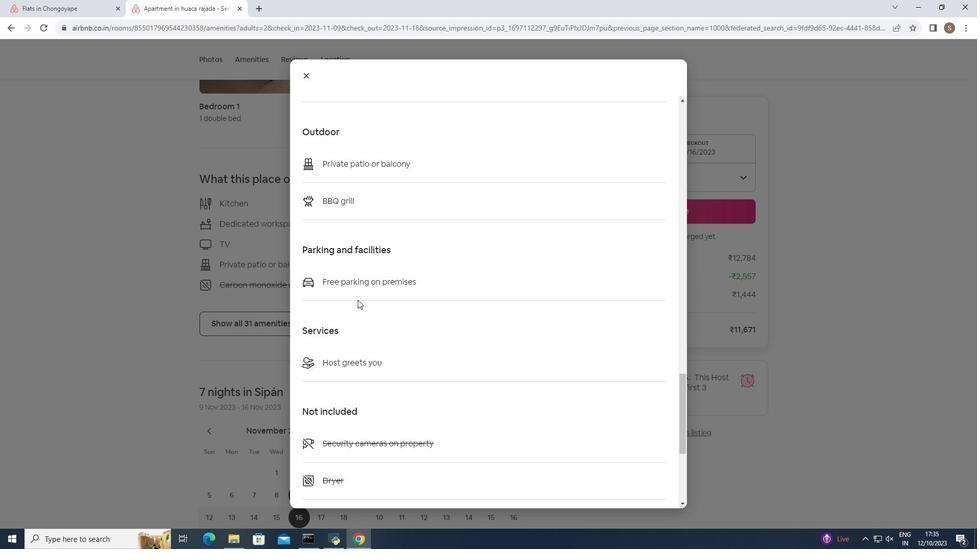 
Action: Mouse scrolled (357, 299) with delta (0, 0)
Screenshot: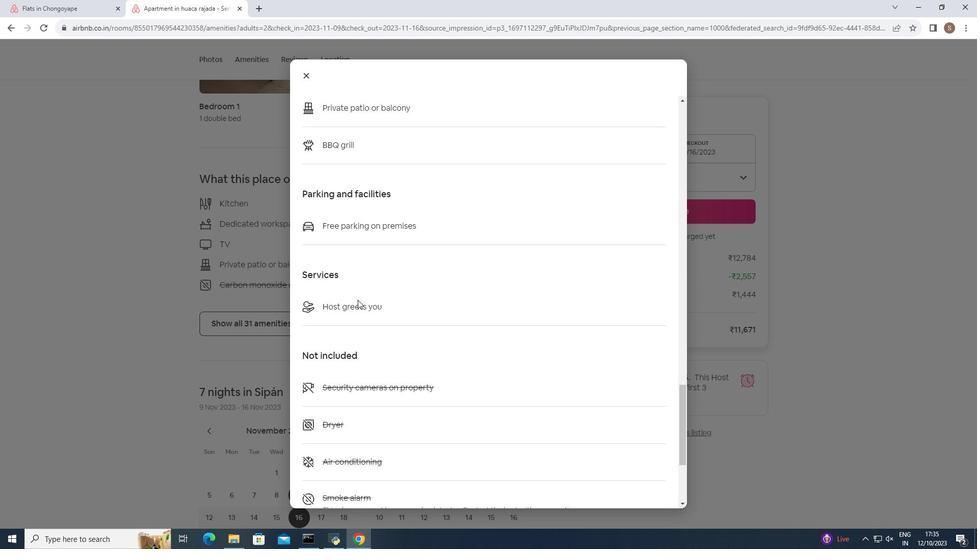 
Action: Mouse scrolled (357, 299) with delta (0, 0)
Screenshot: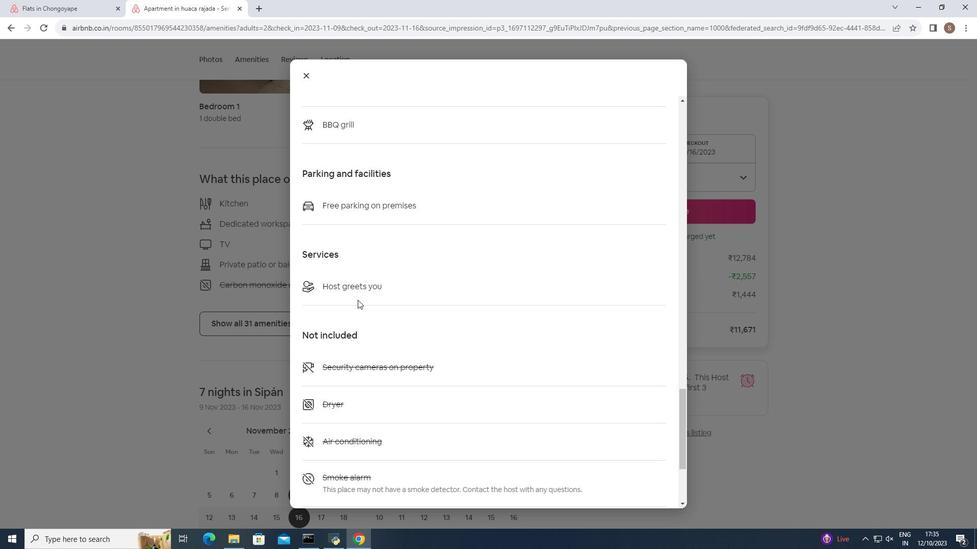 
Action: Mouse scrolled (357, 299) with delta (0, 0)
Screenshot: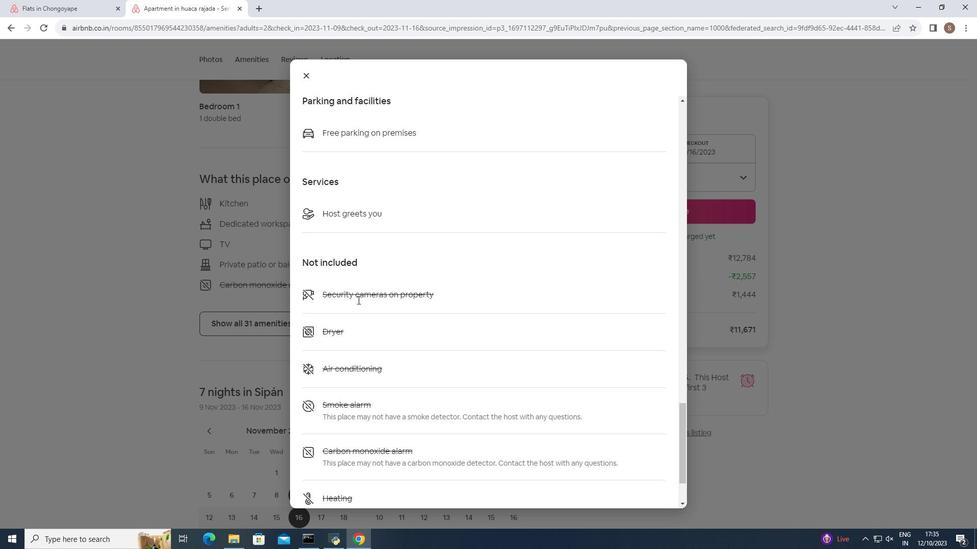 
Action: Mouse scrolled (357, 299) with delta (0, 0)
Screenshot: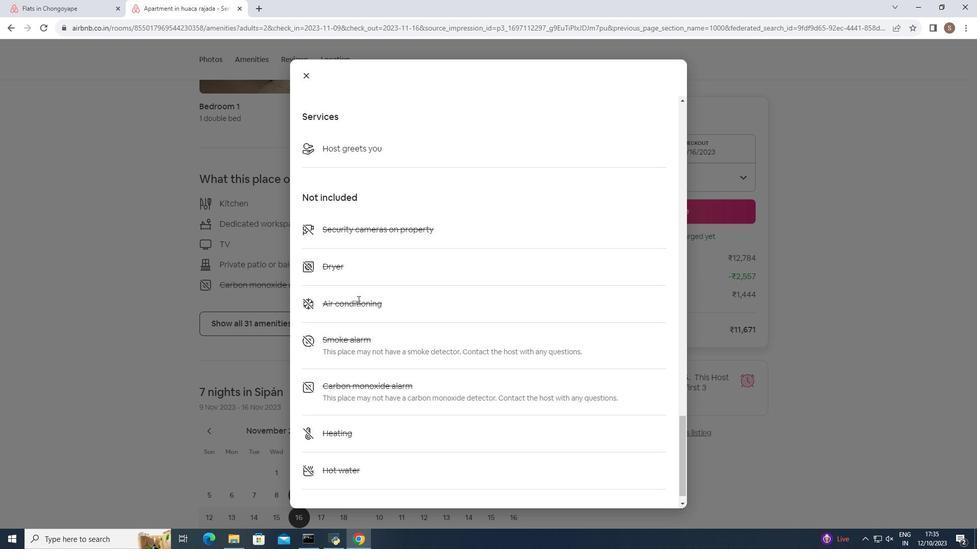 
Action: Mouse scrolled (357, 299) with delta (0, 0)
Screenshot: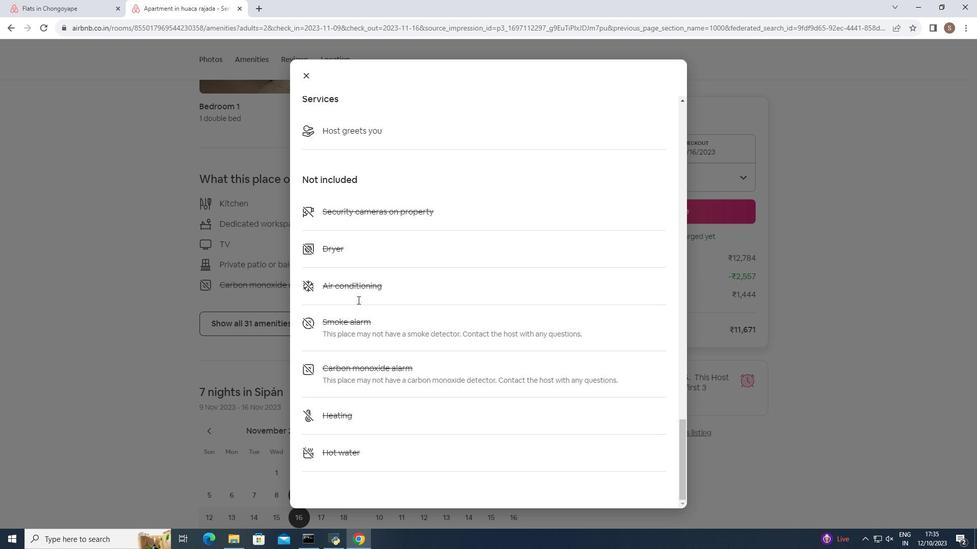 
Action: Mouse scrolled (357, 299) with delta (0, 0)
Screenshot: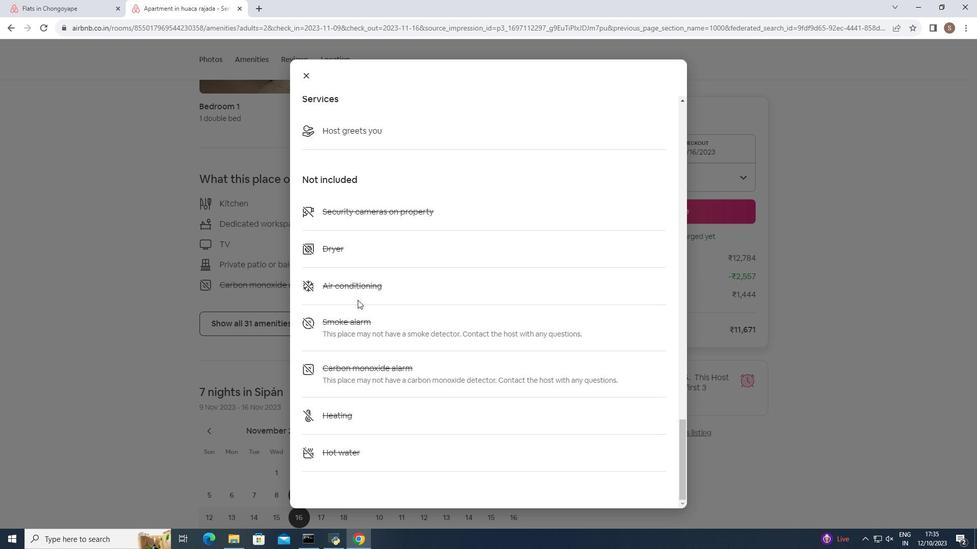 
Action: Mouse scrolled (357, 299) with delta (0, 0)
Screenshot: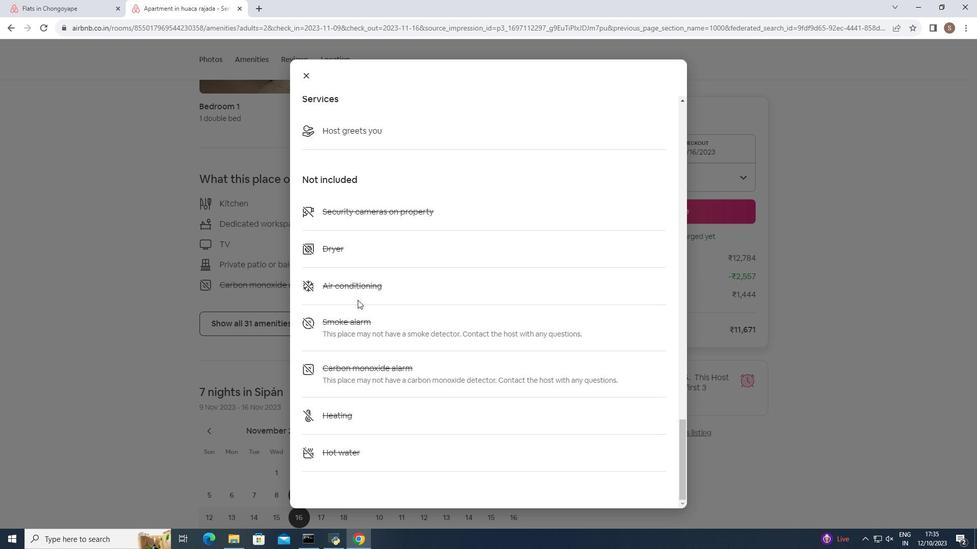 
Action: Mouse moved to (305, 76)
Screenshot: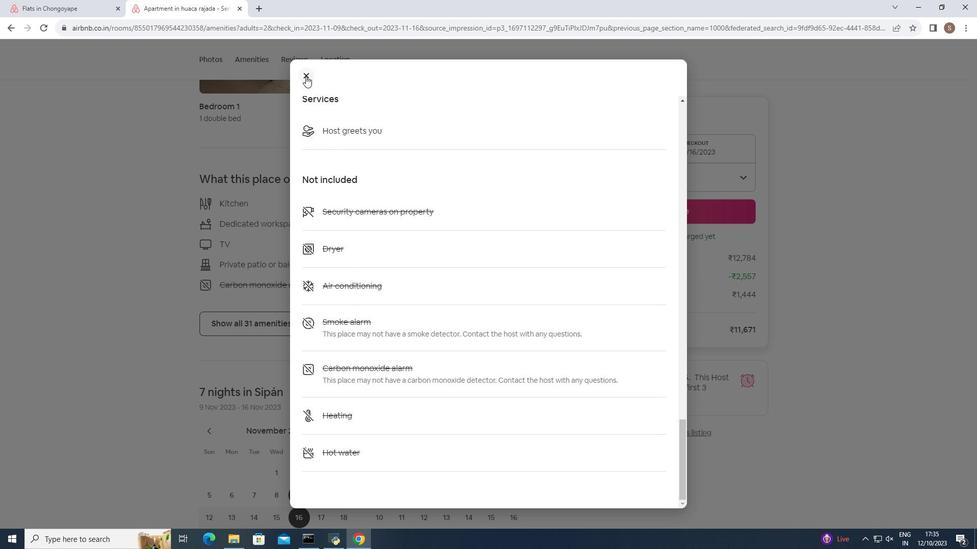 
Action: Mouse pressed left at (305, 76)
Screenshot: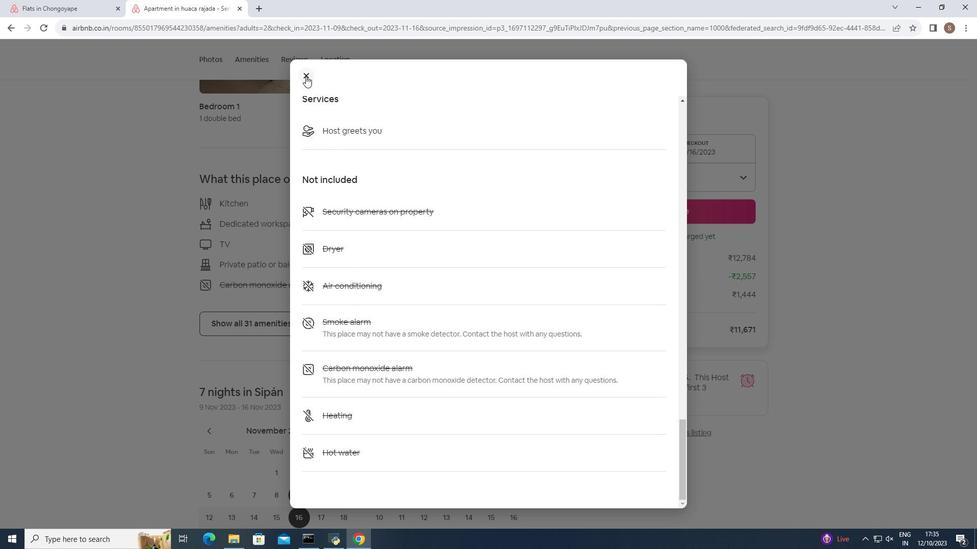 
Action: Mouse moved to (312, 223)
Screenshot: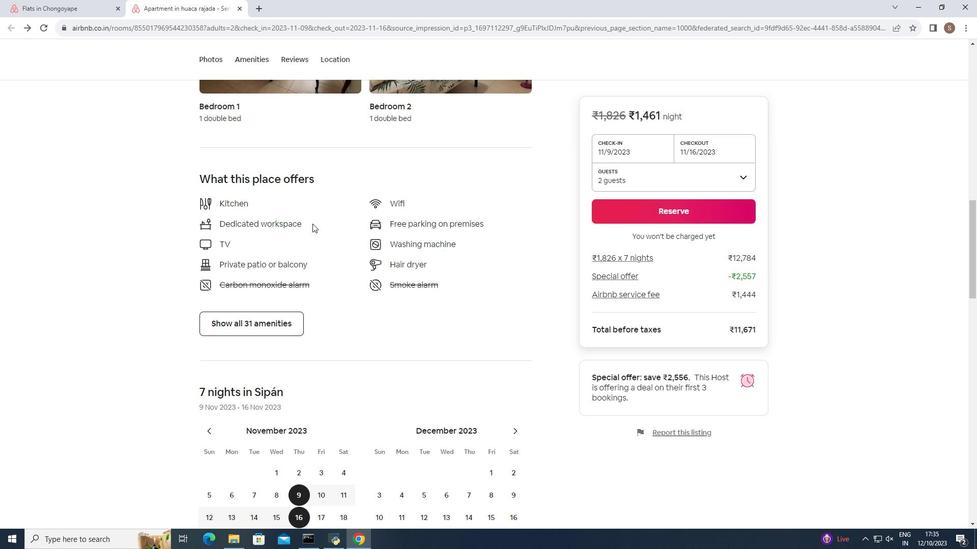 
Action: Mouse scrolled (312, 223) with delta (0, 0)
Screenshot: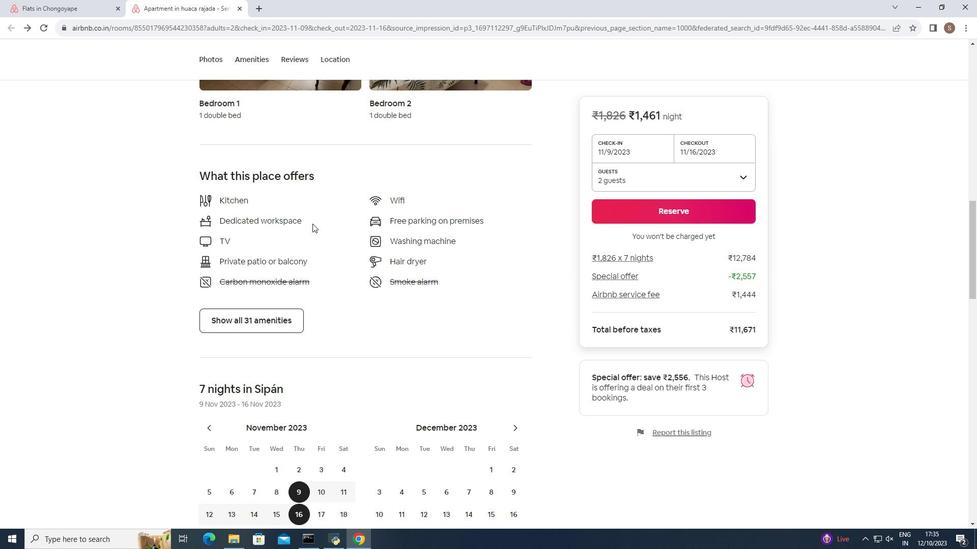 
Action: Mouse scrolled (312, 223) with delta (0, 0)
Screenshot: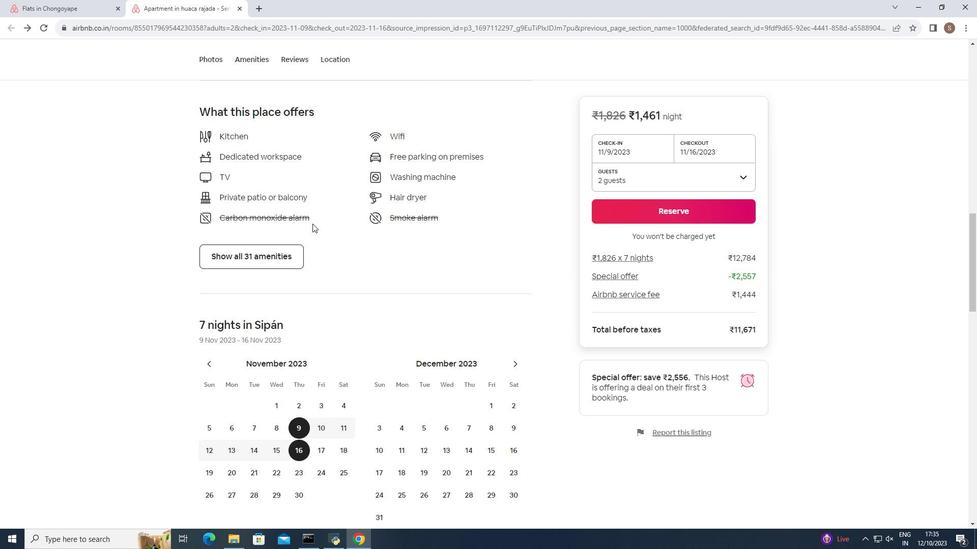 
Action: Mouse scrolled (312, 223) with delta (0, 0)
Screenshot: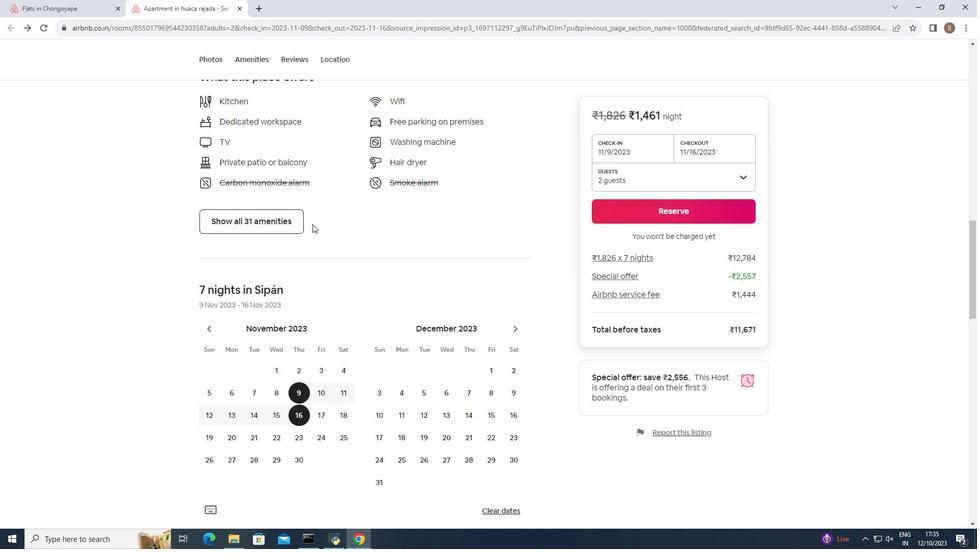 
Action: Mouse moved to (309, 228)
Screenshot: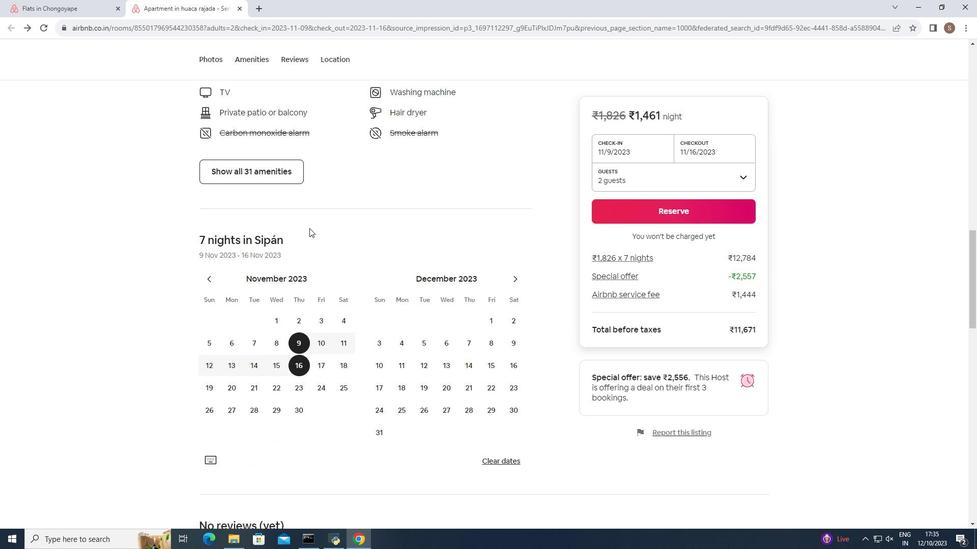
Action: Mouse scrolled (309, 227) with delta (0, 0)
Screenshot: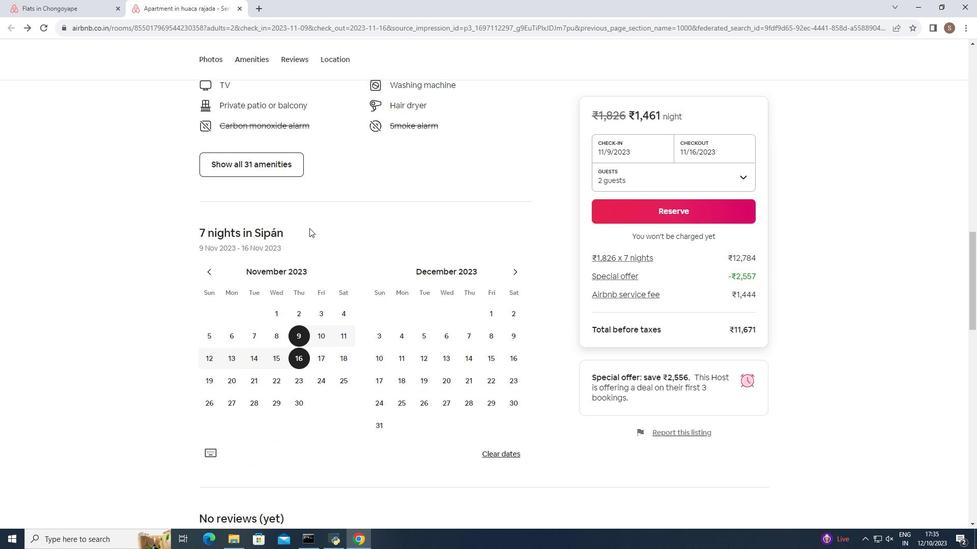 
Action: Mouse moved to (308, 228)
Screenshot: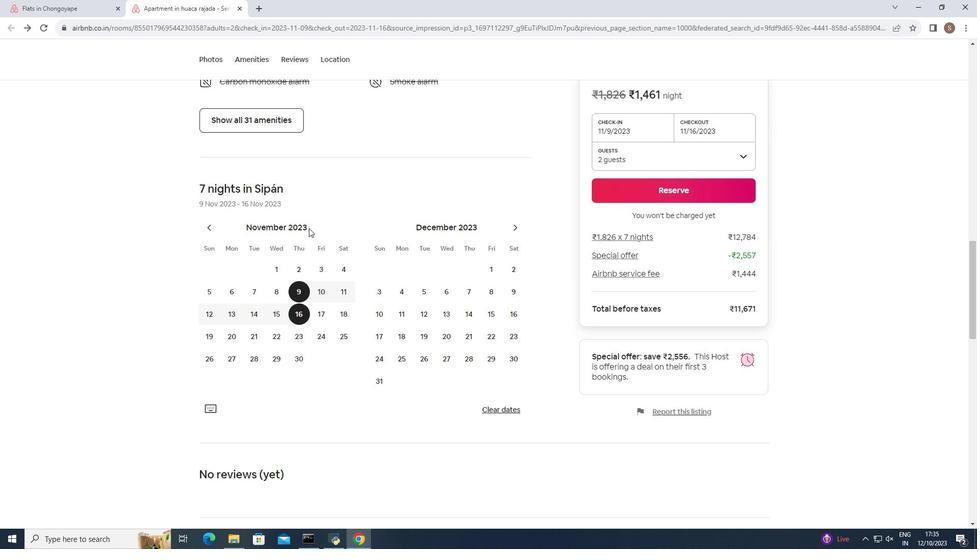 
Action: Mouse scrolled (308, 227) with delta (0, 0)
Screenshot: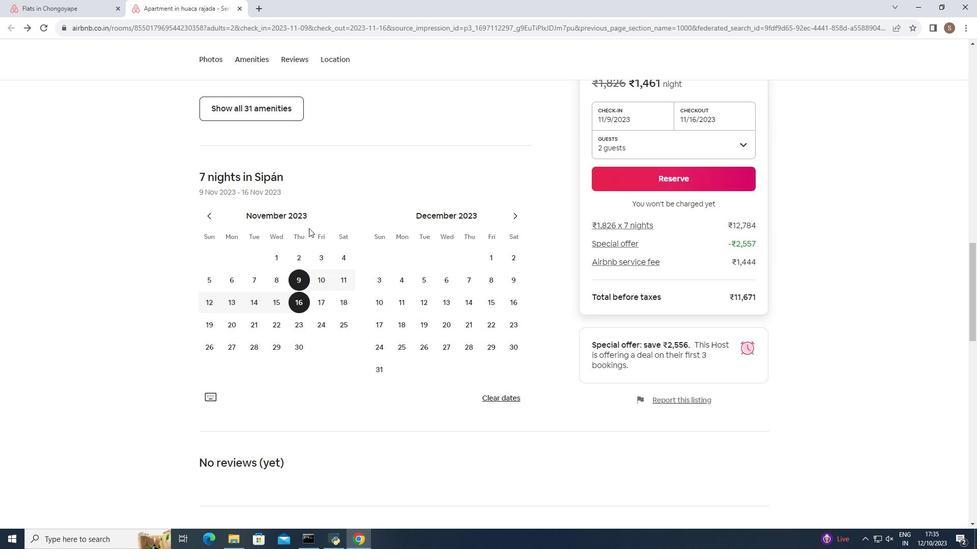 
Action: Mouse scrolled (308, 227) with delta (0, 0)
Screenshot: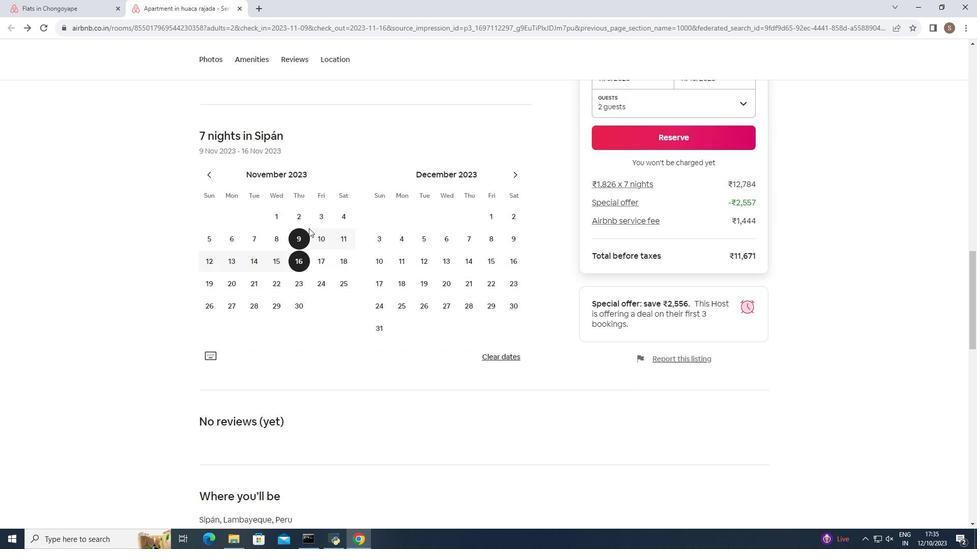 
Action: Mouse scrolled (308, 227) with delta (0, 0)
Screenshot: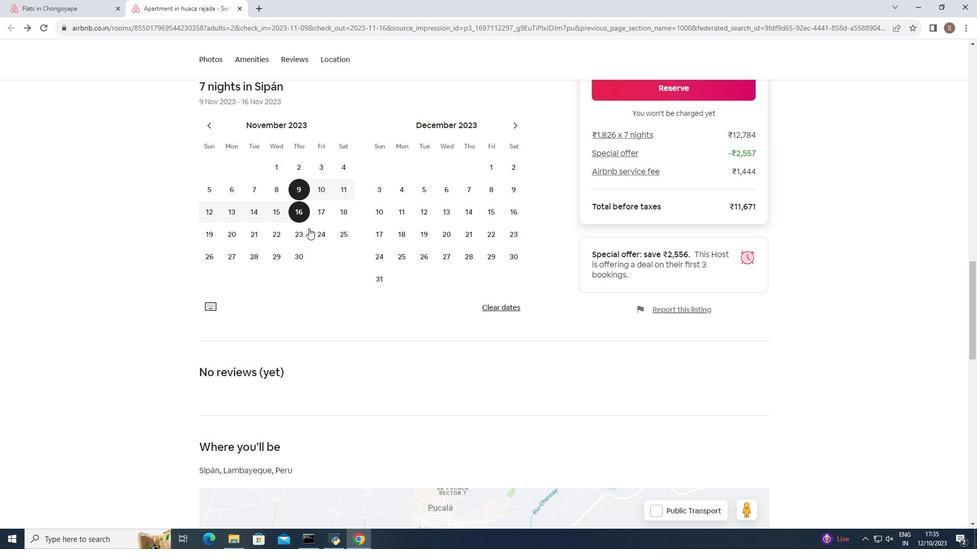 
Action: Mouse scrolled (308, 227) with delta (0, 0)
Screenshot: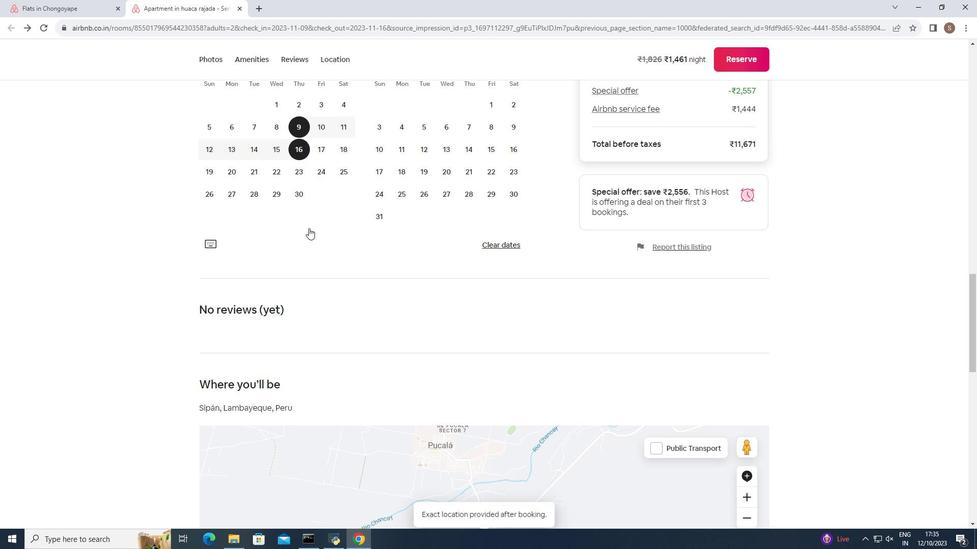 
Action: Mouse scrolled (308, 227) with delta (0, 0)
Screenshot: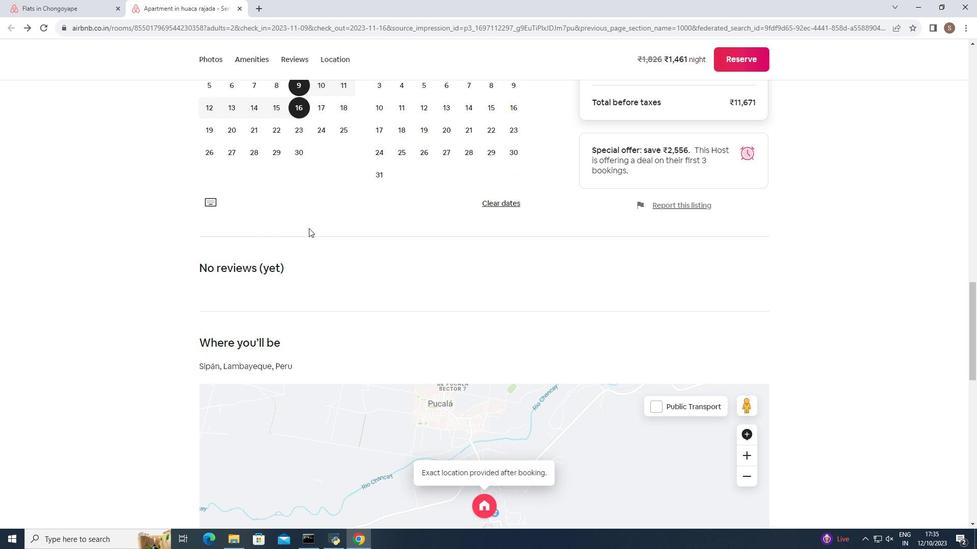 
Action: Mouse scrolled (308, 227) with delta (0, 0)
Screenshot: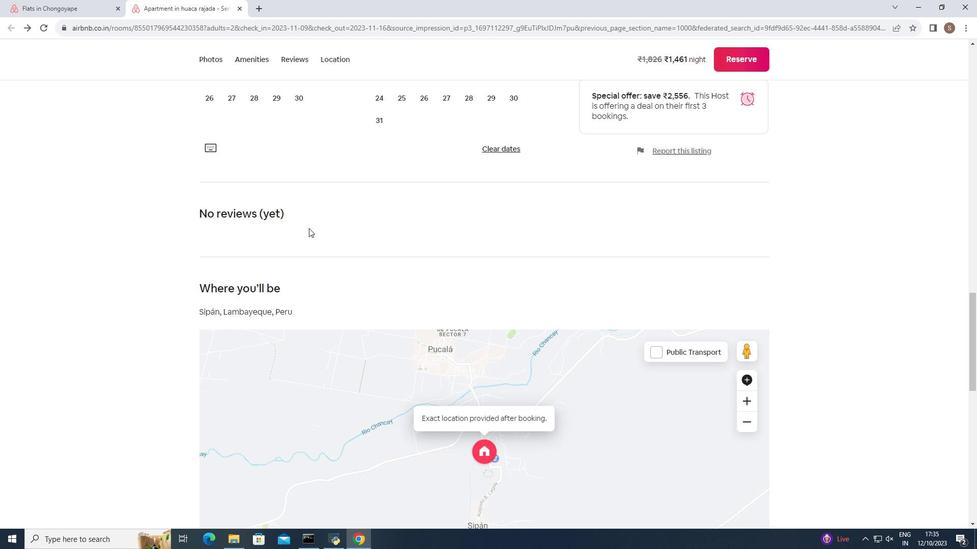 
Action: Mouse scrolled (308, 227) with delta (0, 0)
Screenshot: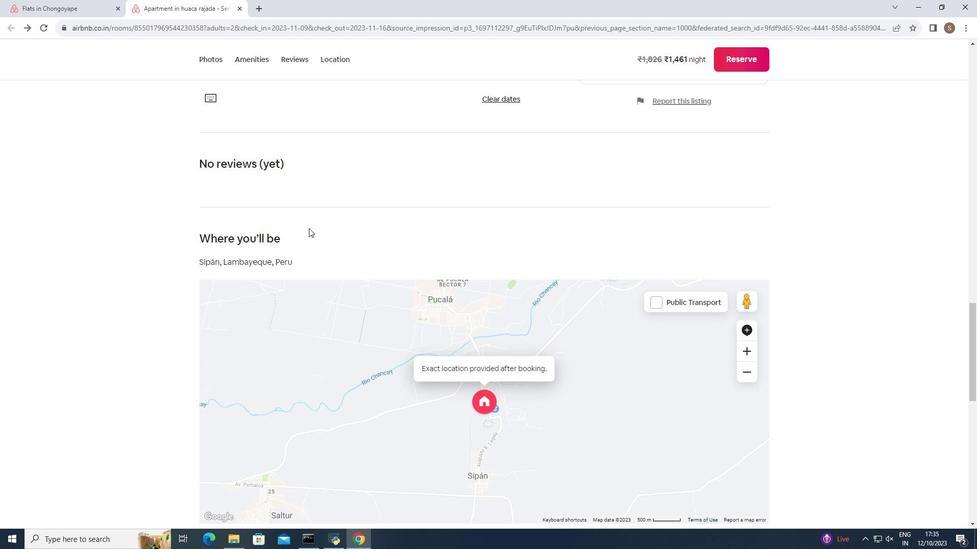 
Action: Mouse scrolled (308, 227) with delta (0, 0)
Screenshot: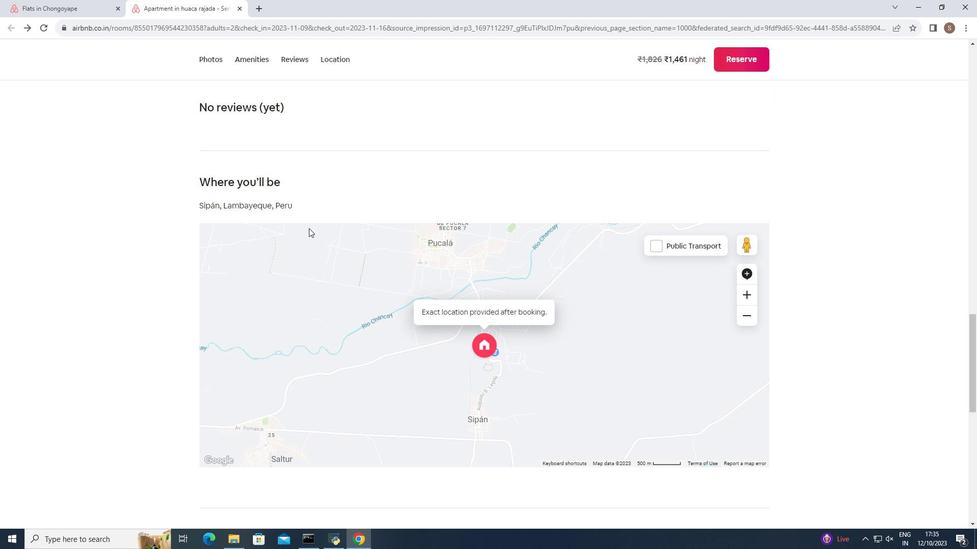
Action: Mouse scrolled (308, 227) with delta (0, 0)
Screenshot: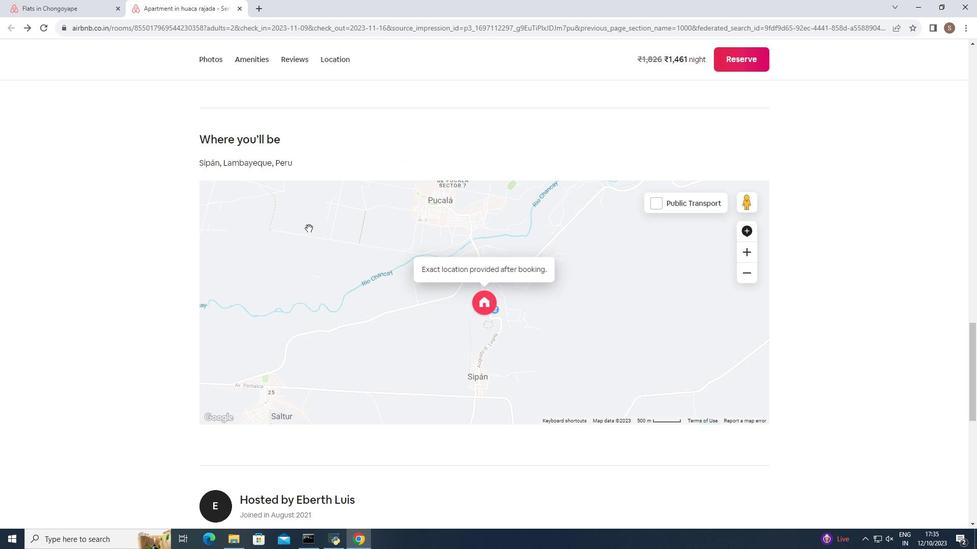 
Action: Mouse scrolled (308, 227) with delta (0, 0)
Screenshot: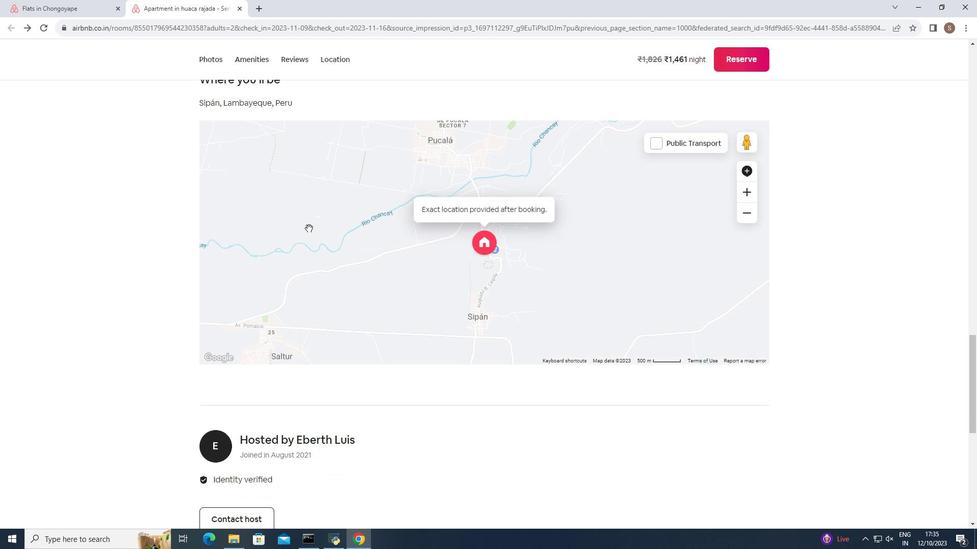 
Action: Mouse scrolled (308, 227) with delta (0, 0)
Screenshot: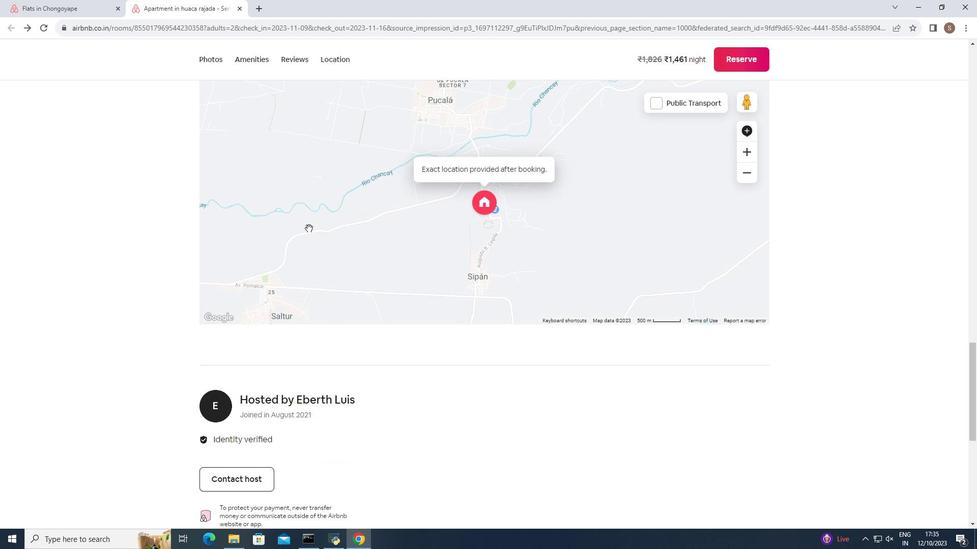 
Action: Mouse moved to (308, 229)
Screenshot: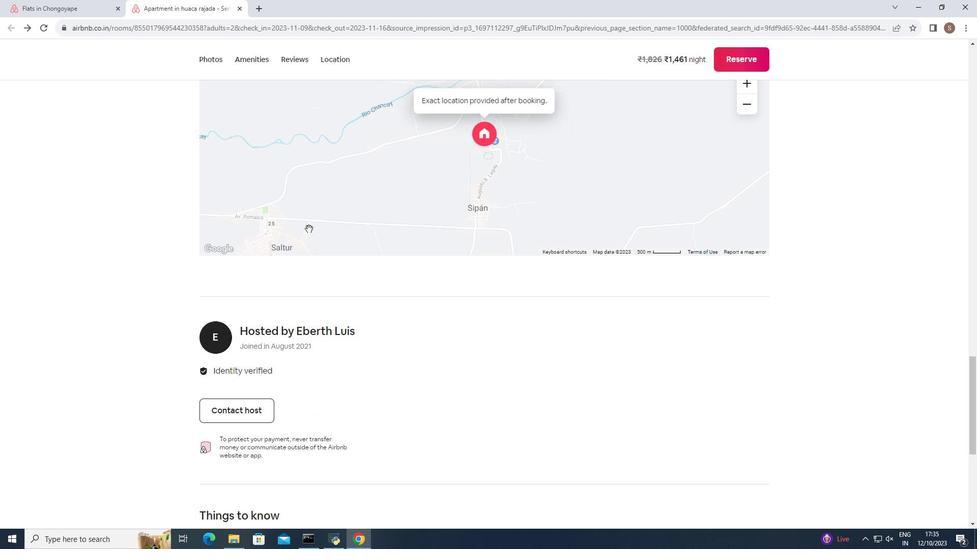 
Action: Mouse scrolled (308, 228) with delta (0, 0)
Screenshot: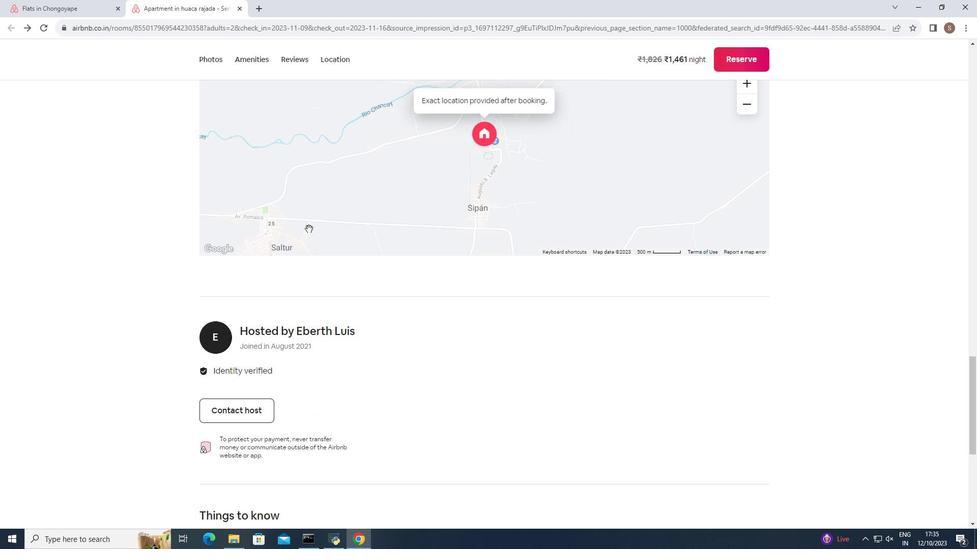 
Action: Mouse moved to (308, 229)
Screenshot: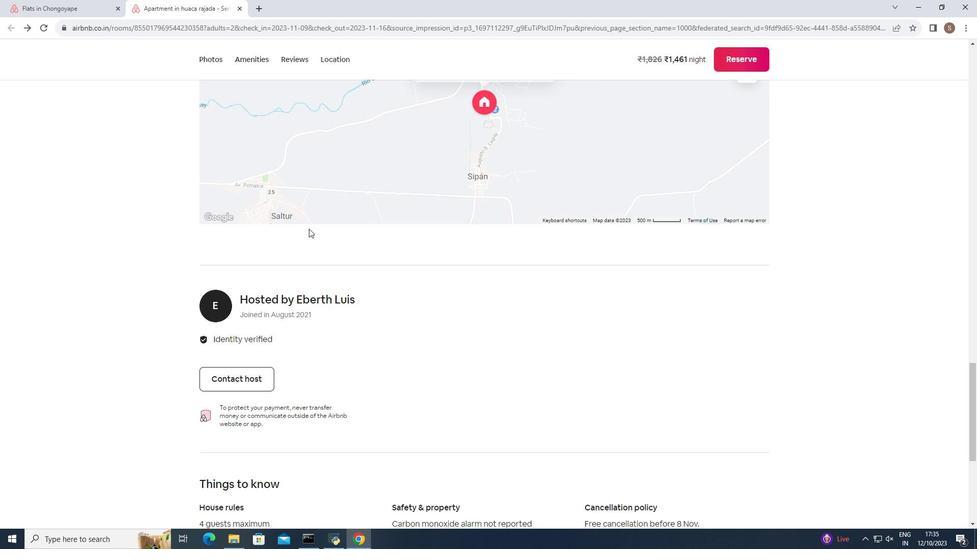 
Action: Mouse scrolled (308, 228) with delta (0, 0)
Screenshot: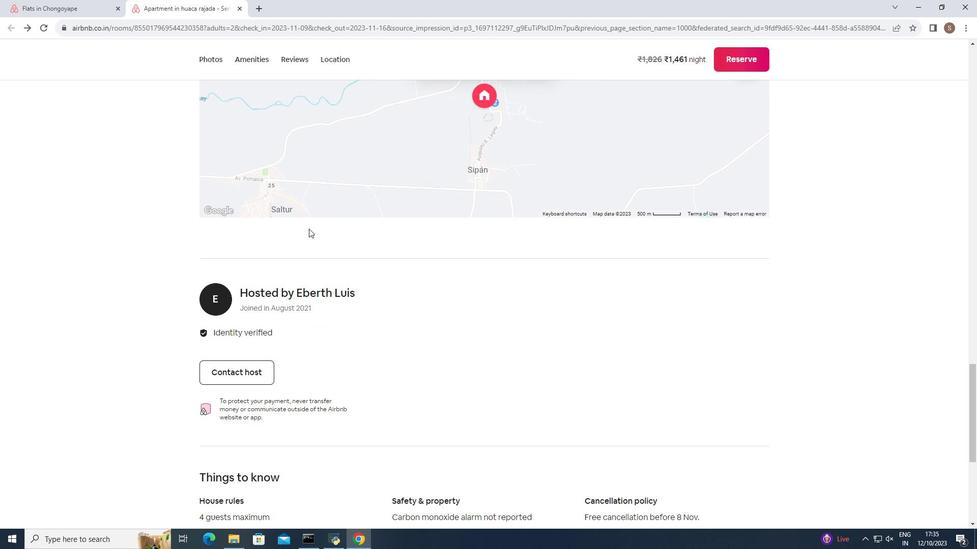 
Action: Mouse scrolled (308, 228) with delta (0, 0)
Screenshot: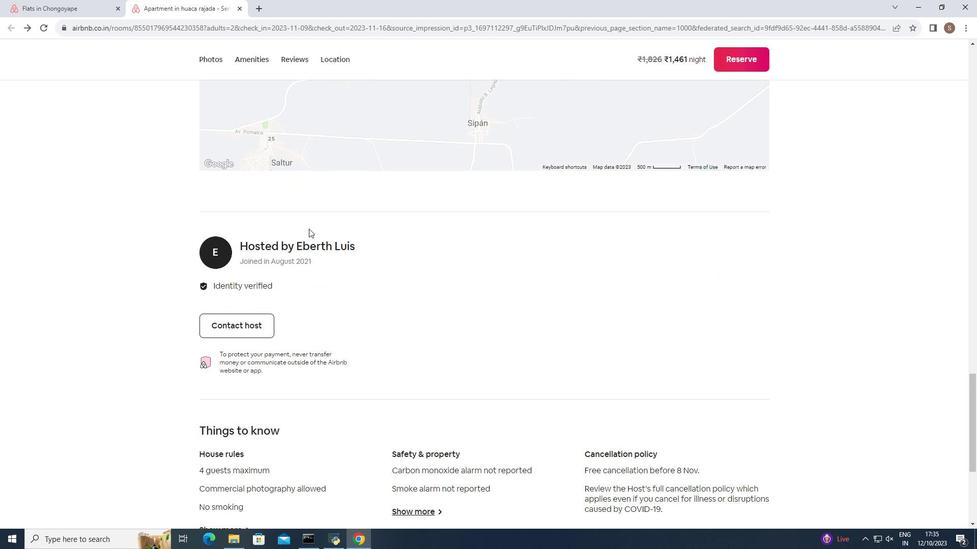 
Action: Mouse scrolled (308, 228) with delta (0, 0)
Screenshot: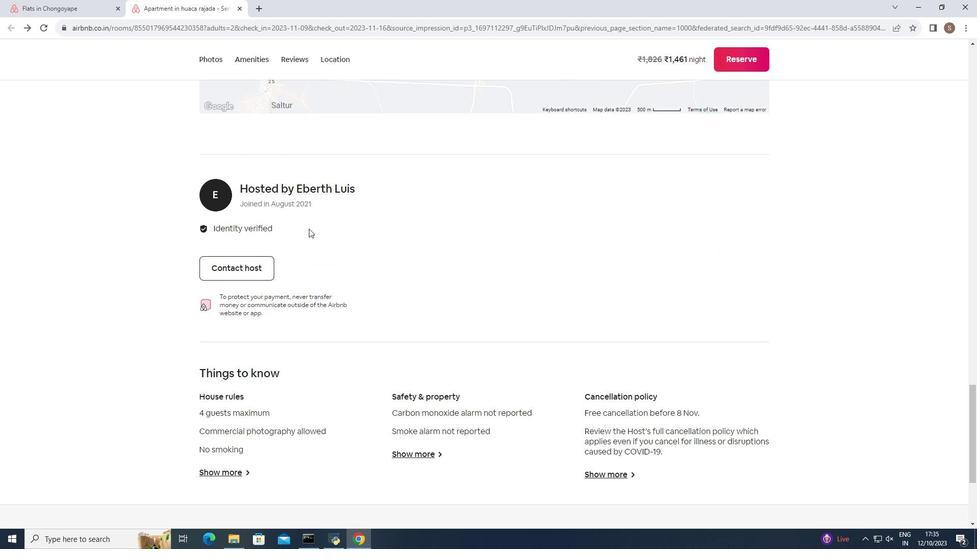 
Action: Mouse scrolled (308, 228) with delta (0, 0)
Screenshot: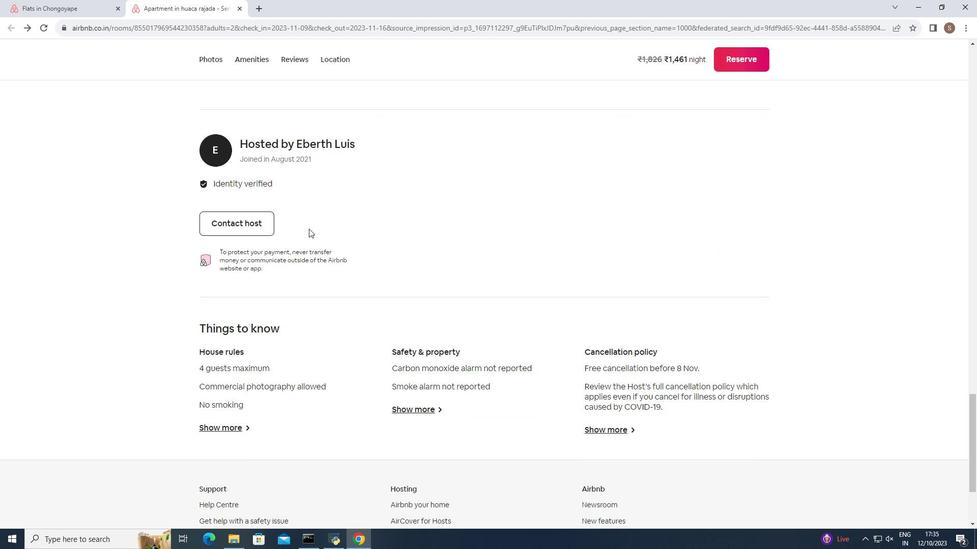 
Action: Mouse scrolled (308, 228) with delta (0, 0)
Screenshot: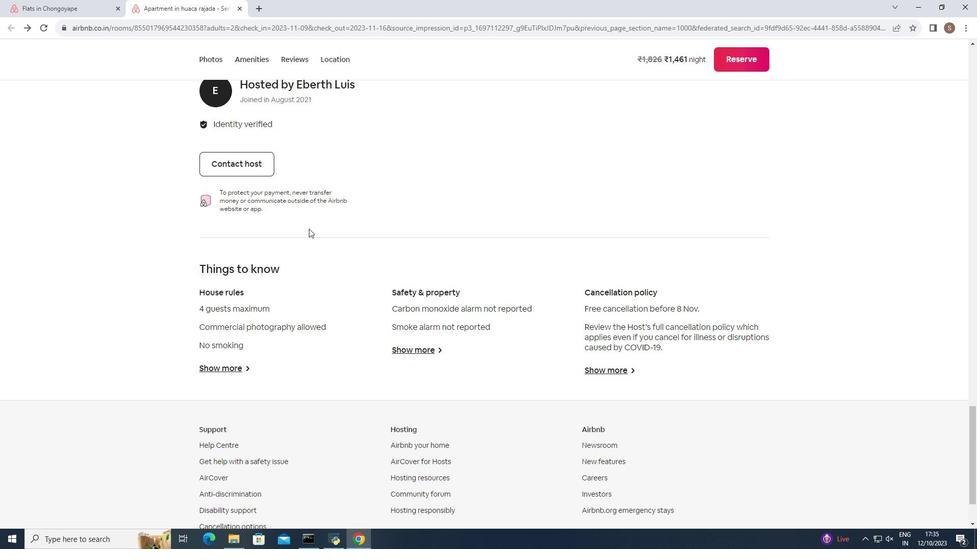 
Action: Mouse scrolled (308, 228) with delta (0, 0)
Screenshot: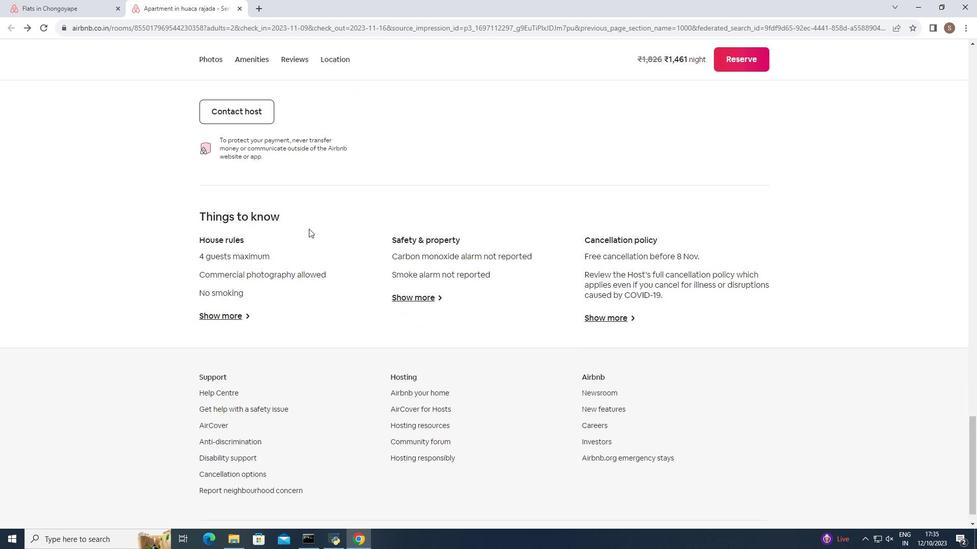
Action: Mouse scrolled (308, 228) with delta (0, 0)
Screenshot: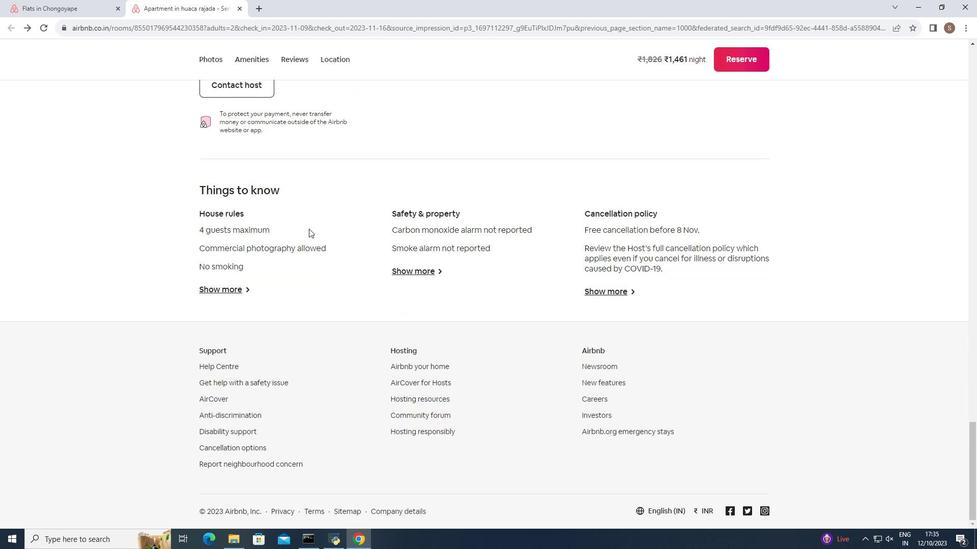 
Action: Mouse scrolled (308, 228) with delta (0, 0)
Screenshot: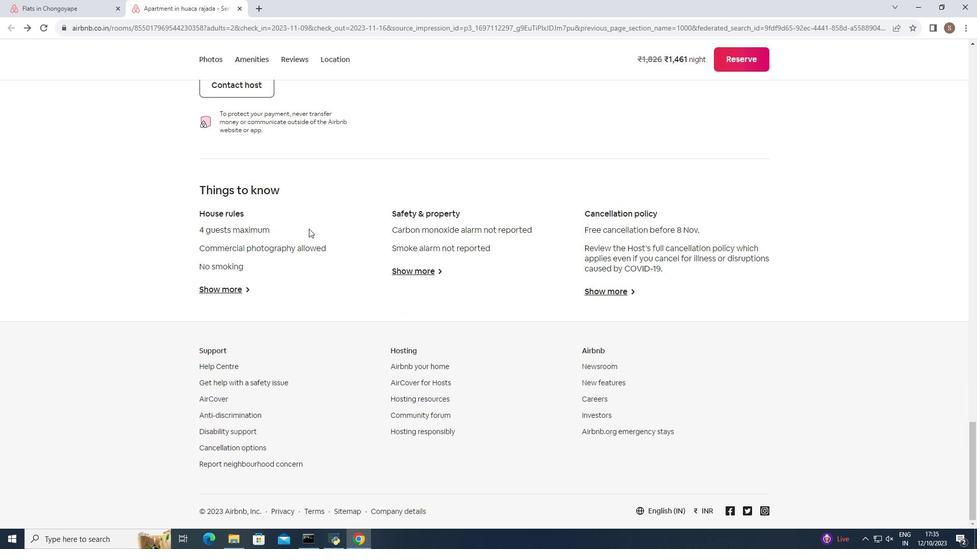 
Action: Mouse scrolled (308, 228) with delta (0, 0)
Screenshot: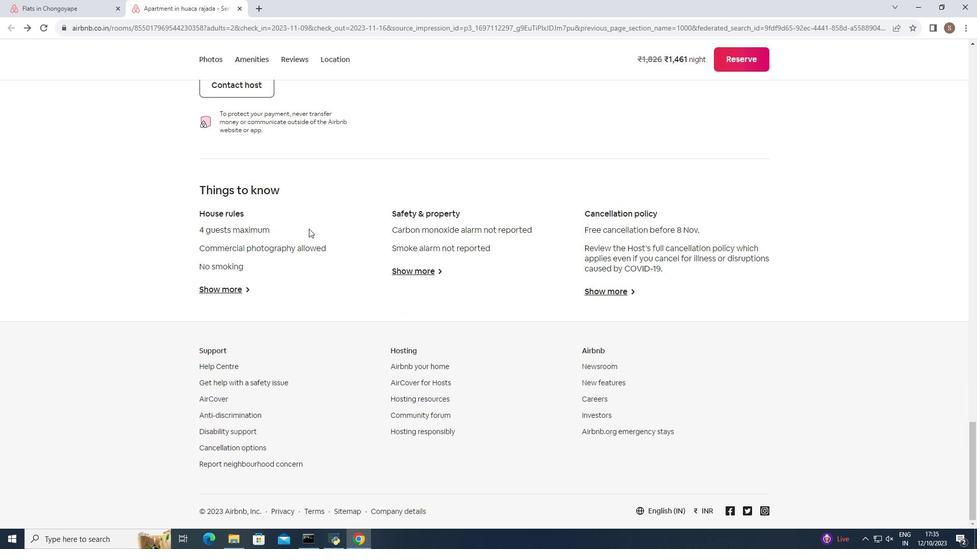 
Action: Mouse moved to (337, 56)
Screenshot: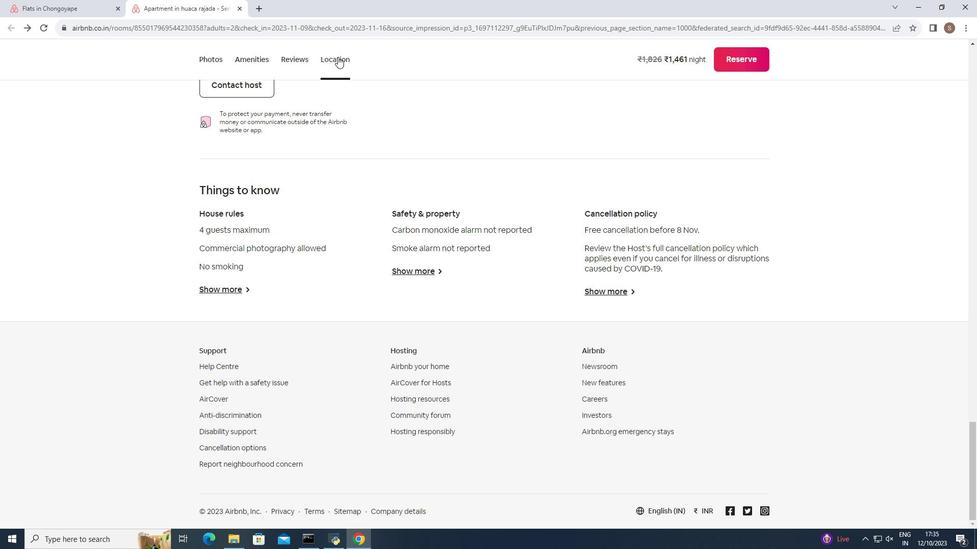 
Action: Mouse pressed left at (337, 56)
Screenshot: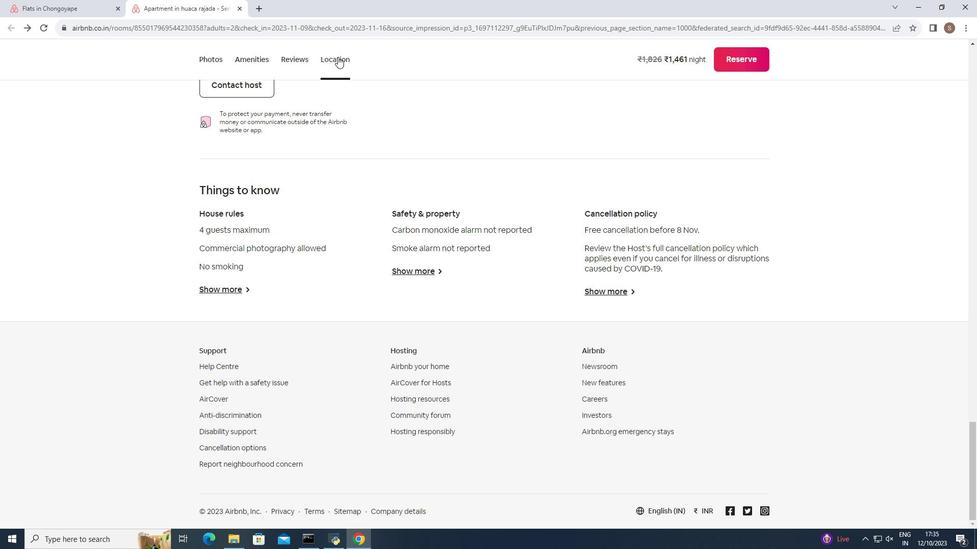 
Action: Mouse moved to (286, 58)
Screenshot: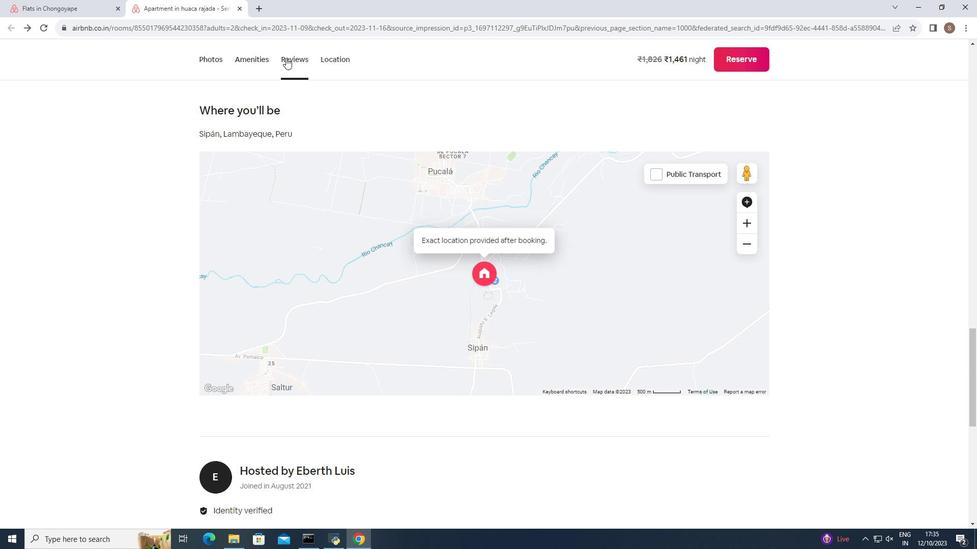 
Action: Mouse pressed left at (286, 58)
Screenshot: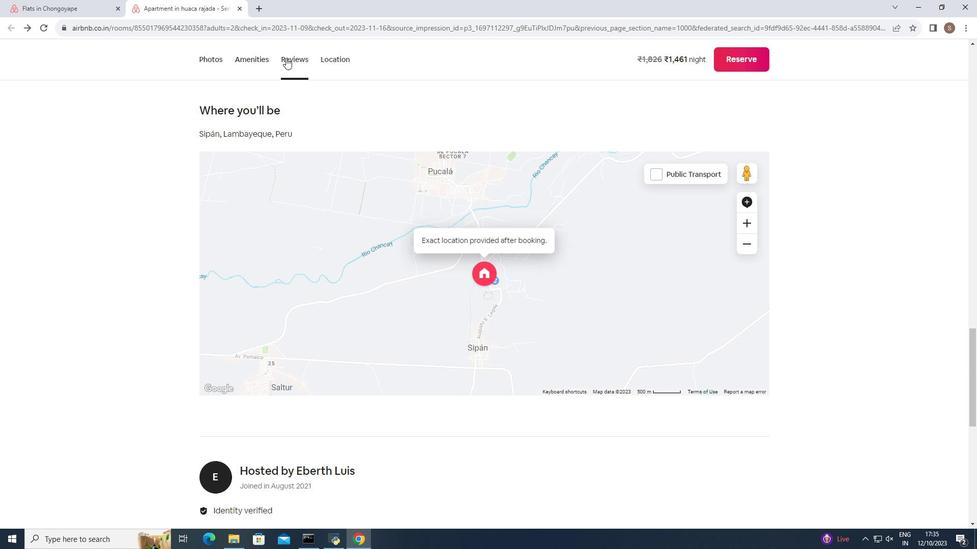 
Action: Mouse moved to (247, 55)
Screenshot: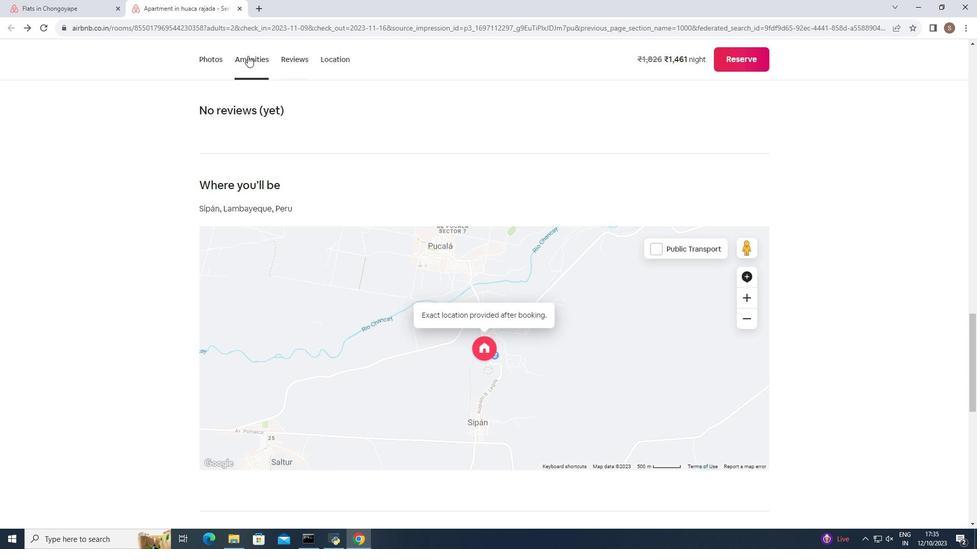 
Action: Mouse pressed left at (247, 55)
Screenshot: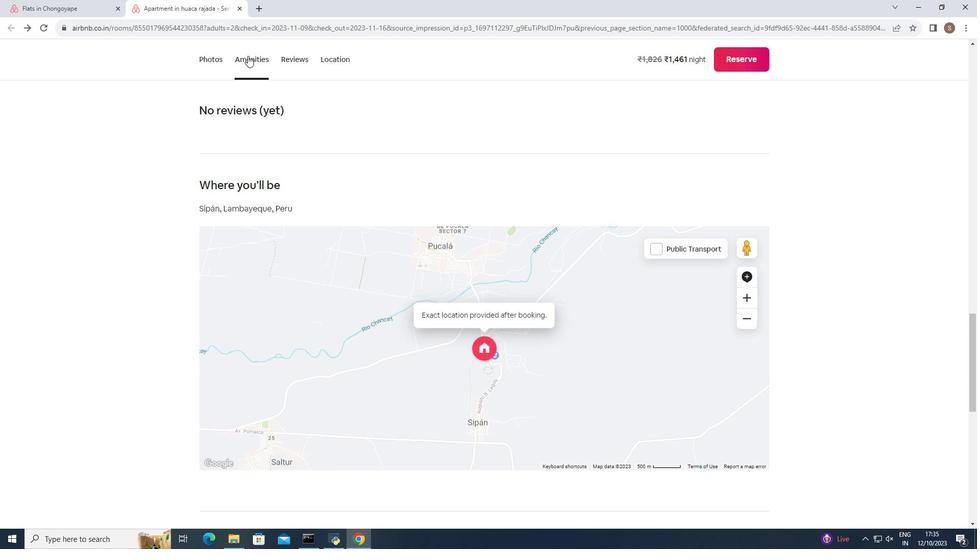 
Action: Mouse moved to (203, 56)
Screenshot: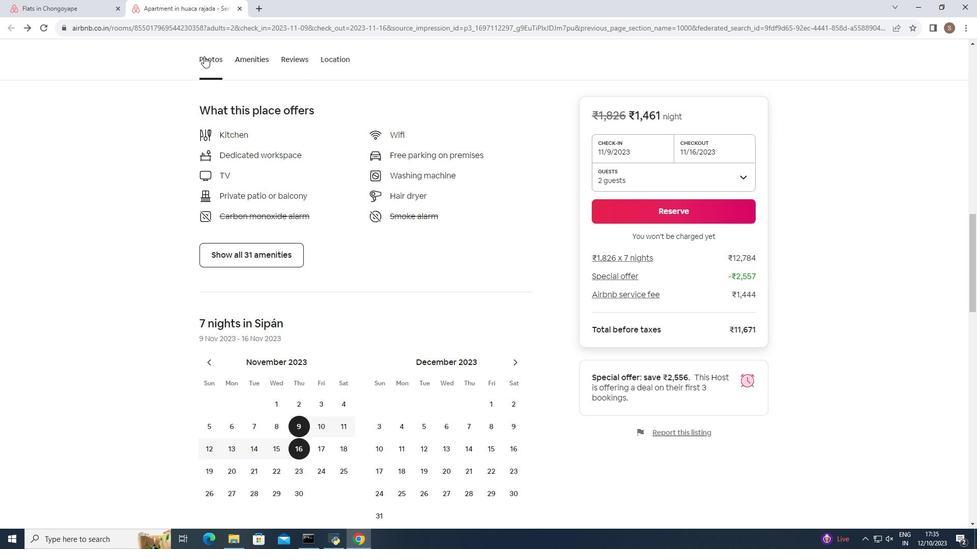 
Action: Mouse pressed left at (203, 56)
Screenshot: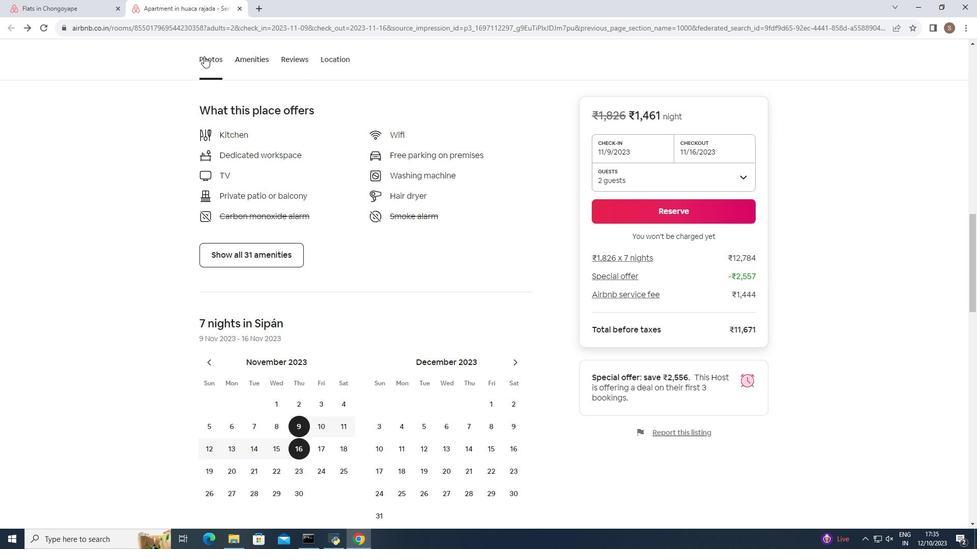 
Action: Mouse moved to (238, 7)
Screenshot: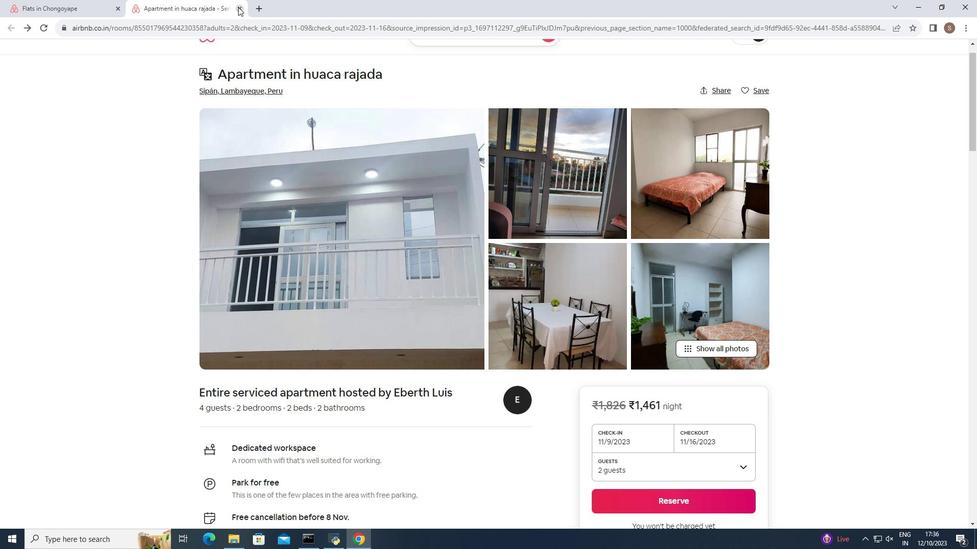 
Action: Mouse pressed left at (238, 7)
Screenshot: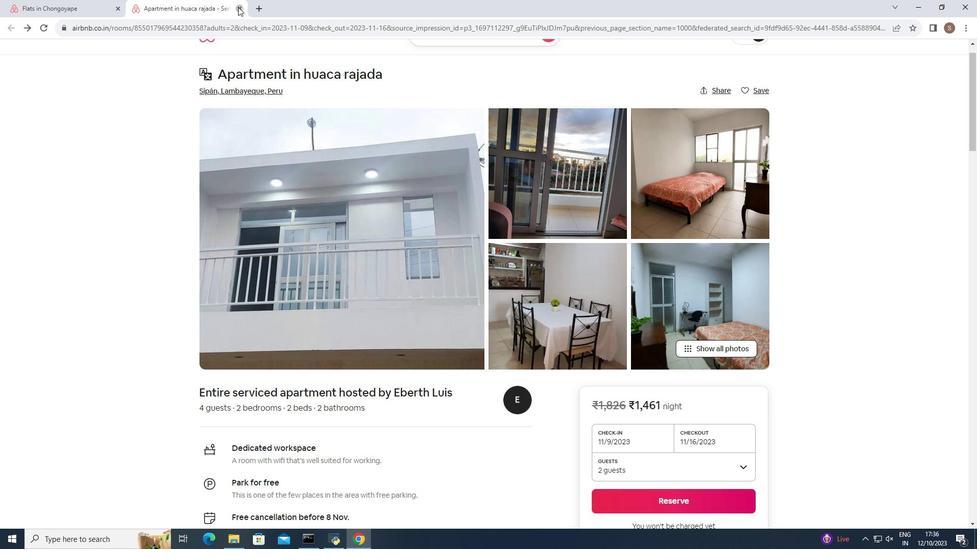 
Action: Mouse moved to (240, 277)
Screenshot: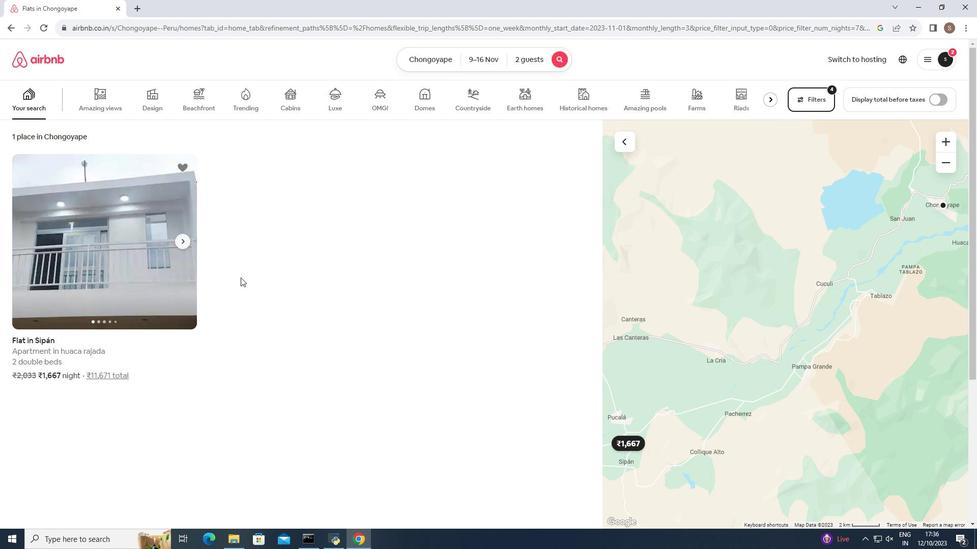 
